 Task: Look for space in Denver, United States from 12th July, 2023 to 16th July, 2023 for 8 adults in price range Rs.10000 to Rs.16000. Place can be private room with 8 bedrooms having 8 beds and 8 bathrooms. Property type can be house, flat, guest house. Amenities needed are: wifi, TV, free parkinig on premises, gym, breakfast. Booking option can be shelf check-in. Required host language is English.
Action: Mouse moved to (518, 125)
Screenshot: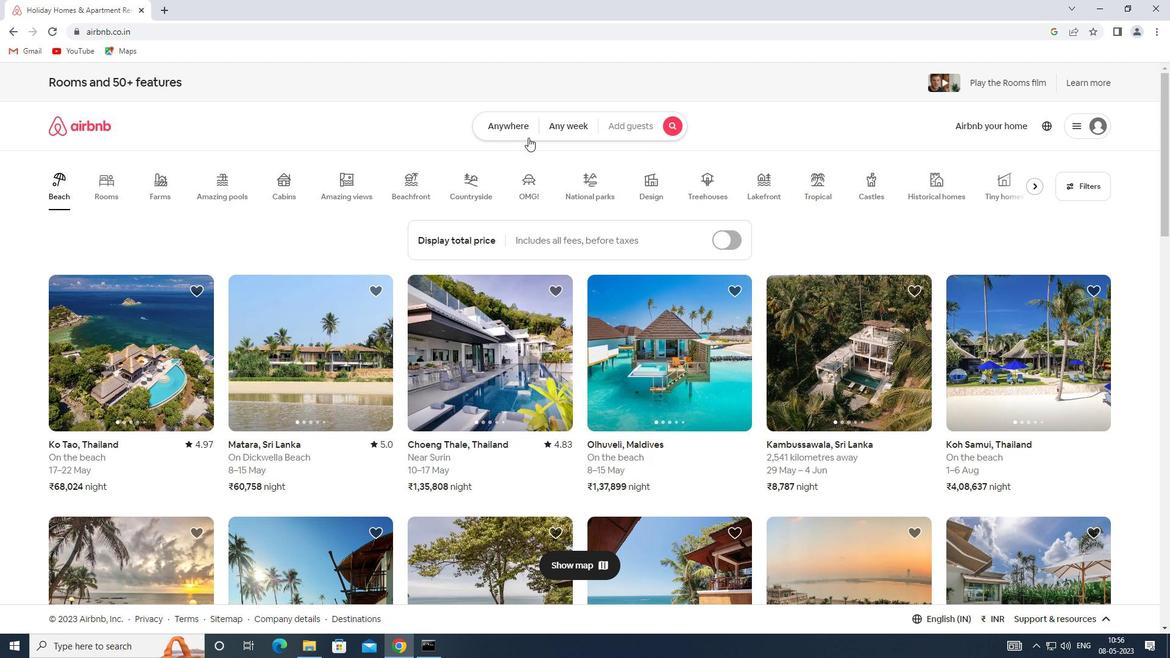 
Action: Mouse pressed left at (518, 125)
Screenshot: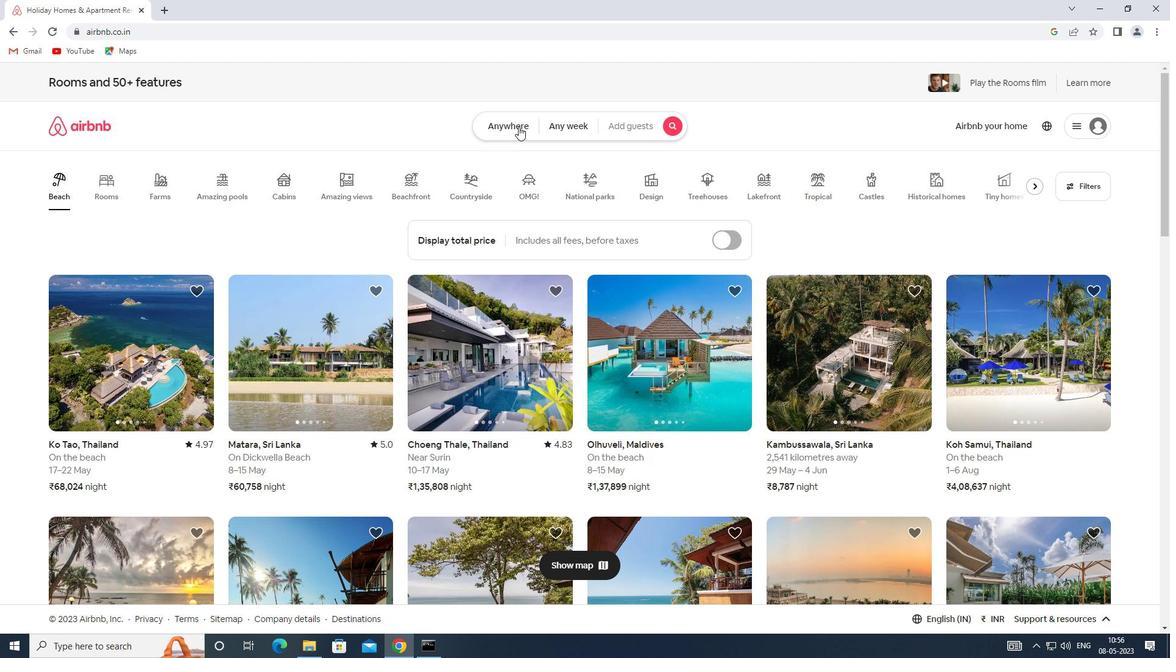 
Action: Mouse moved to (386, 170)
Screenshot: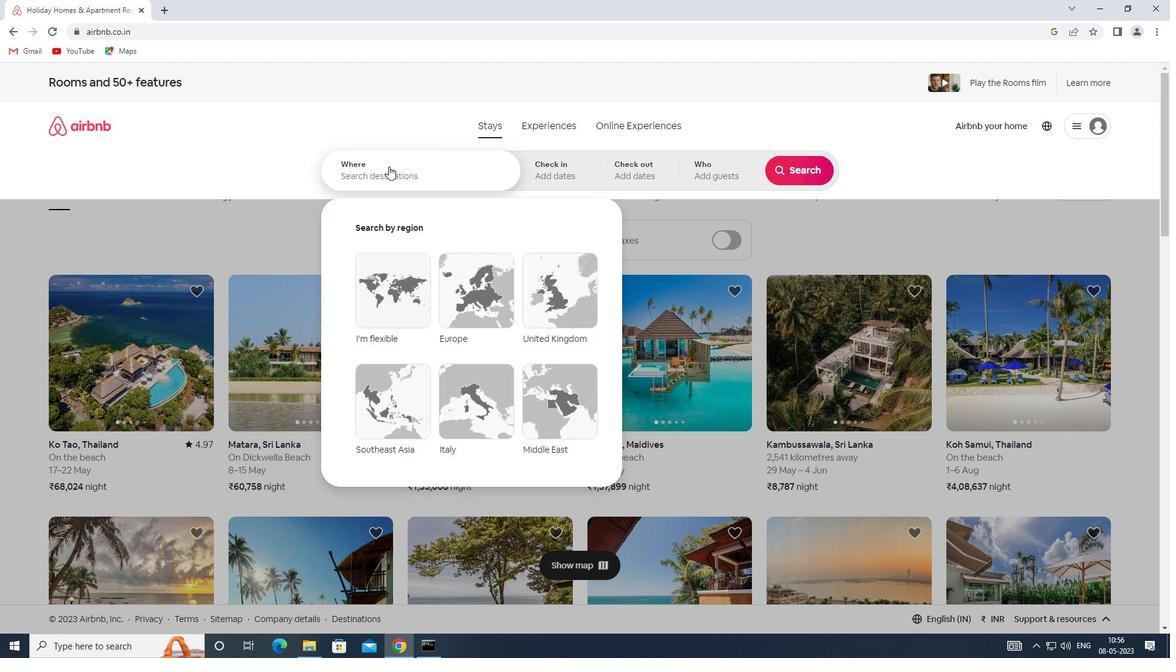 
Action: Mouse pressed left at (386, 170)
Screenshot: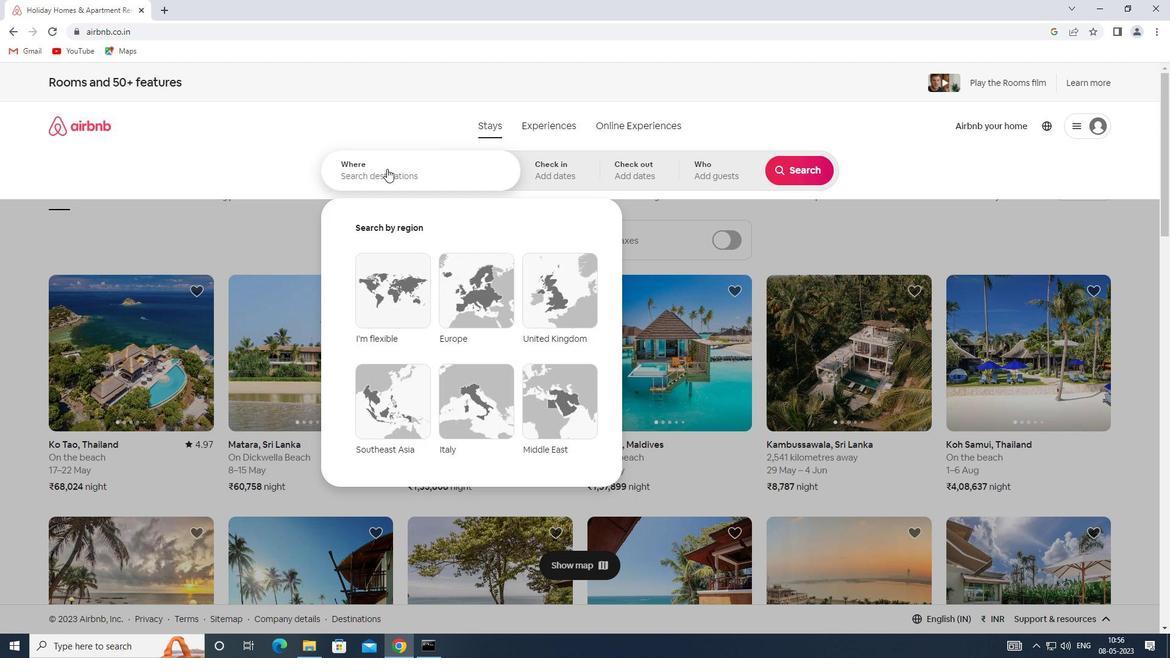 
Action: Key pressed <Key.shift><Key.shift><Key.shift>SPACE<Key.space>IN<Key.space><Key.shift><Key.shift><Key.shift><Key.shift><Key.shift><Key.shift><Key.shift><Key.shift><Key.shift><Key.shift><Key.shift><Key.shift><Key.shift><Key.shift><Key.shift><Key.shift><Key.shift><Key.shift><Key.shift>DENVER,<Key.shift>UNITED<Key.space><Key.shift>STATES
Screenshot: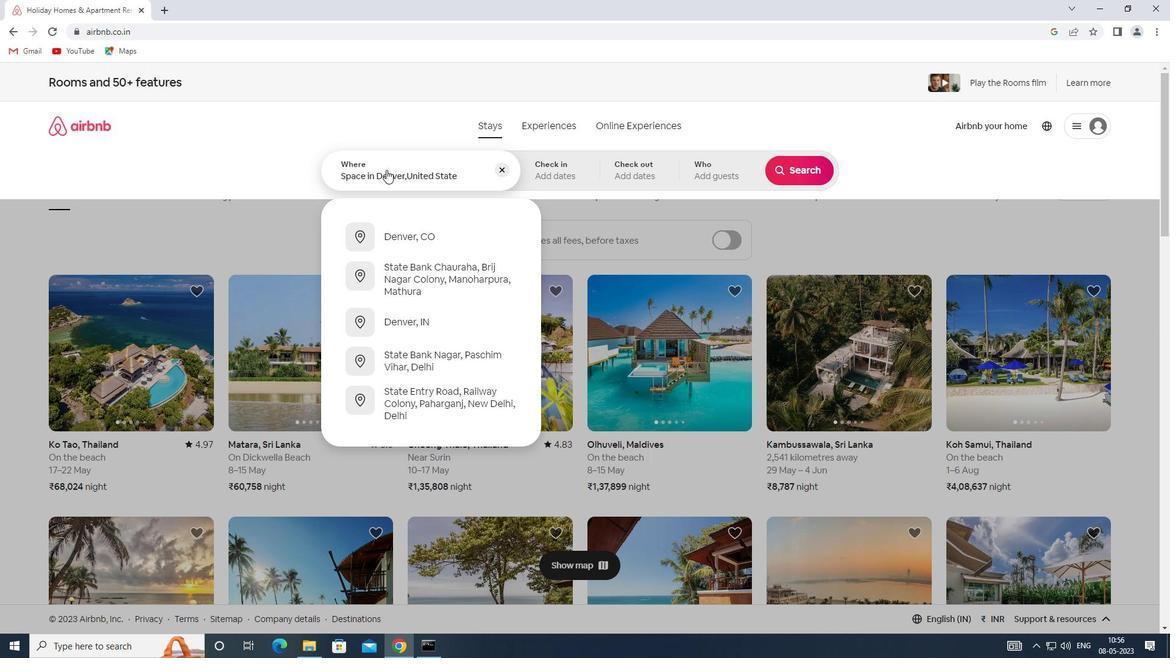 
Action: Mouse moved to (553, 154)
Screenshot: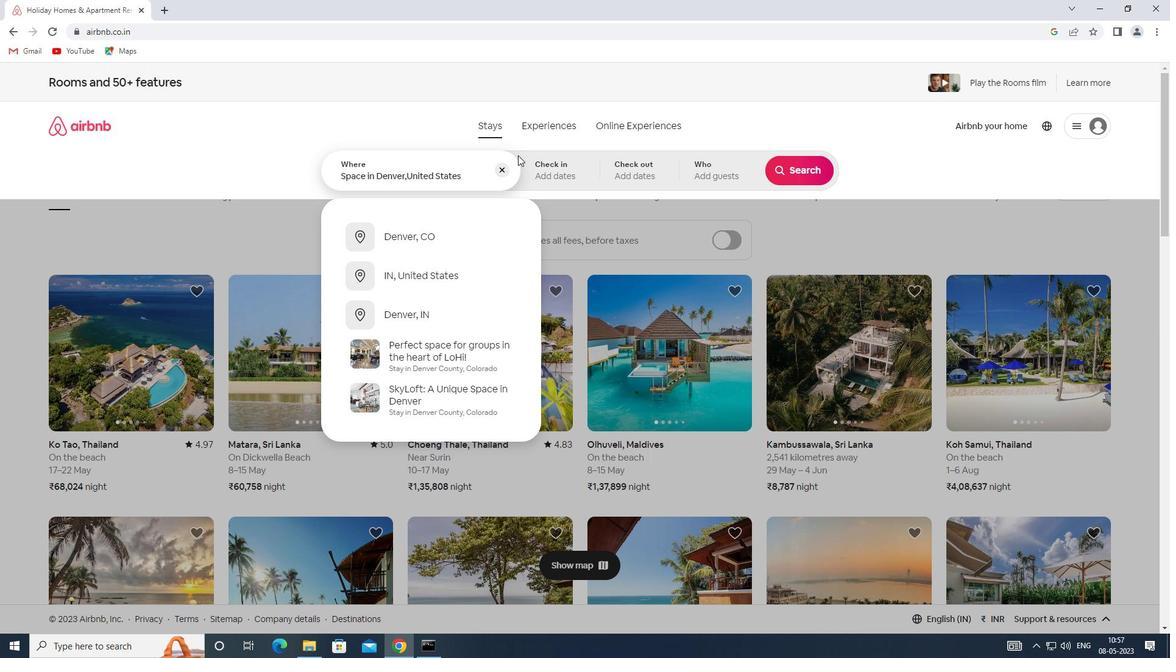 
Action: Mouse pressed left at (553, 154)
Screenshot: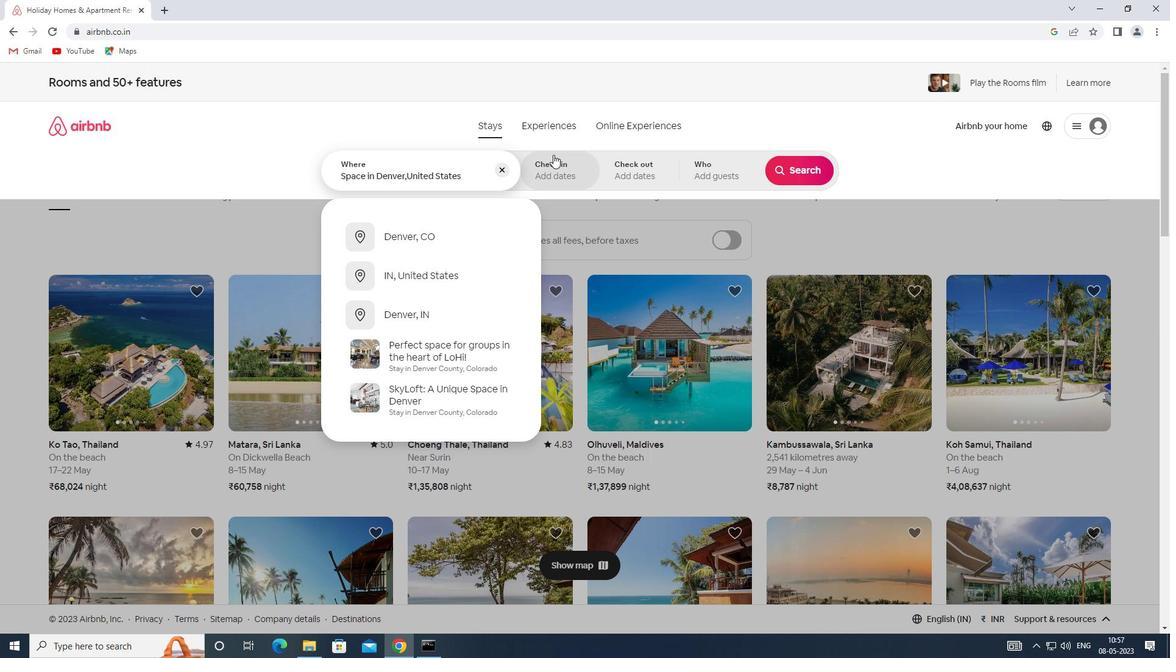 
Action: Mouse moved to (799, 270)
Screenshot: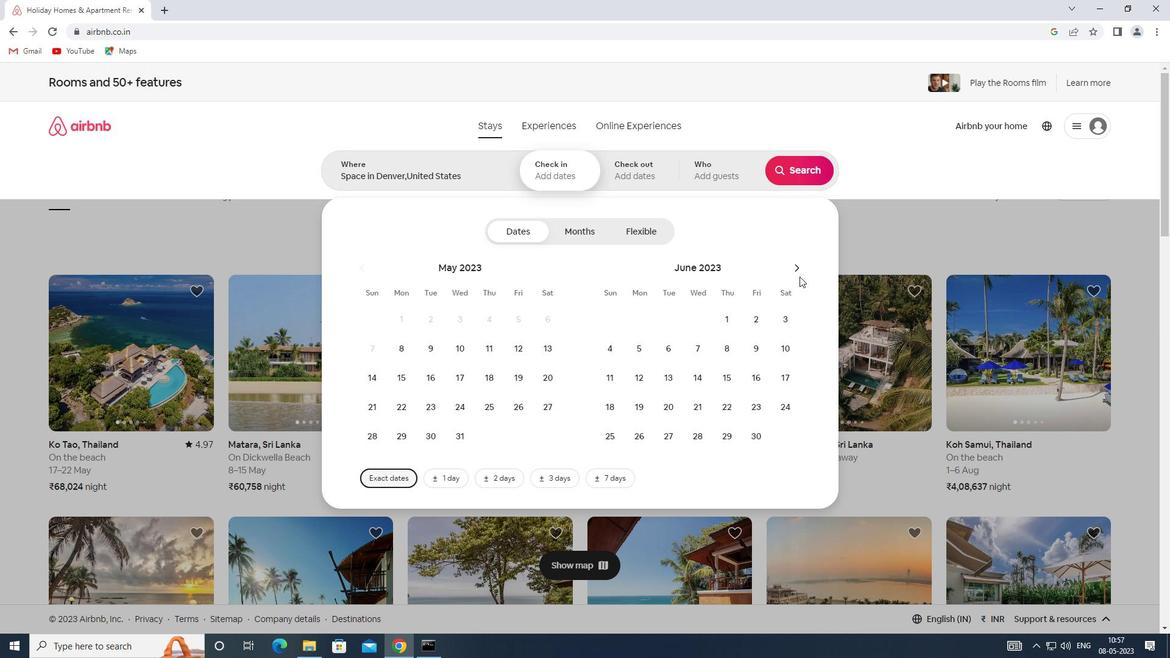 
Action: Mouse pressed left at (799, 270)
Screenshot: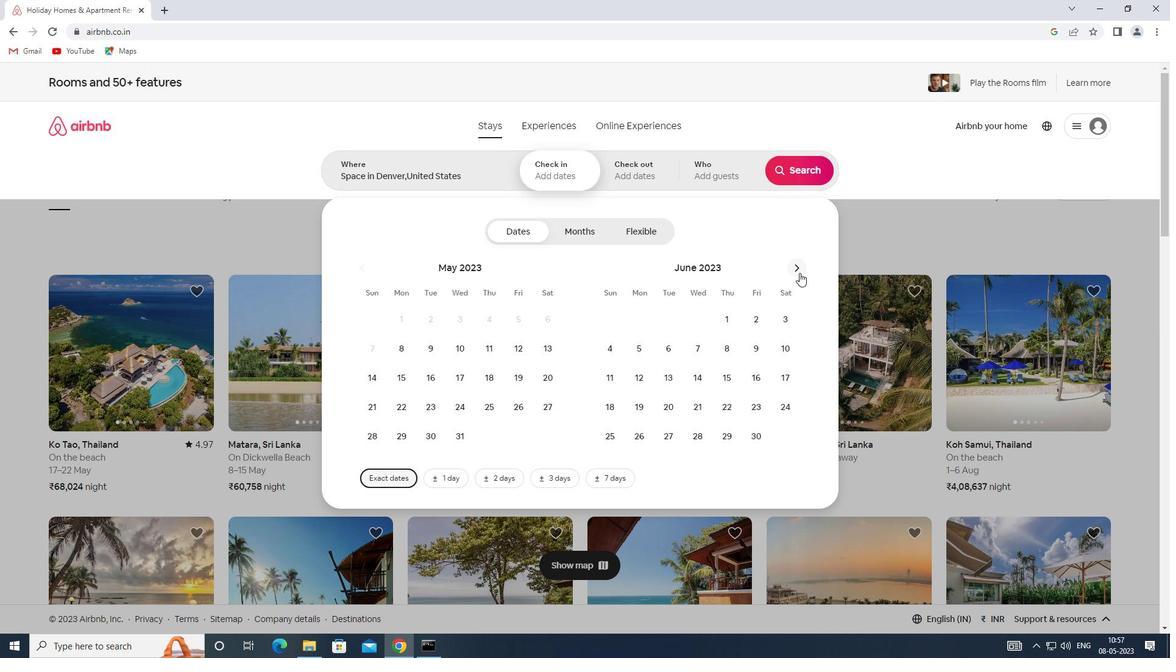 
Action: Mouse moved to (706, 385)
Screenshot: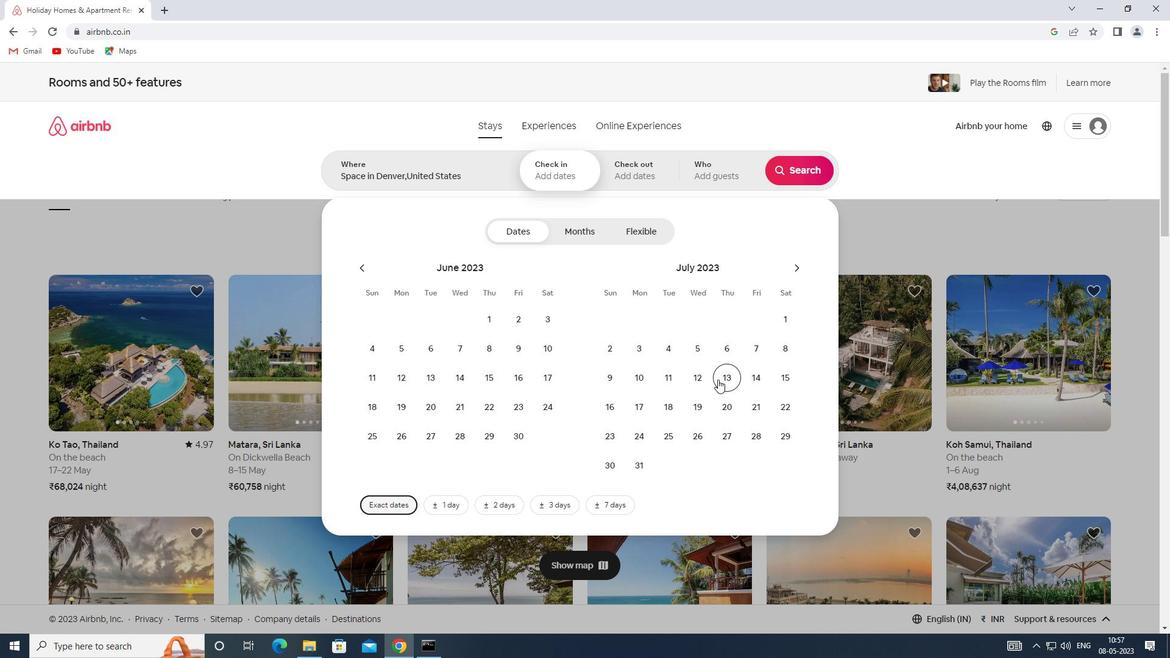 
Action: Mouse pressed left at (706, 385)
Screenshot: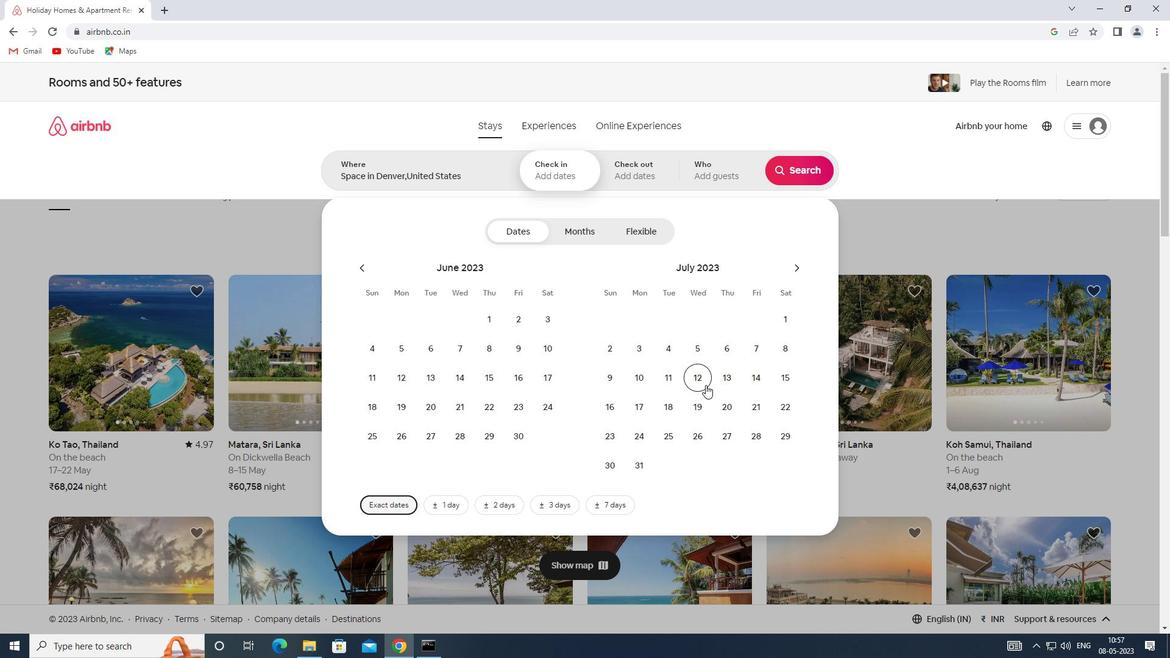 
Action: Mouse moved to (610, 407)
Screenshot: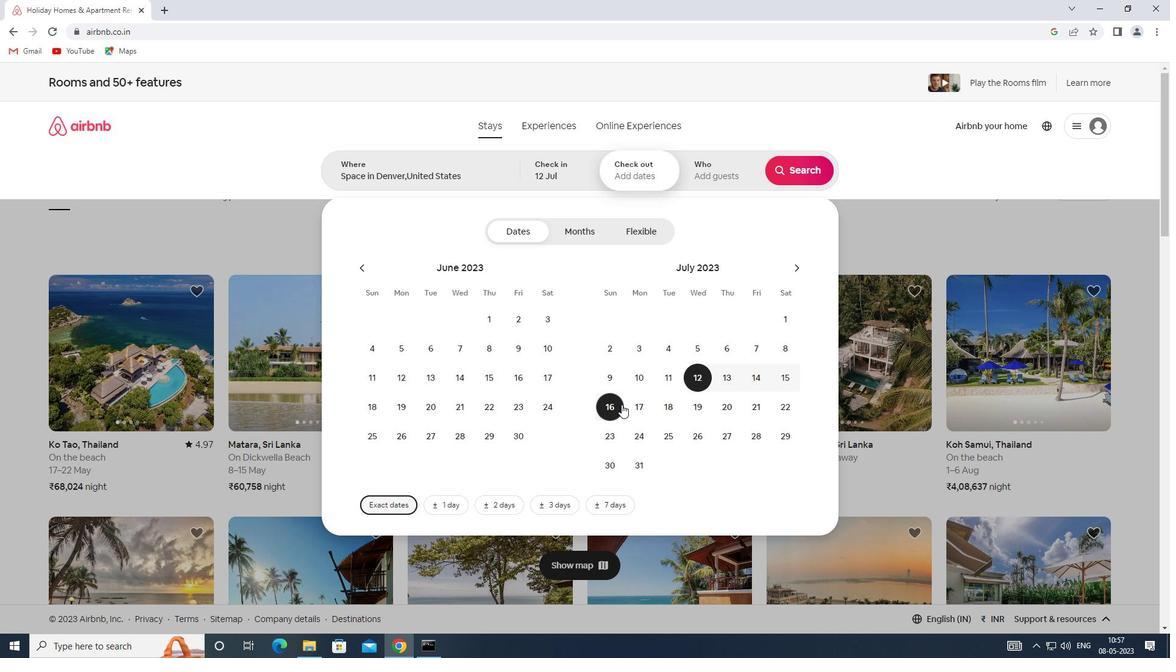 
Action: Mouse pressed left at (610, 407)
Screenshot: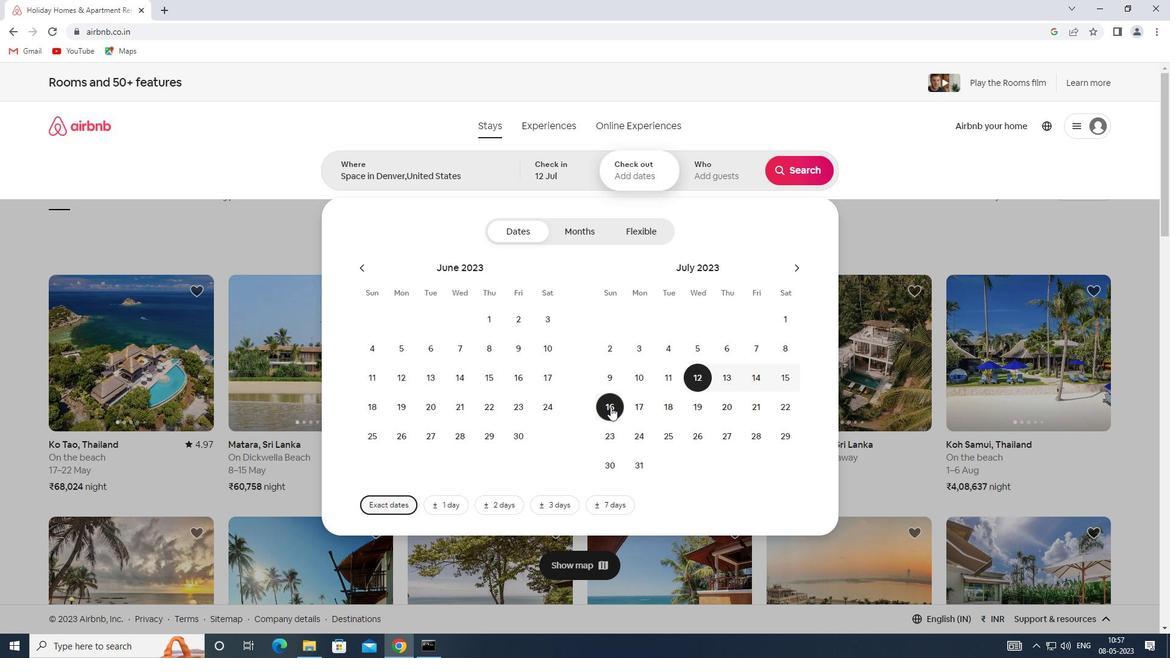 
Action: Mouse moved to (710, 176)
Screenshot: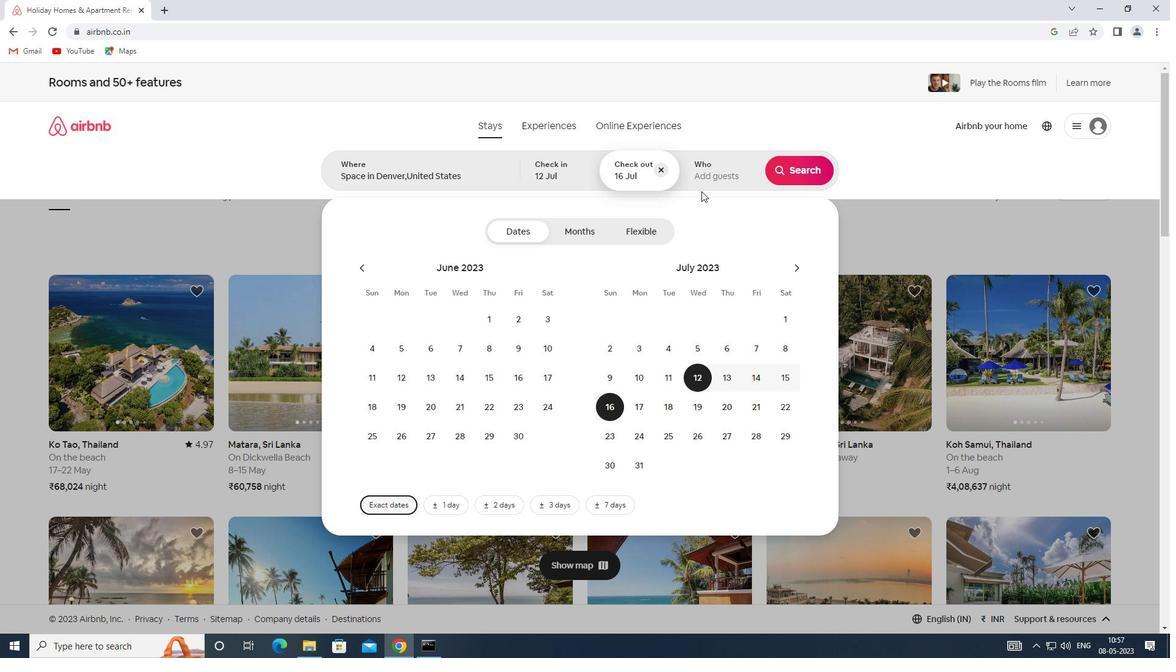 
Action: Mouse pressed left at (710, 176)
Screenshot: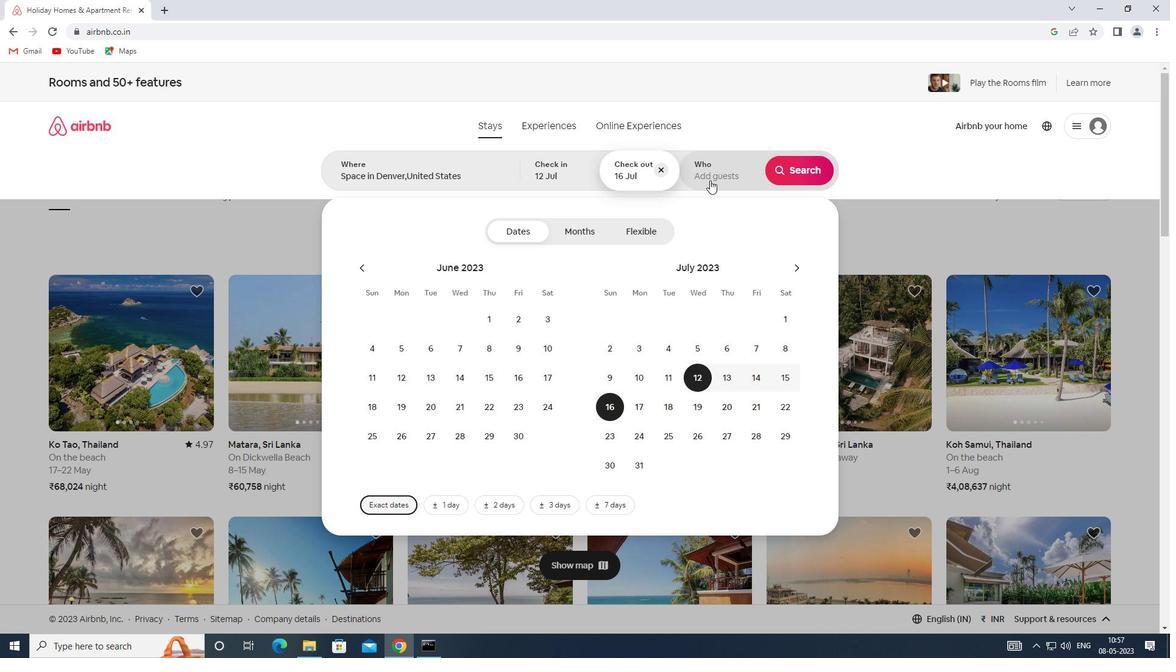 
Action: Mouse moved to (810, 238)
Screenshot: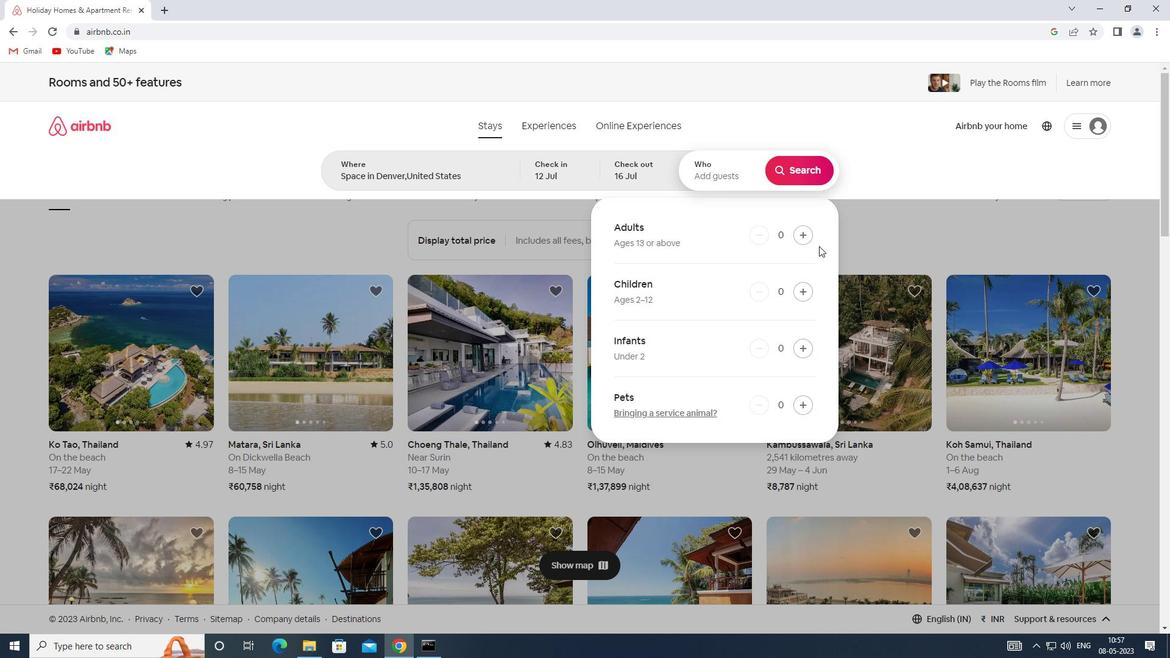 
Action: Mouse pressed left at (810, 238)
Screenshot: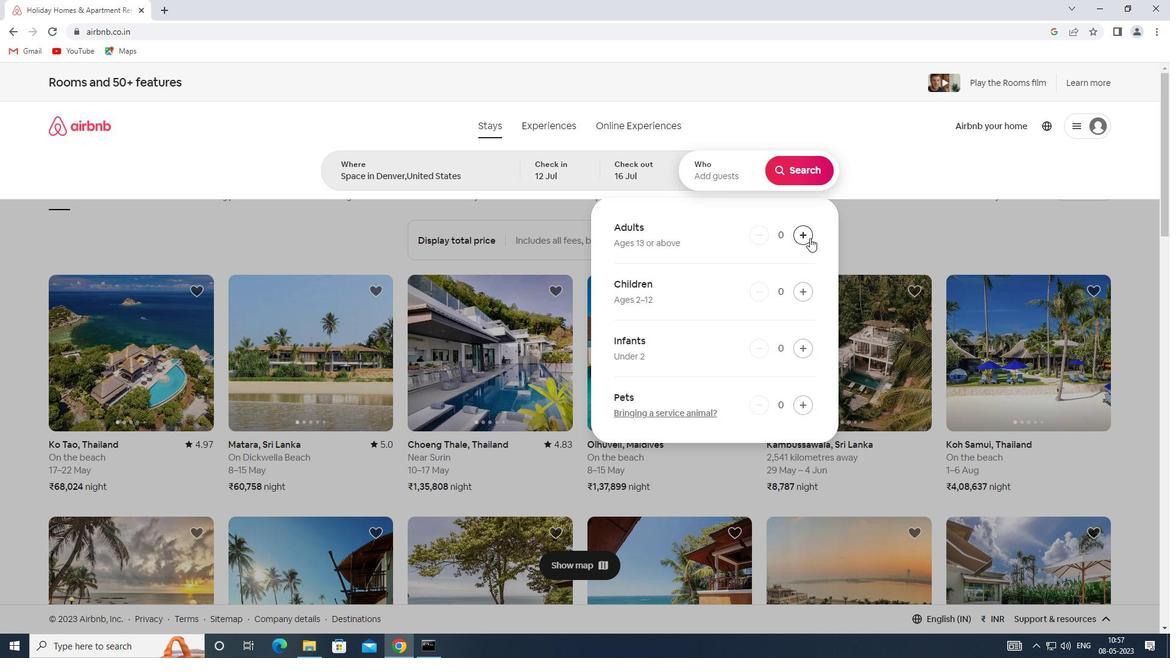 
Action: Mouse pressed left at (810, 238)
Screenshot: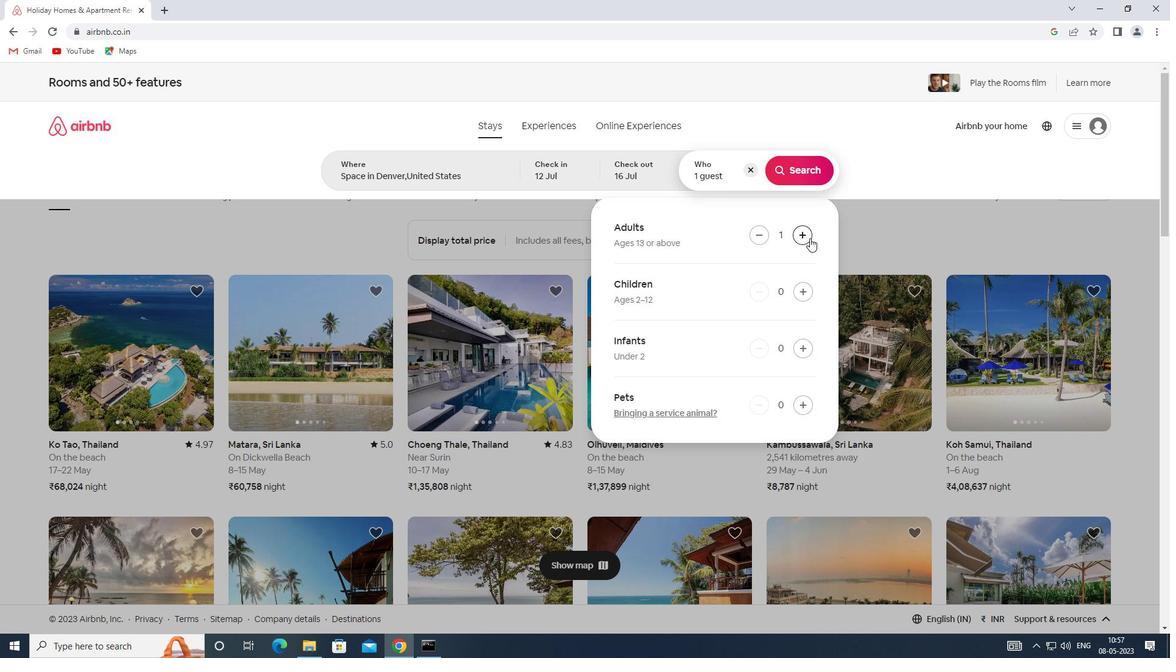 
Action: Mouse pressed left at (810, 238)
Screenshot: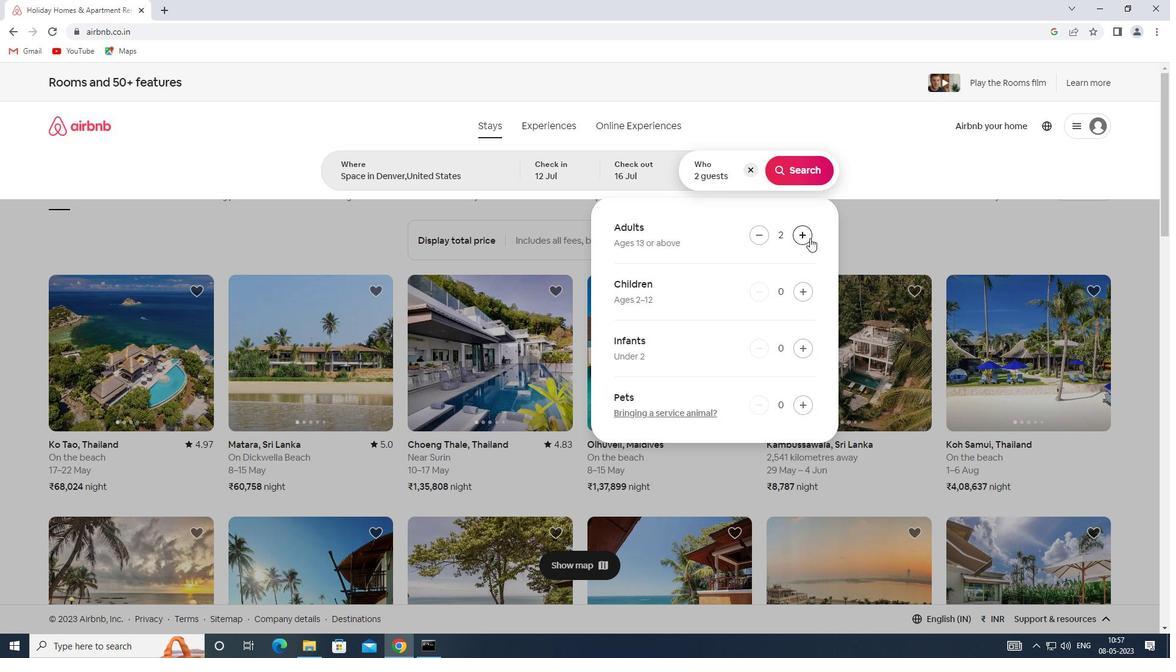 
Action: Mouse pressed left at (810, 238)
Screenshot: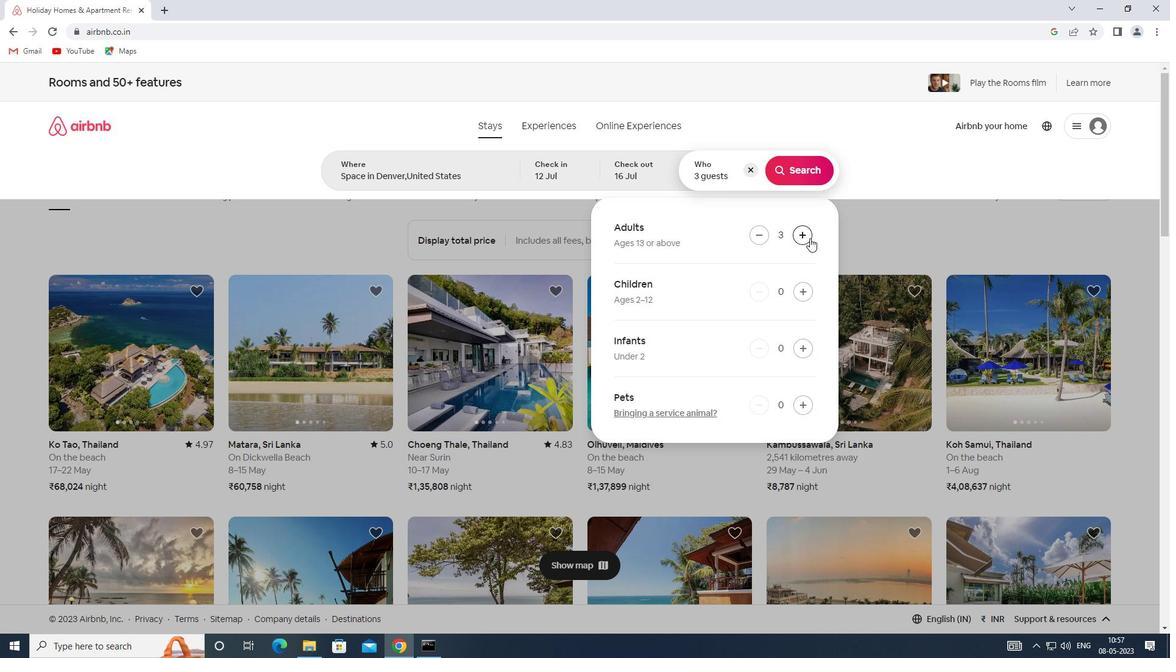 
Action: Mouse pressed left at (810, 238)
Screenshot: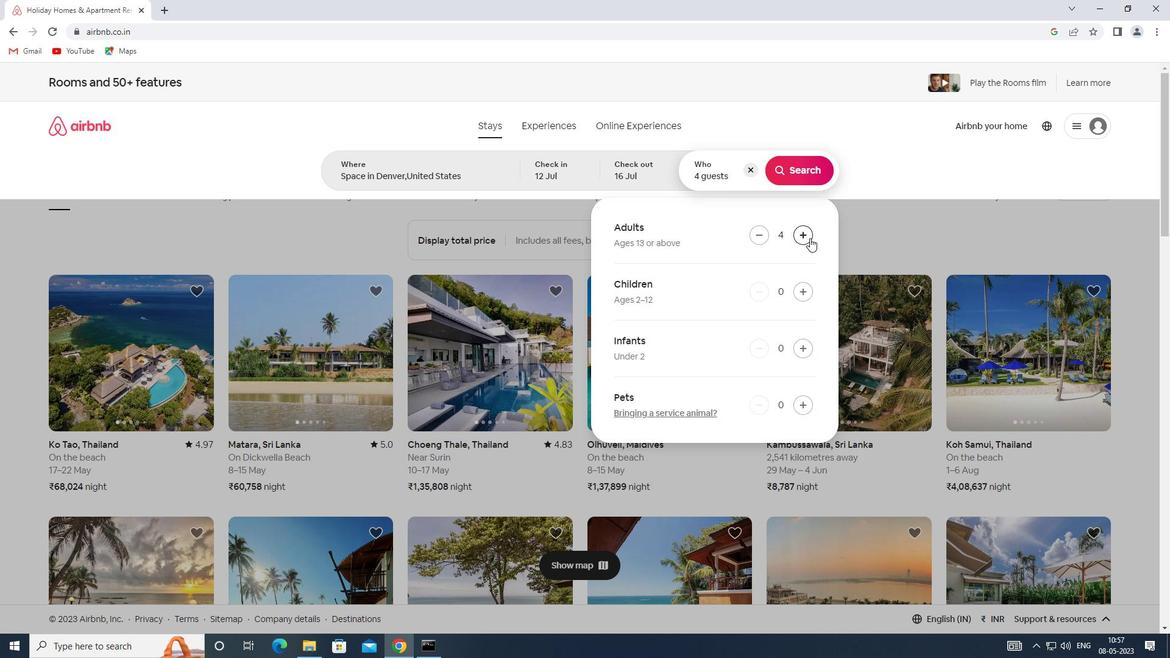 
Action: Mouse pressed left at (810, 238)
Screenshot: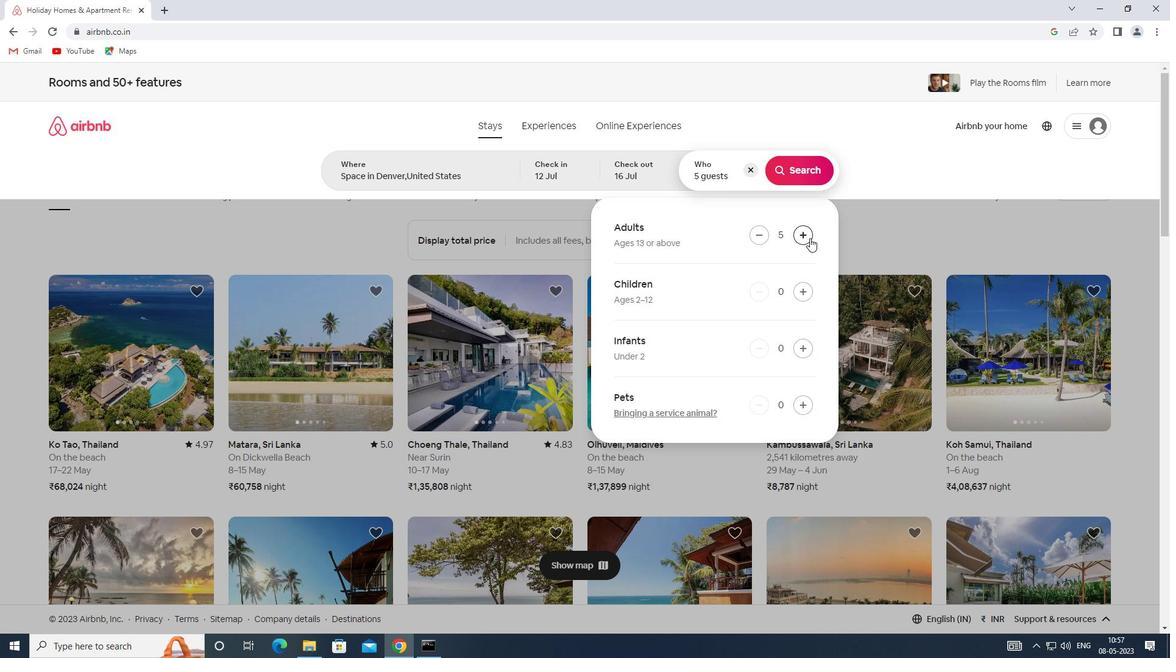 
Action: Mouse pressed left at (810, 238)
Screenshot: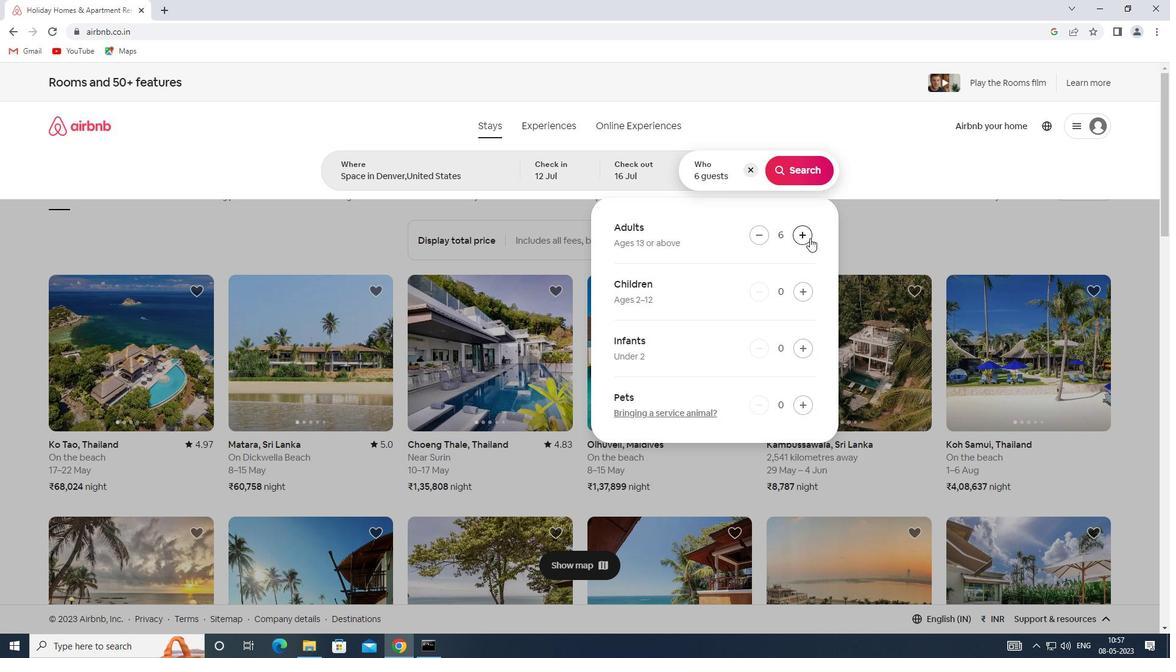 
Action: Mouse pressed left at (810, 238)
Screenshot: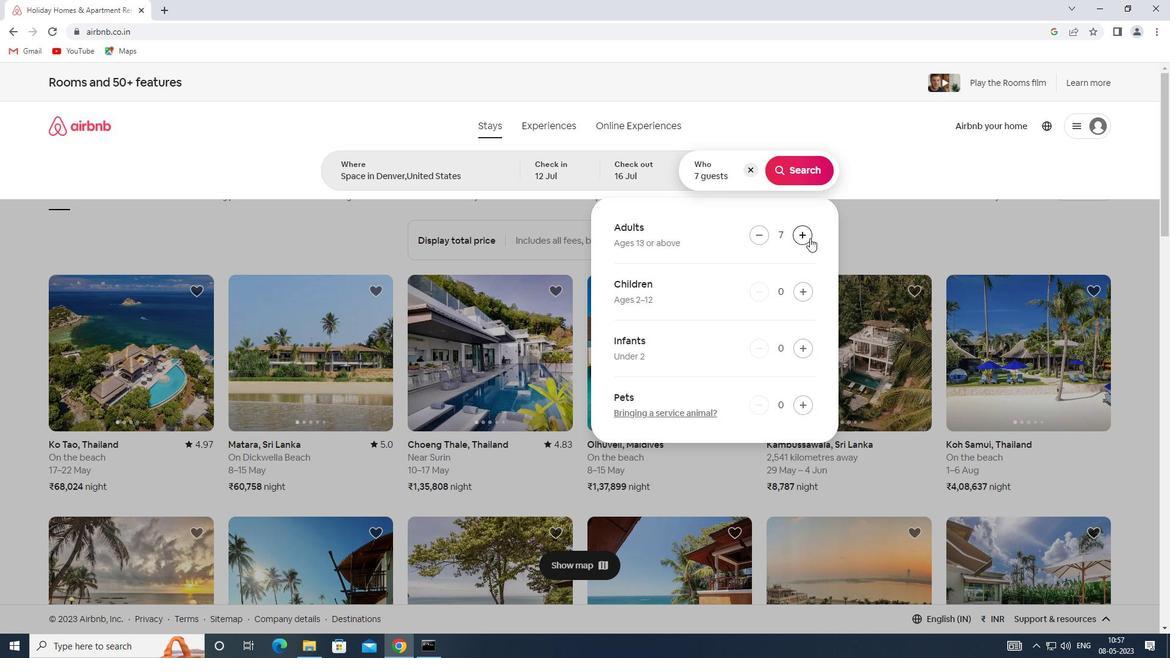 
Action: Mouse moved to (809, 170)
Screenshot: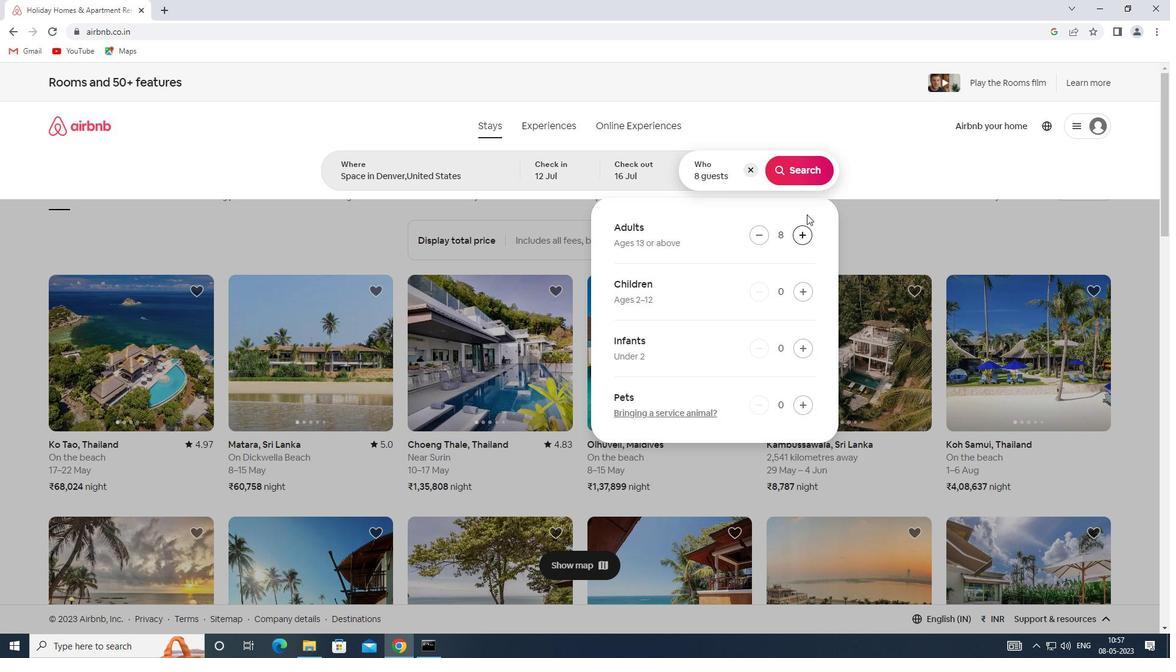 
Action: Mouse pressed left at (809, 170)
Screenshot: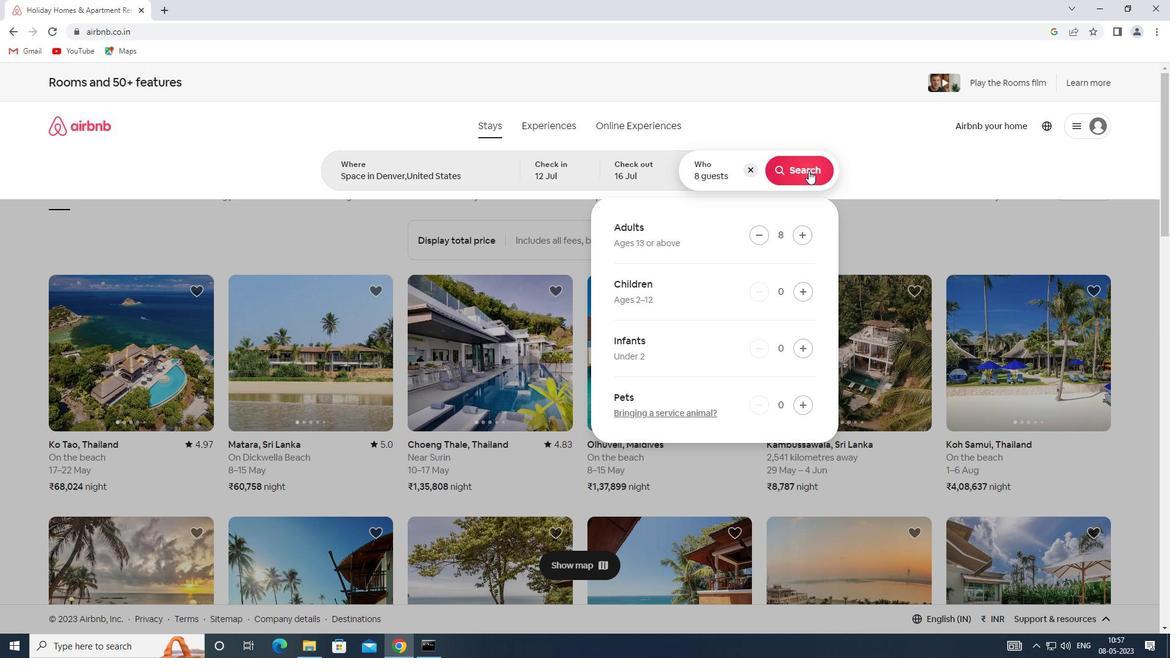 
Action: Mouse moved to (1113, 133)
Screenshot: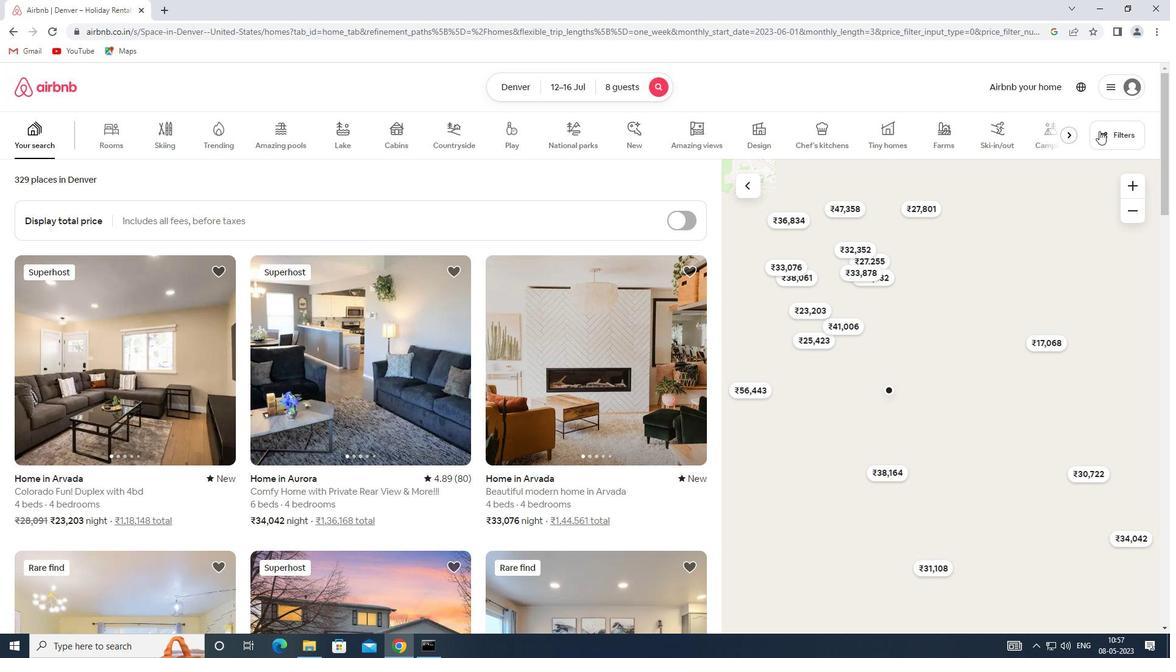 
Action: Mouse pressed left at (1113, 133)
Screenshot: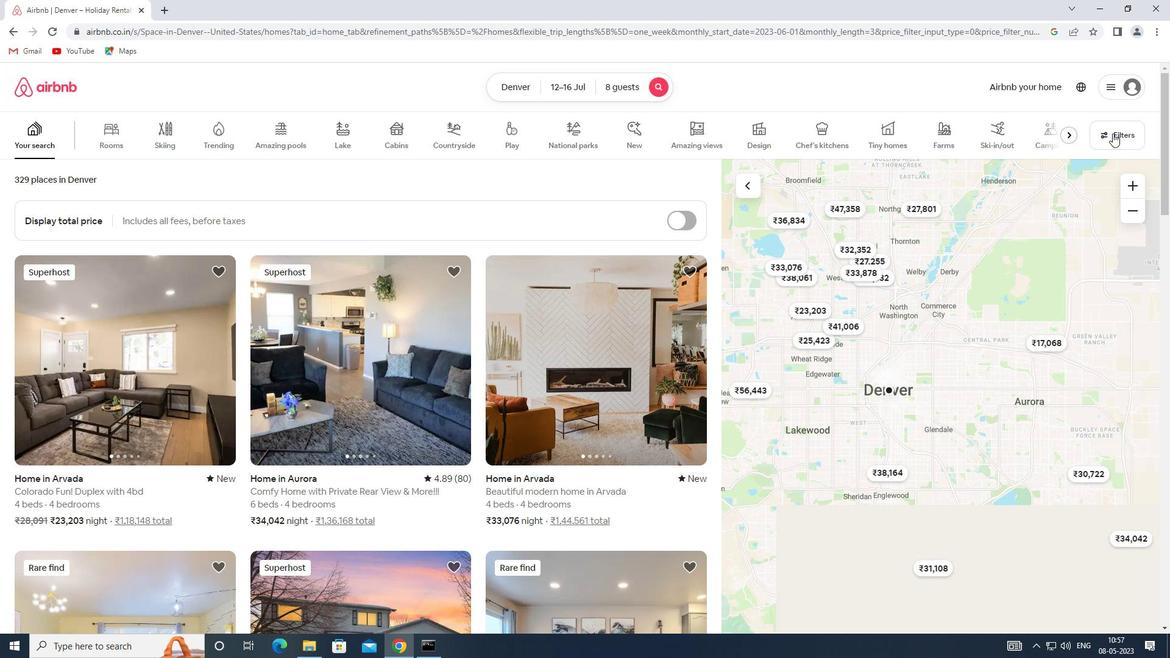 
Action: Mouse moved to (421, 435)
Screenshot: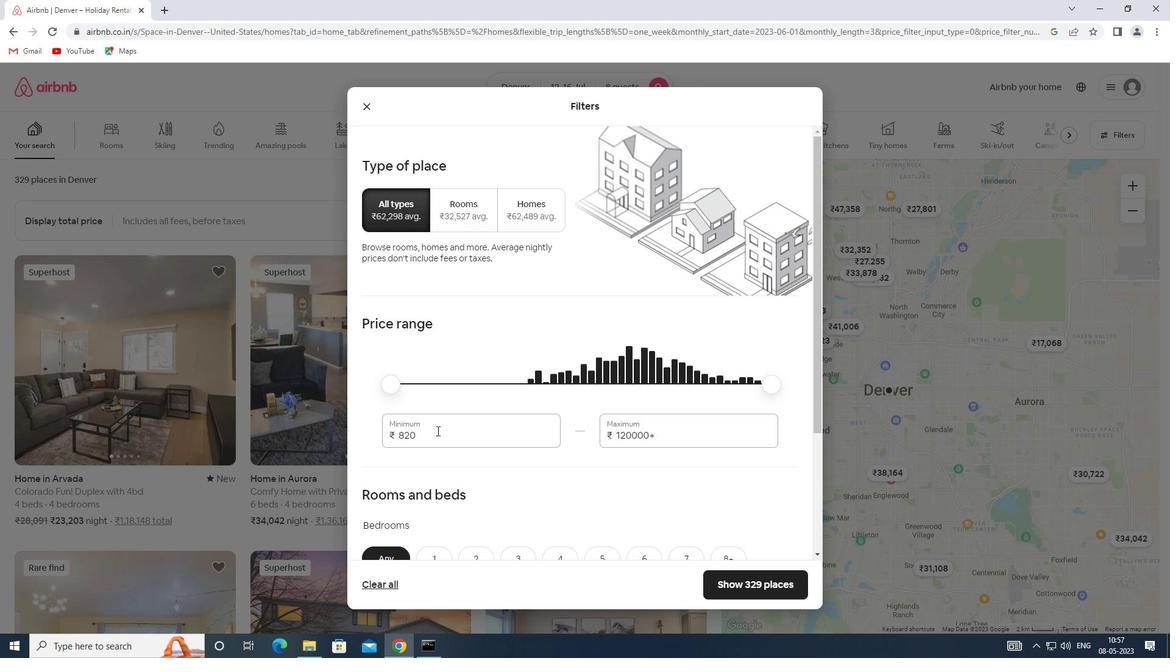 
Action: Mouse pressed left at (421, 435)
Screenshot: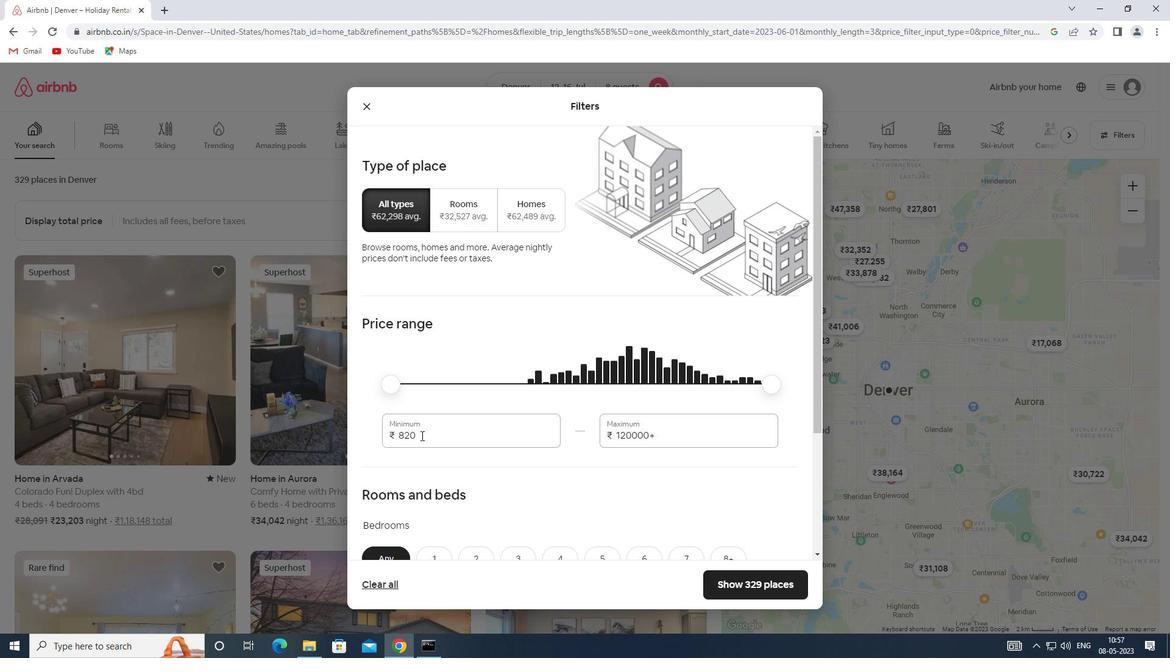 
Action: Mouse moved to (379, 438)
Screenshot: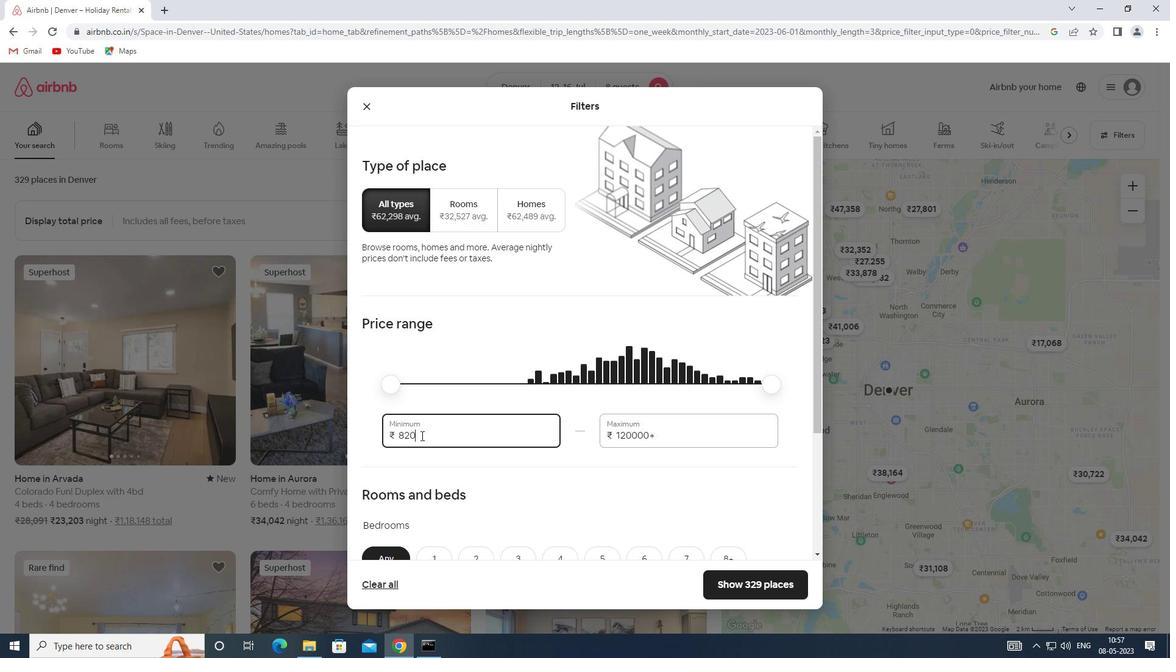 
Action: Key pressed 10000
Screenshot: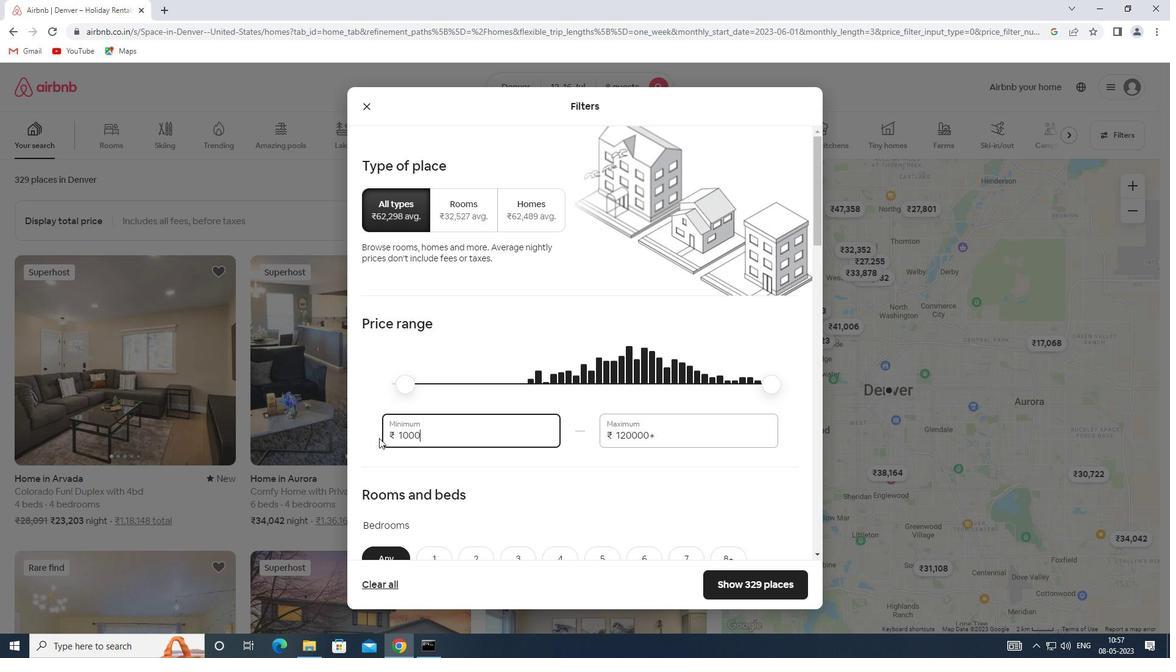 
Action: Mouse moved to (667, 437)
Screenshot: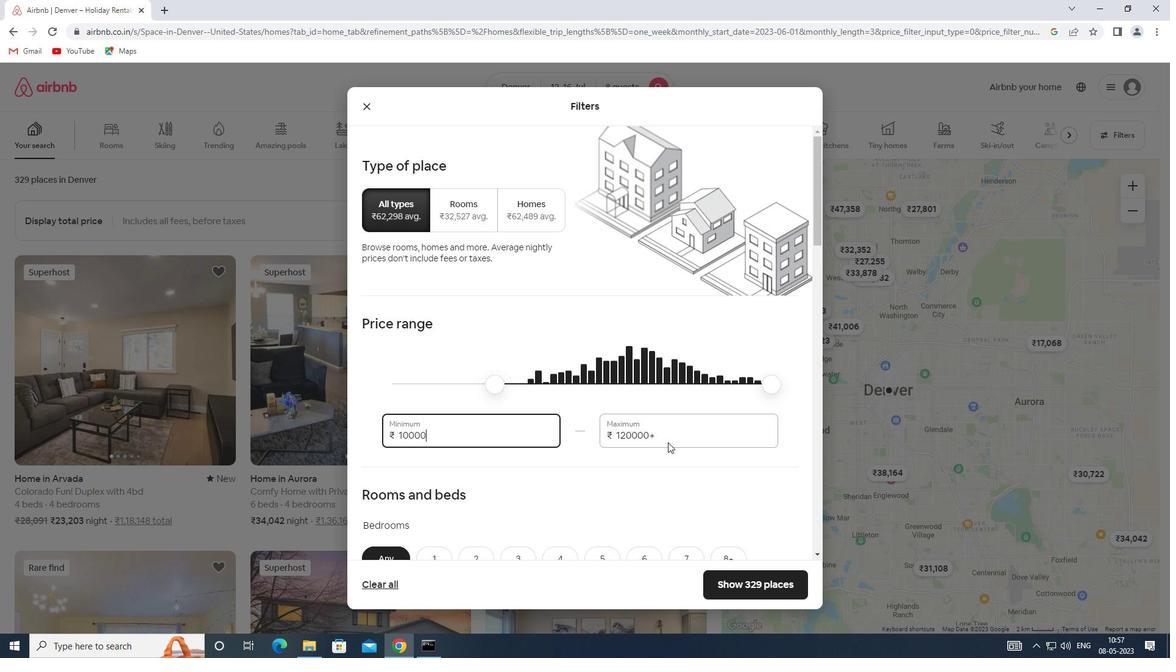 
Action: Mouse pressed left at (667, 437)
Screenshot: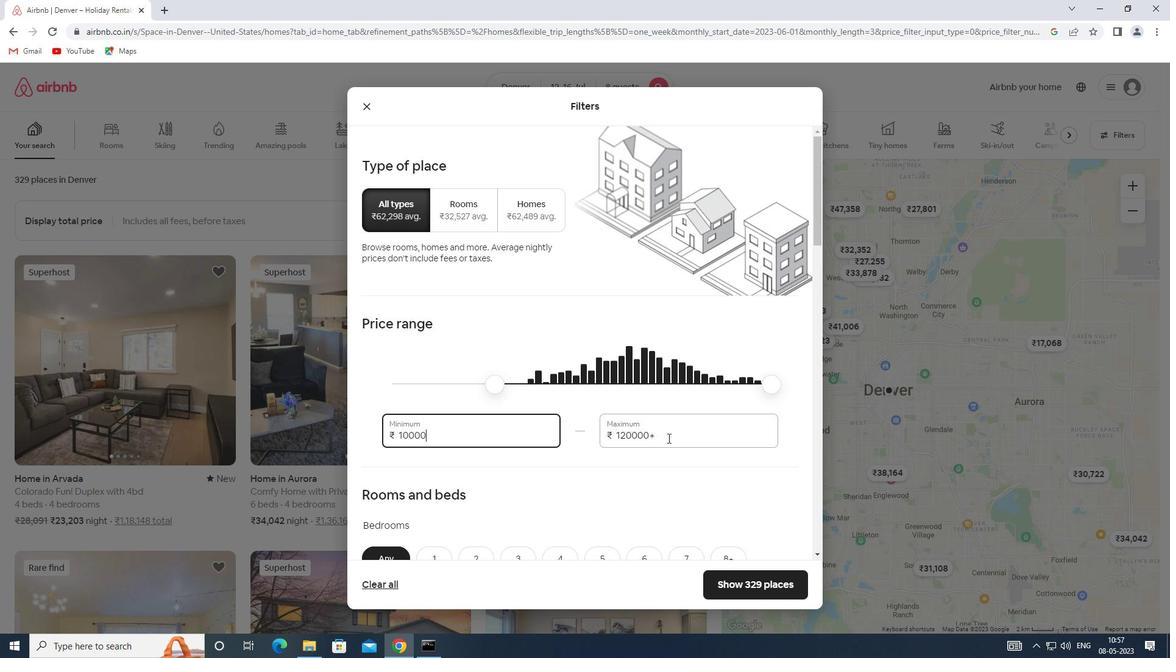 
Action: Mouse moved to (593, 436)
Screenshot: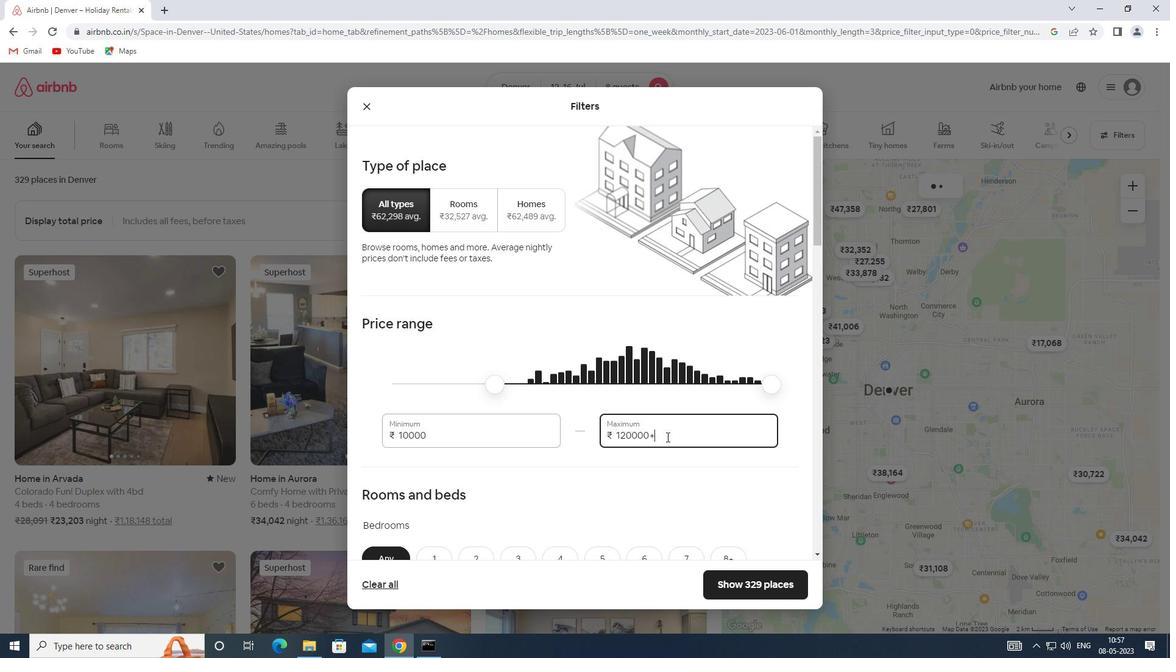 
Action: Key pressed 16090<Key.backspace><Key.backspace>00
Screenshot: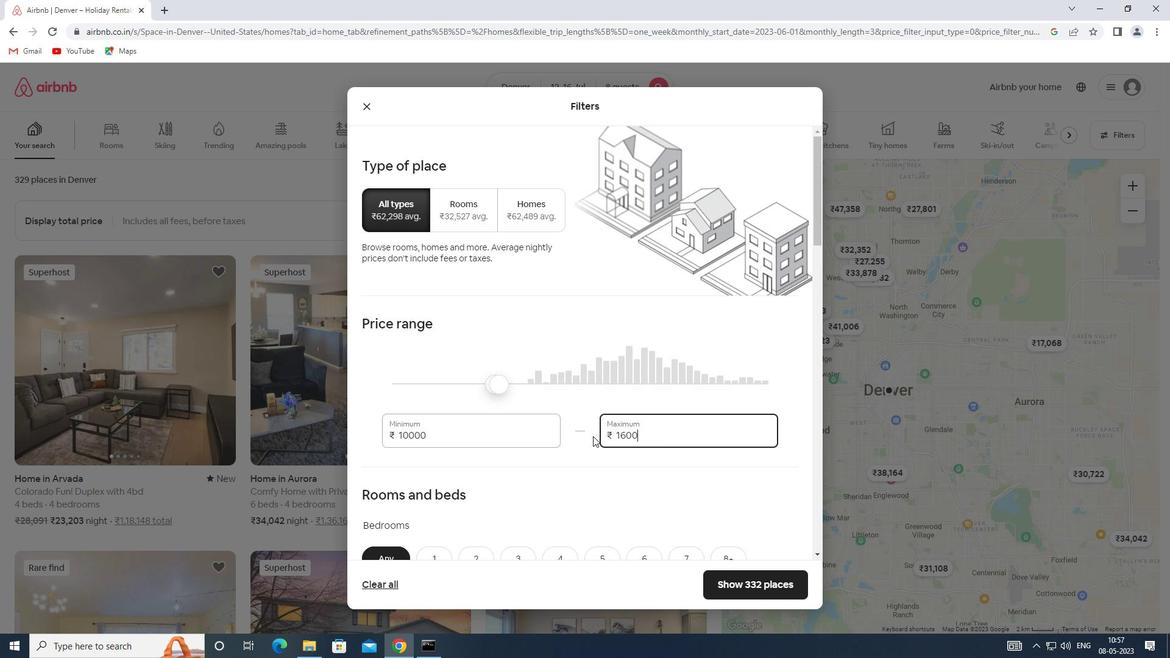 
Action: Mouse scrolled (593, 435) with delta (0, 0)
Screenshot: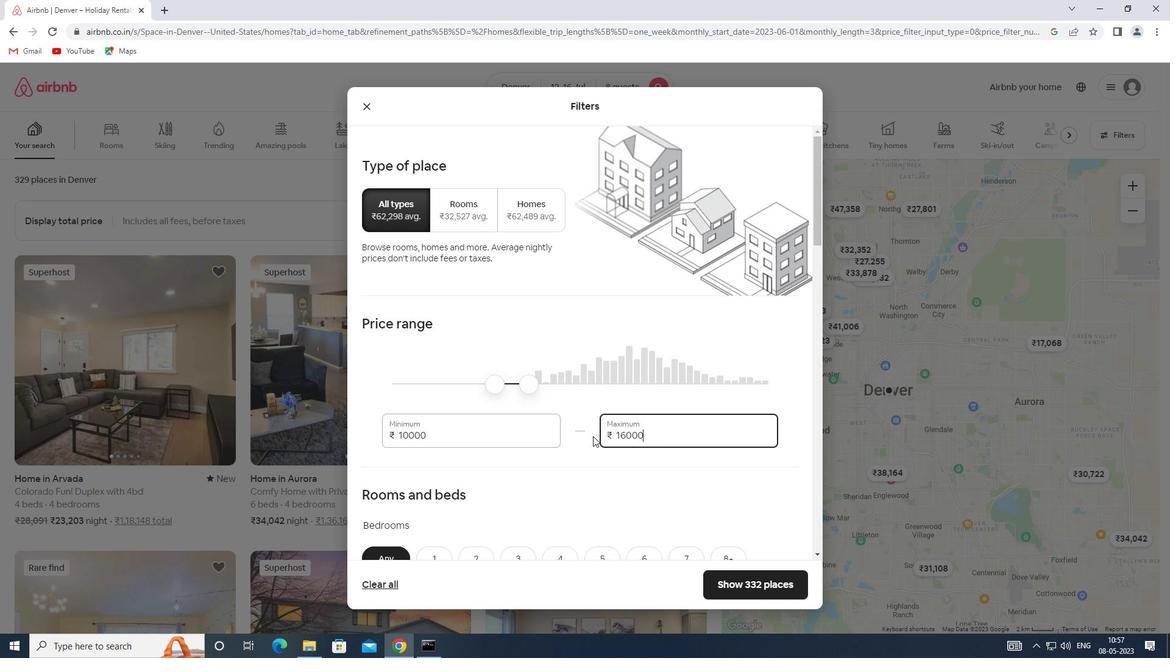
Action: Mouse scrolled (593, 435) with delta (0, 0)
Screenshot: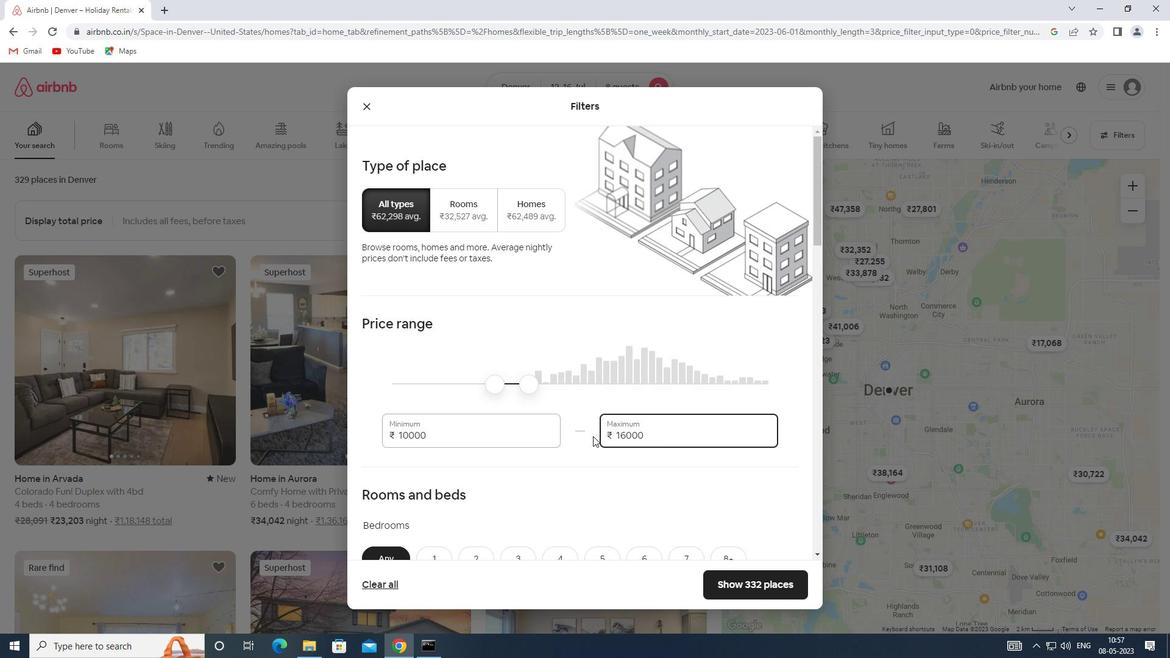 
Action: Mouse moved to (590, 436)
Screenshot: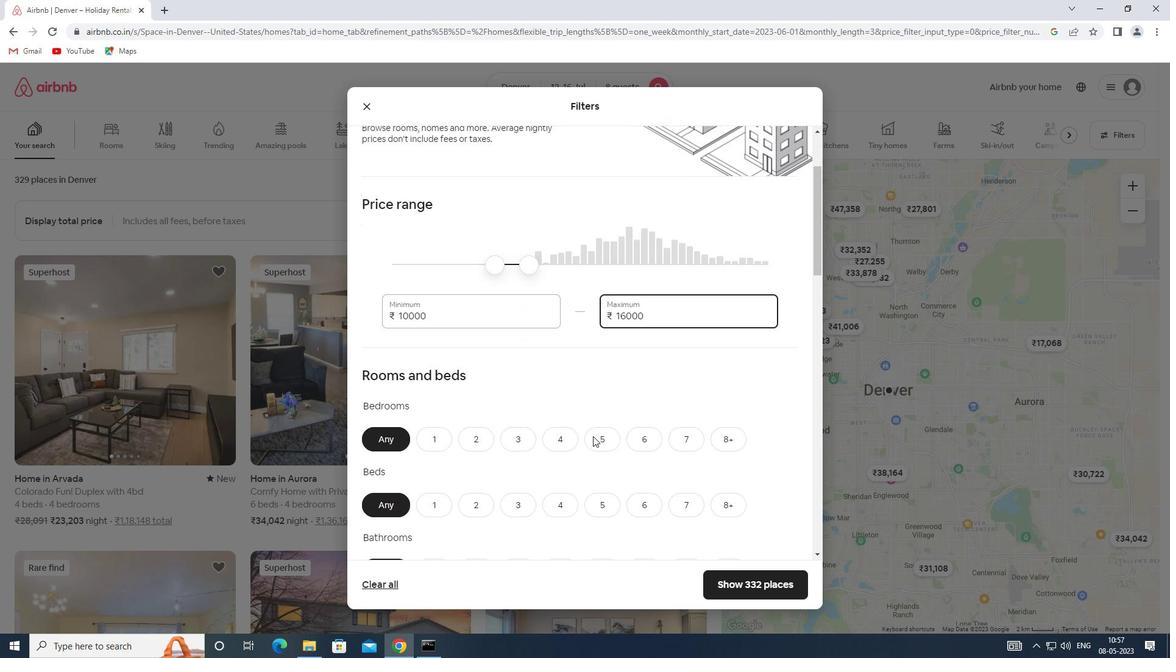 
Action: Mouse scrolled (590, 435) with delta (0, 0)
Screenshot: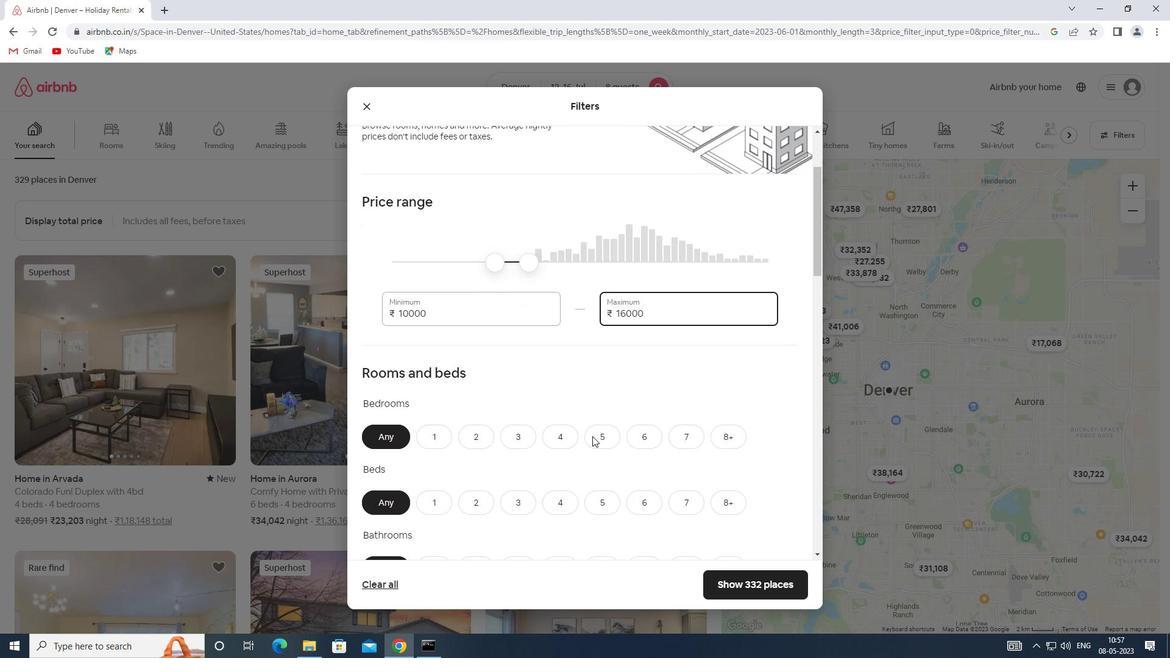 
Action: Mouse scrolled (590, 435) with delta (0, 0)
Screenshot: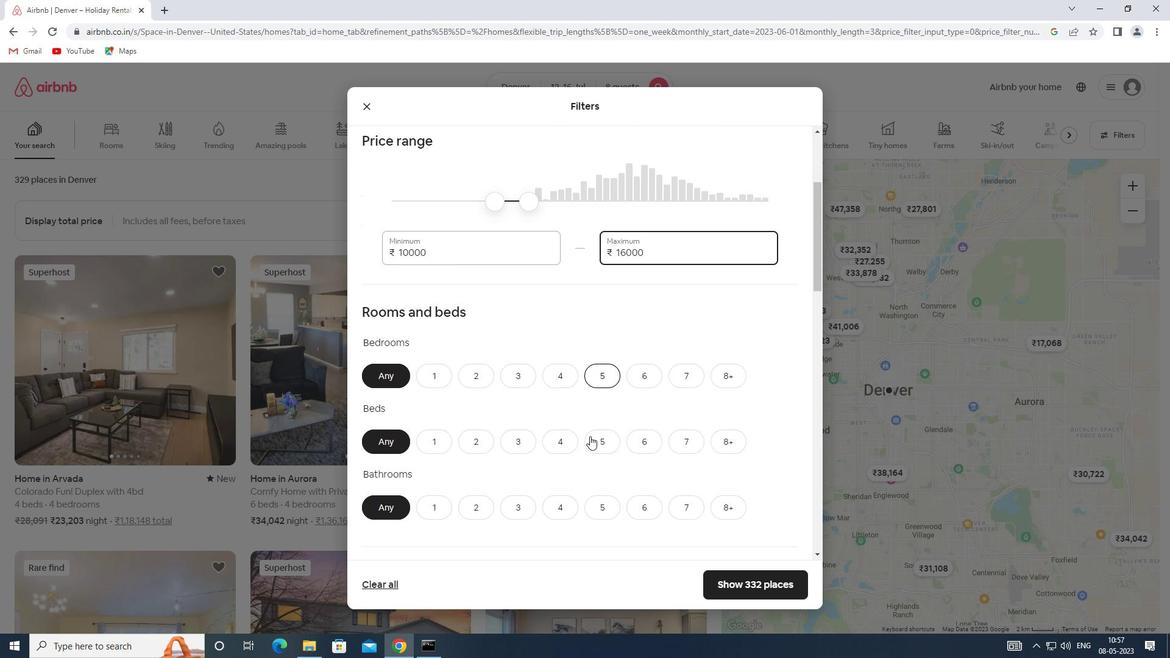 
Action: Mouse moved to (724, 314)
Screenshot: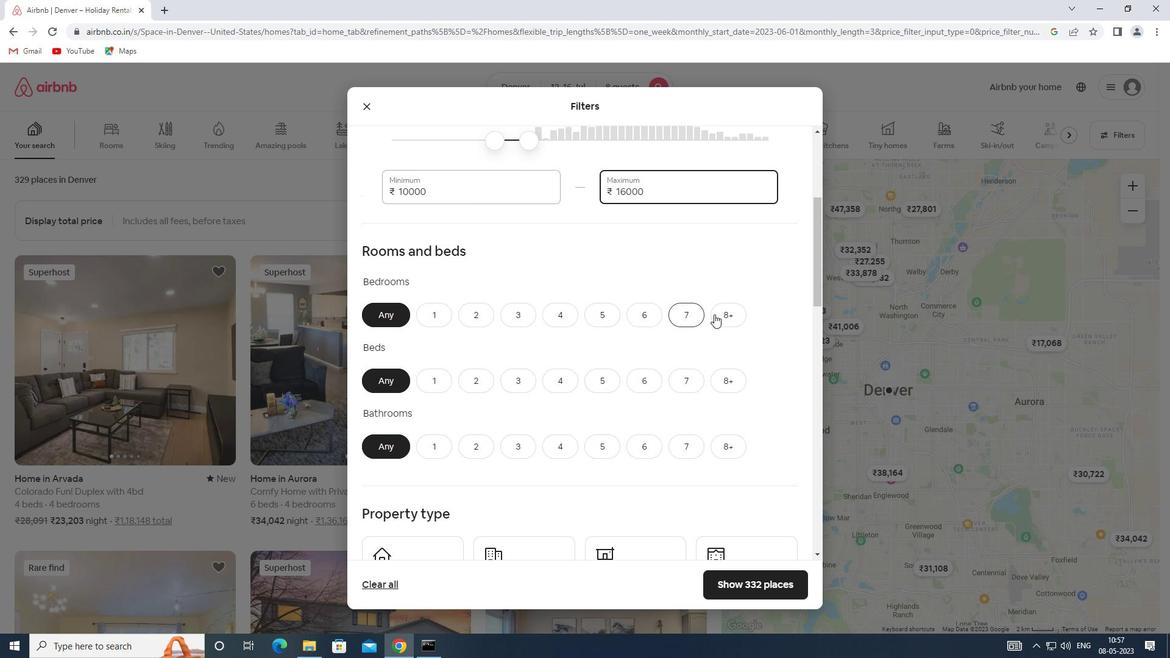 
Action: Mouse pressed left at (724, 314)
Screenshot: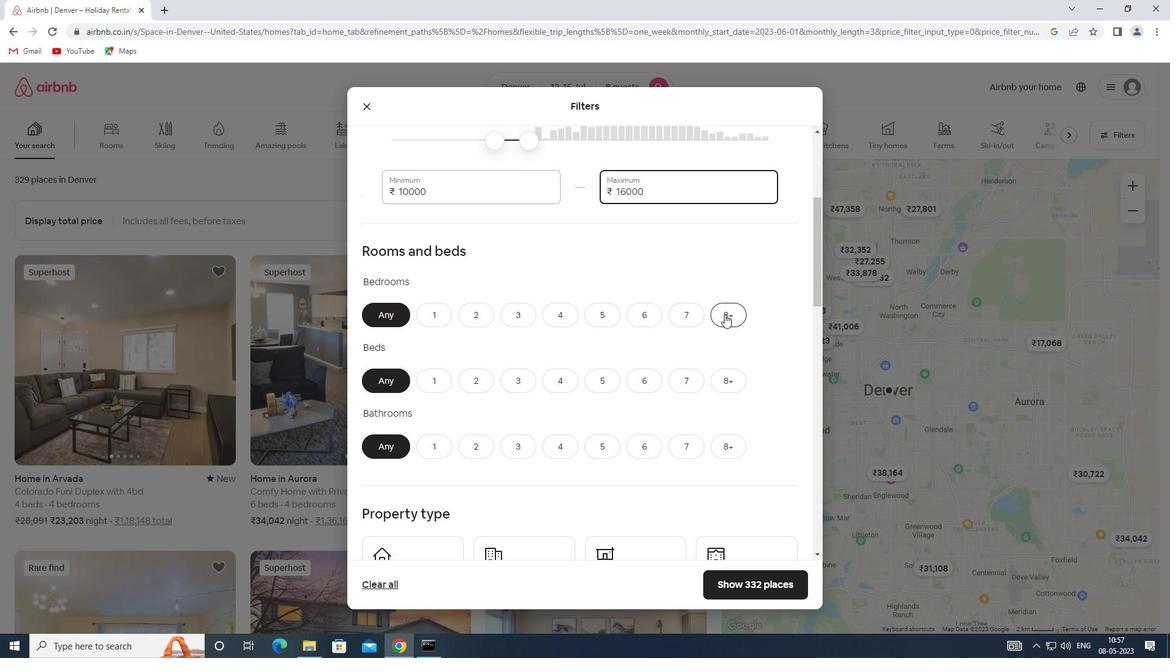 
Action: Mouse moved to (724, 376)
Screenshot: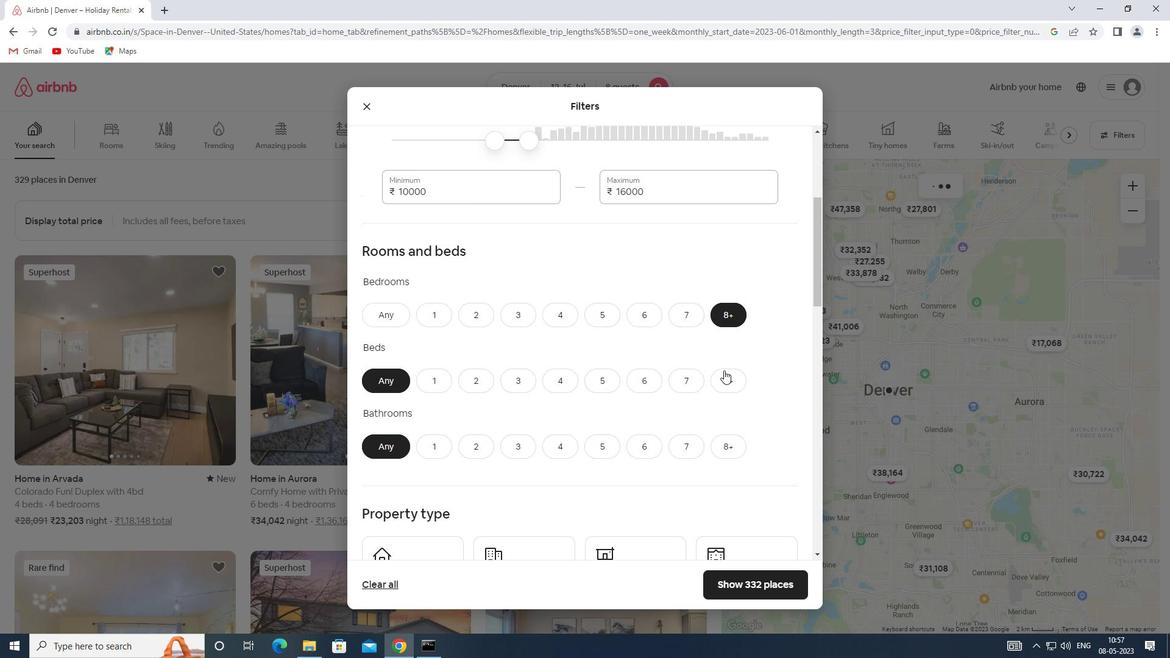 
Action: Mouse pressed left at (724, 376)
Screenshot: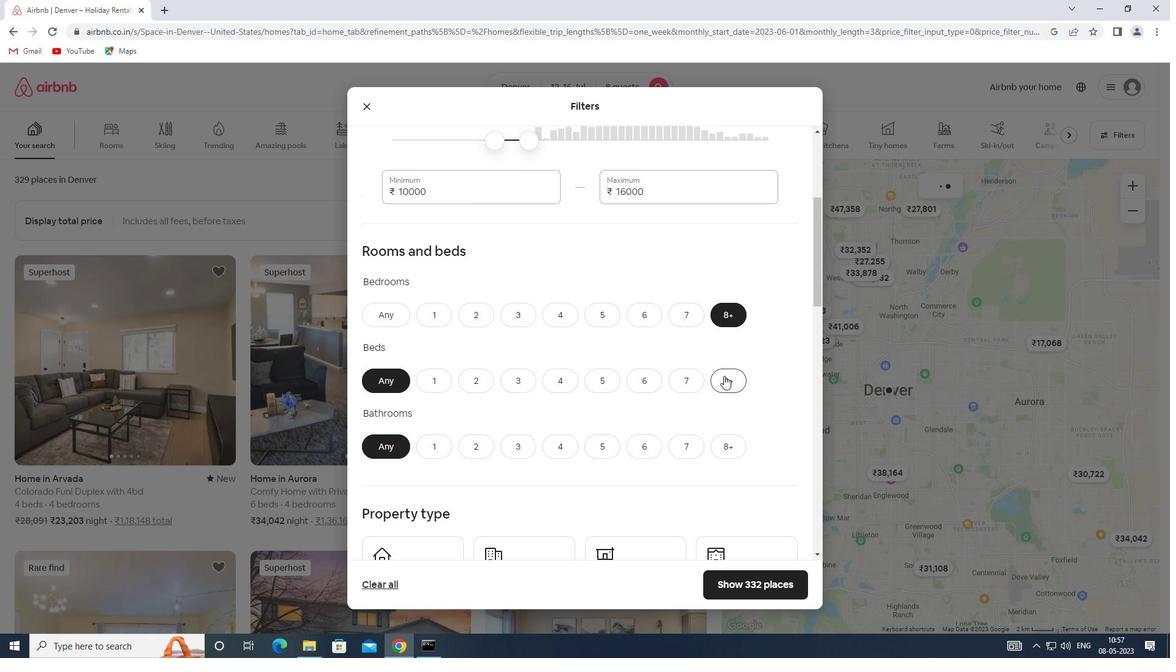 
Action: Mouse moved to (728, 446)
Screenshot: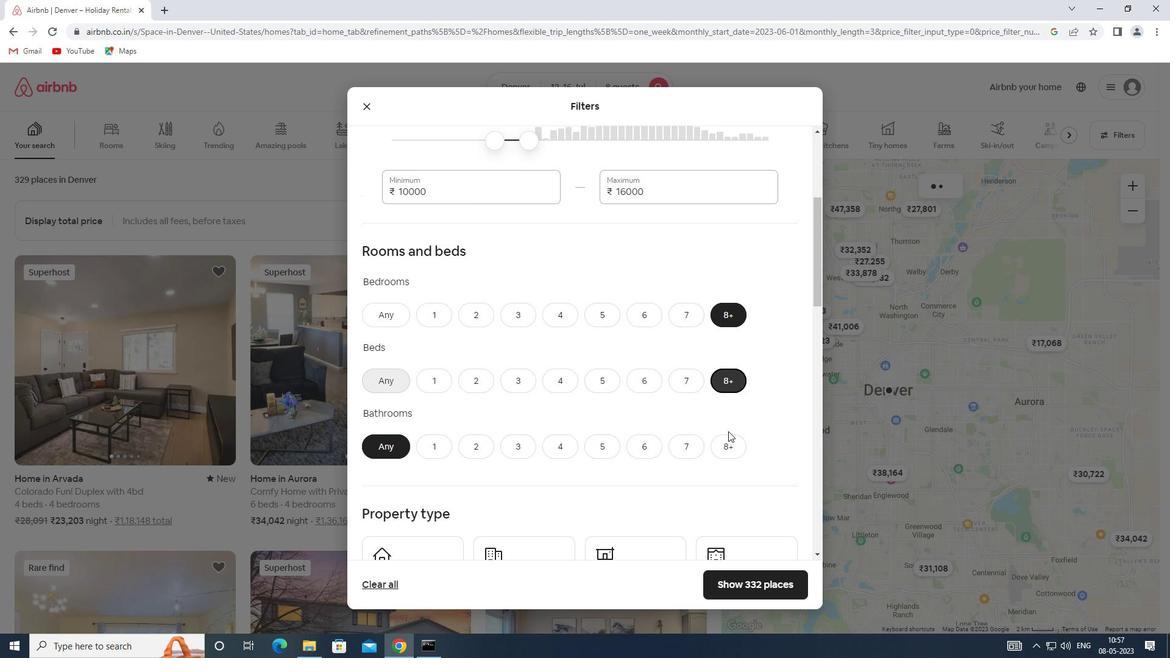 
Action: Mouse pressed left at (728, 446)
Screenshot: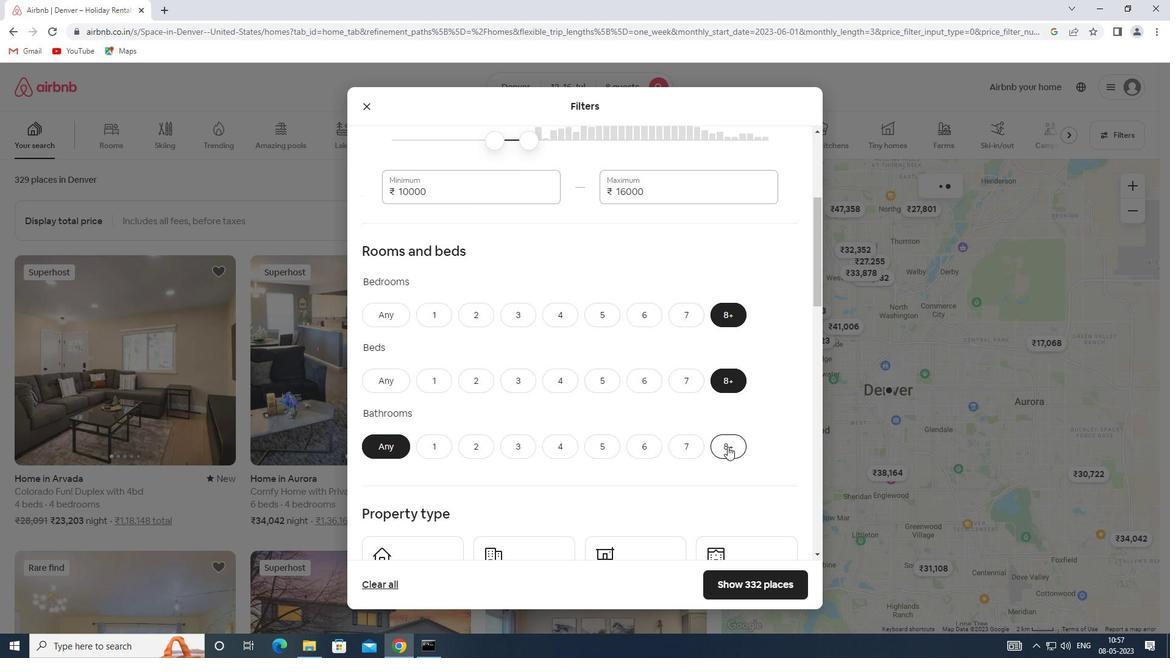 
Action: Mouse moved to (617, 401)
Screenshot: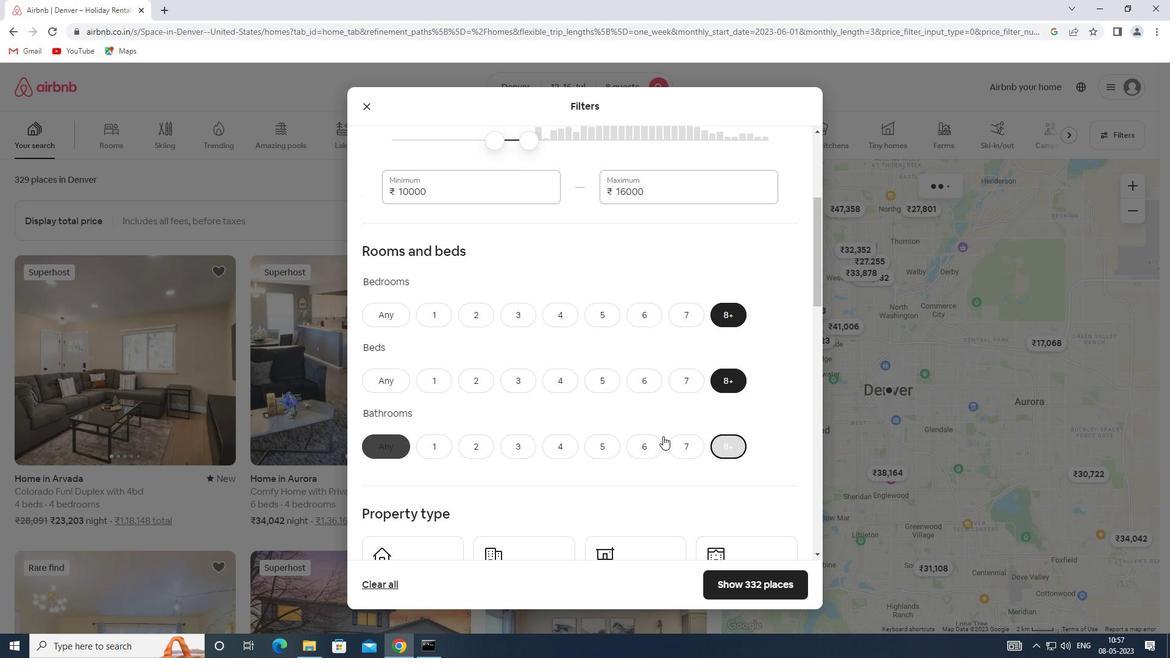 
Action: Mouse scrolled (617, 401) with delta (0, 0)
Screenshot: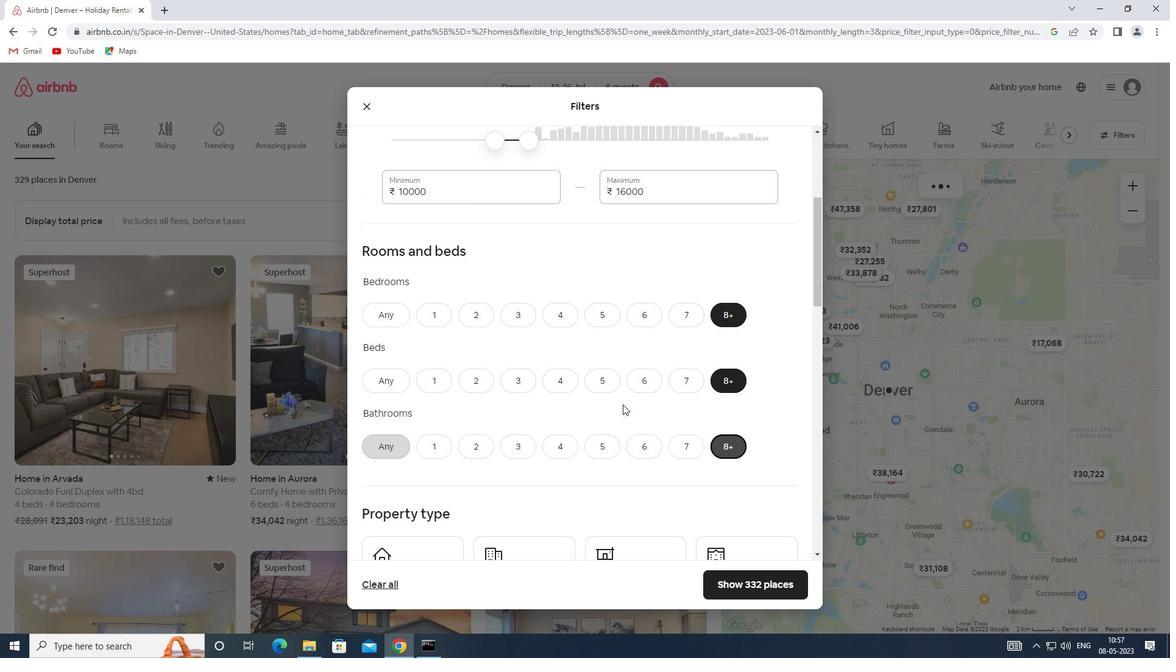 
Action: Mouse scrolled (617, 401) with delta (0, 0)
Screenshot: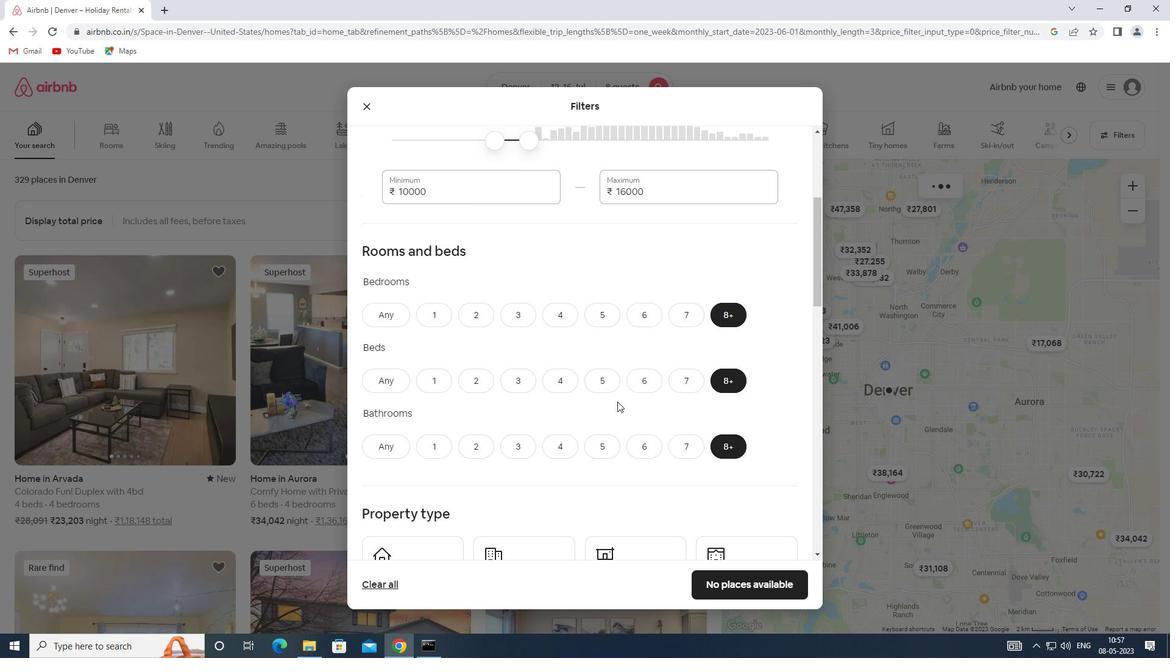 
Action: Mouse scrolled (617, 401) with delta (0, 0)
Screenshot: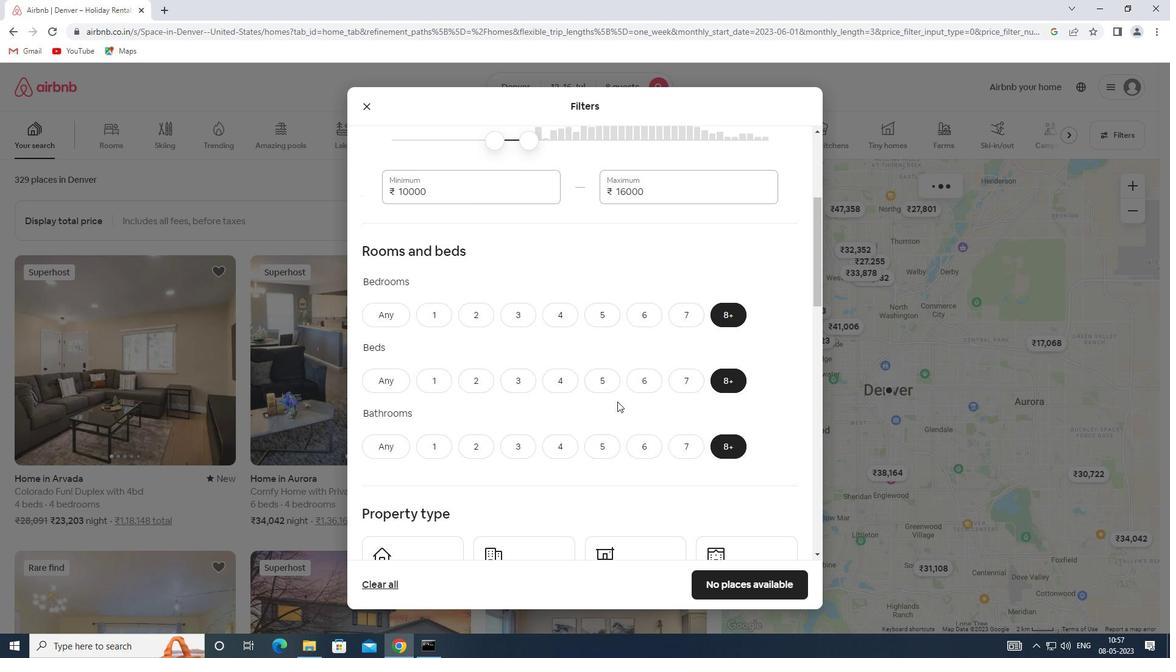 
Action: Mouse moved to (616, 399)
Screenshot: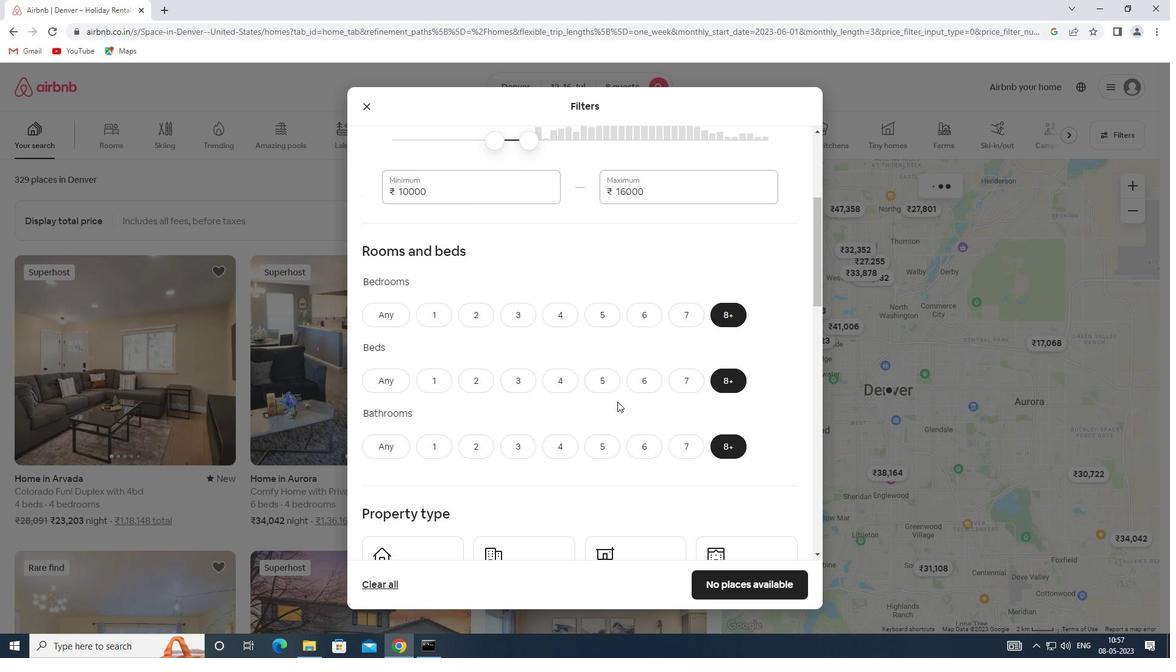 
Action: Mouse scrolled (616, 399) with delta (0, 0)
Screenshot: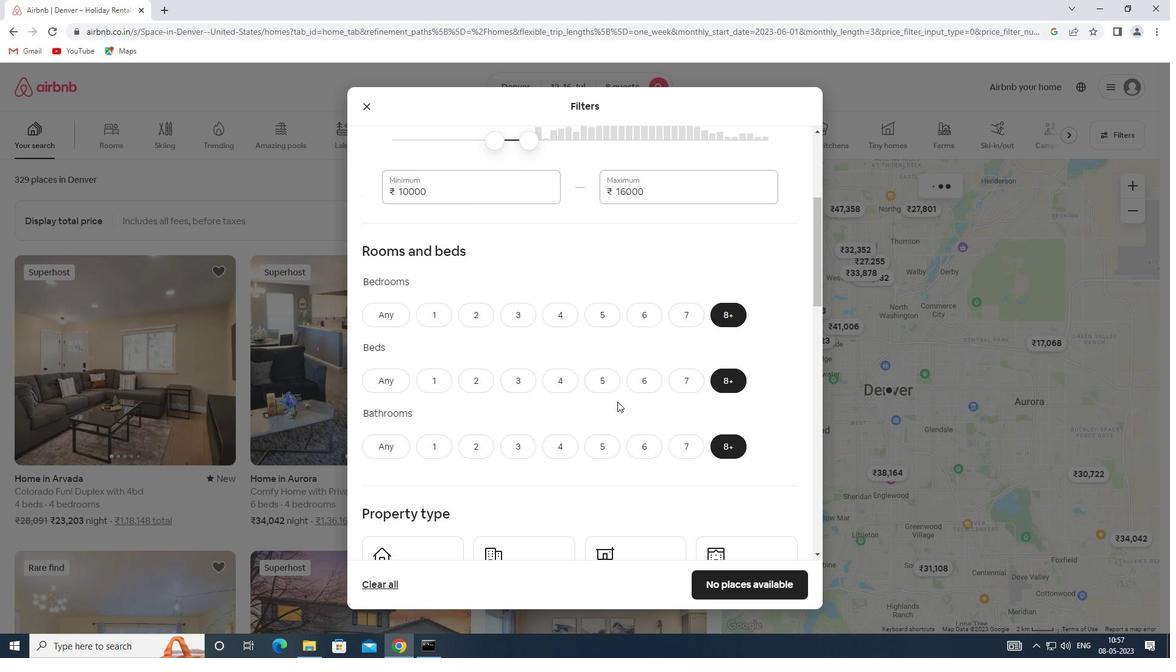 
Action: Mouse moved to (405, 334)
Screenshot: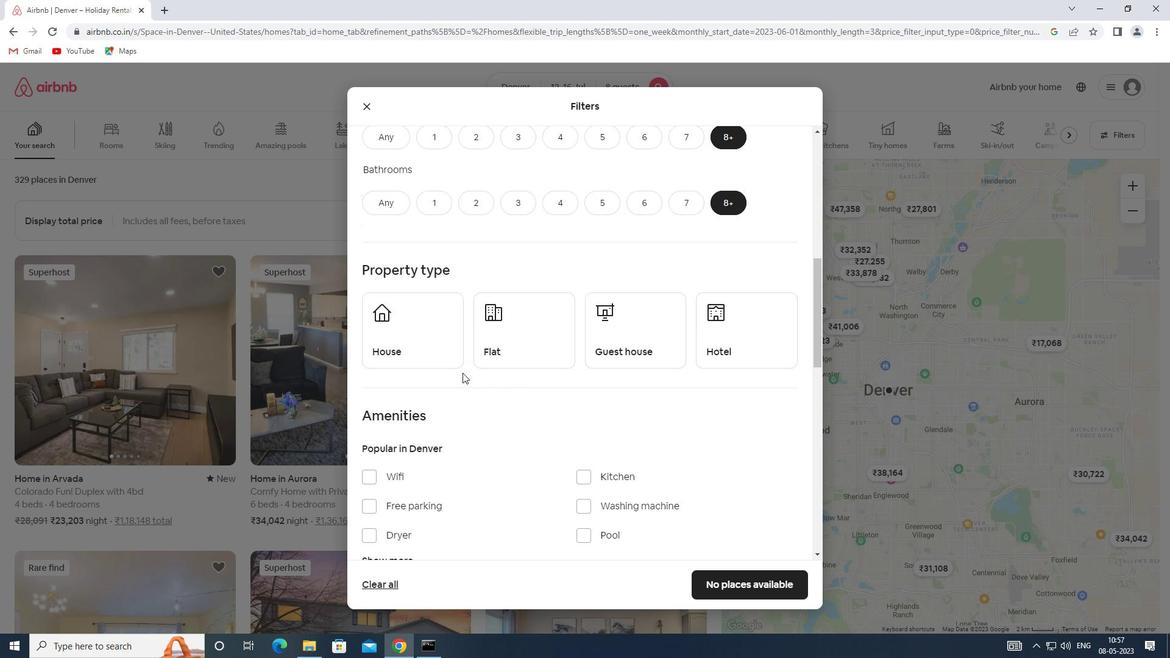 
Action: Mouse pressed left at (405, 334)
Screenshot: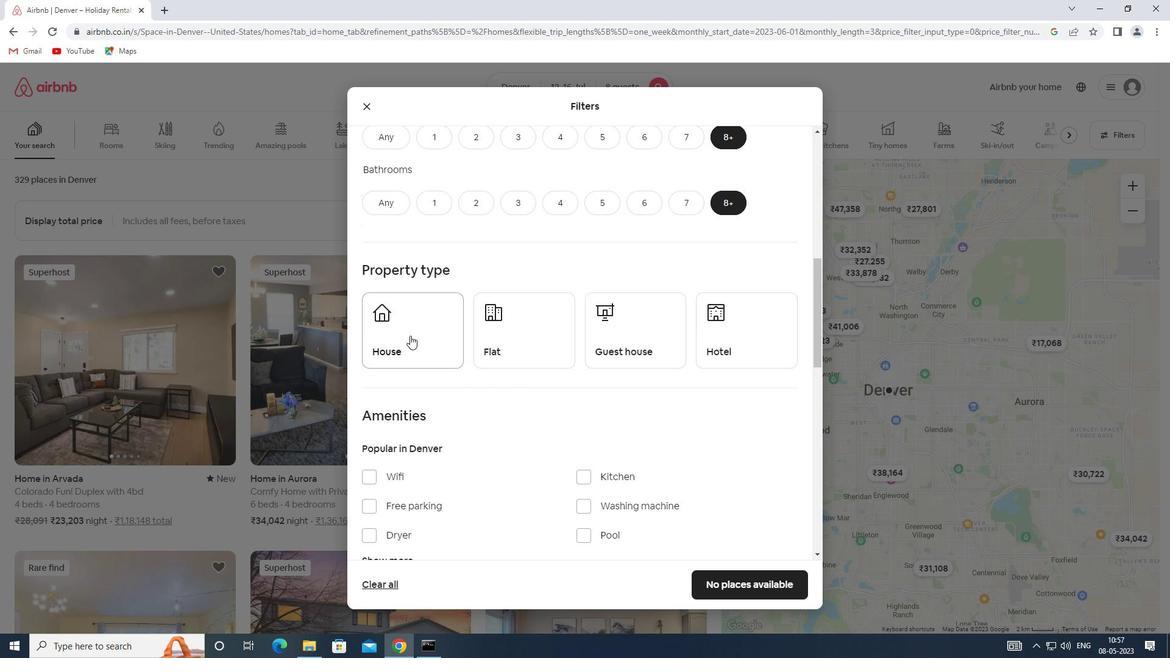 
Action: Mouse moved to (515, 343)
Screenshot: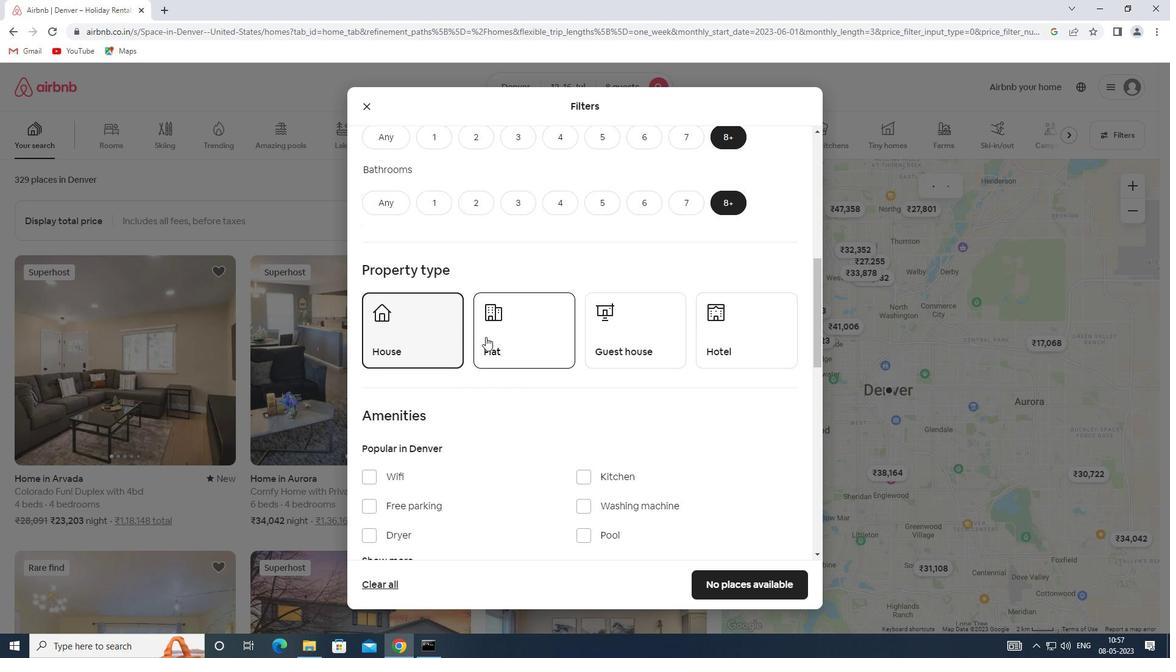 
Action: Mouse pressed left at (515, 343)
Screenshot: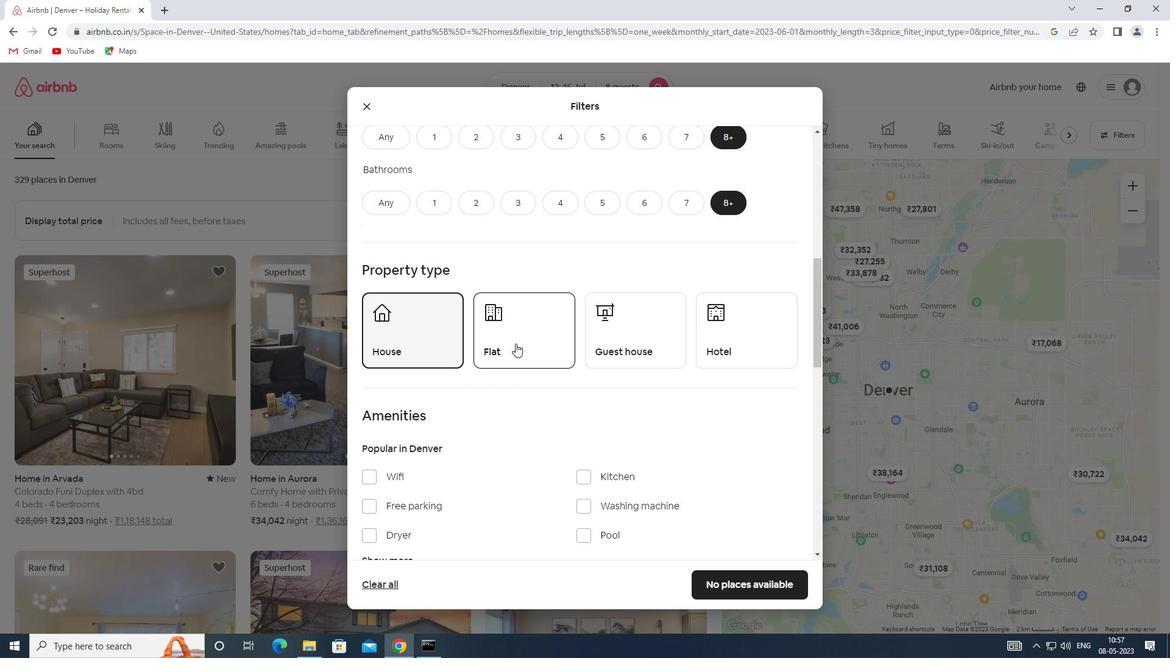 
Action: Mouse moved to (607, 347)
Screenshot: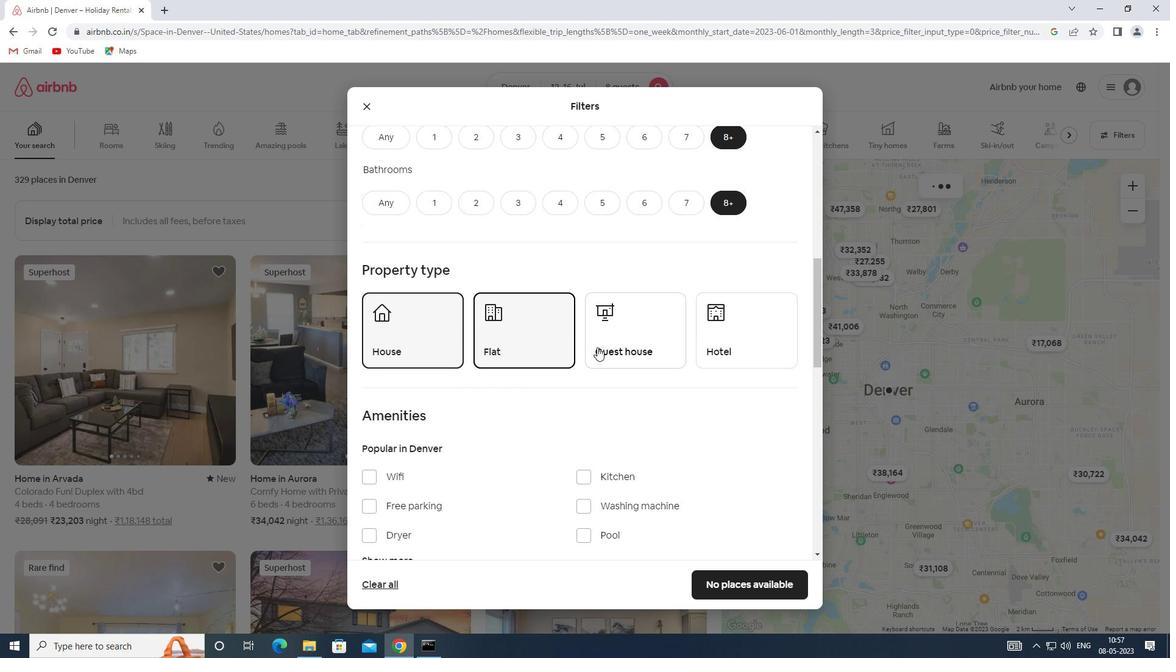 
Action: Mouse pressed left at (607, 347)
Screenshot: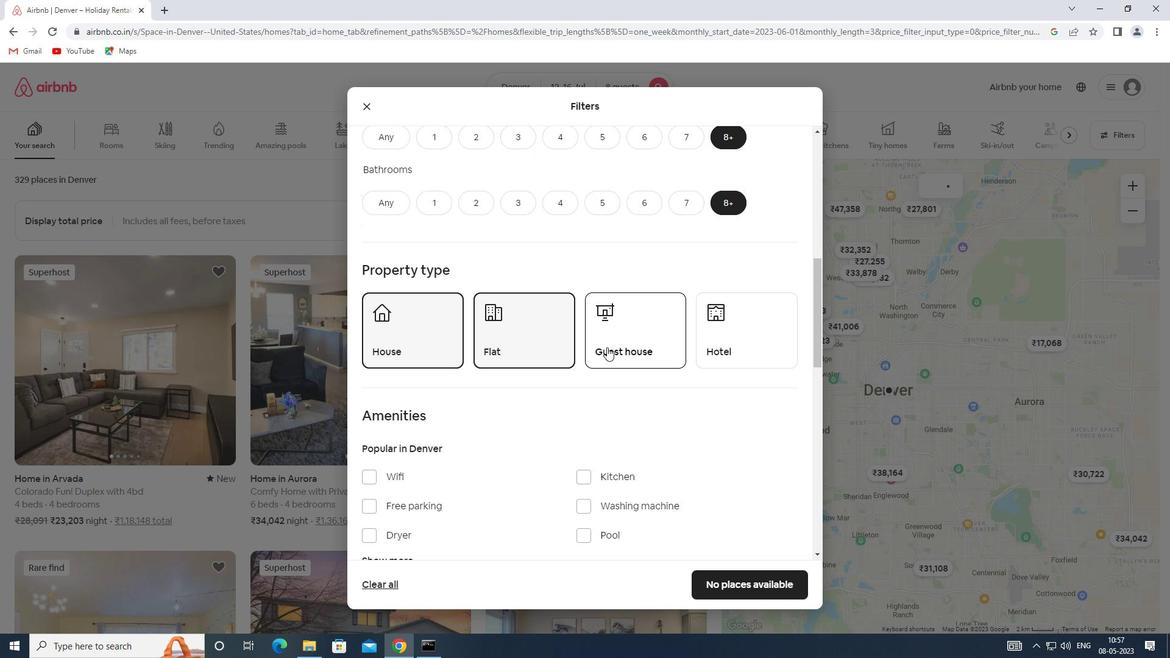 
Action: Mouse moved to (599, 346)
Screenshot: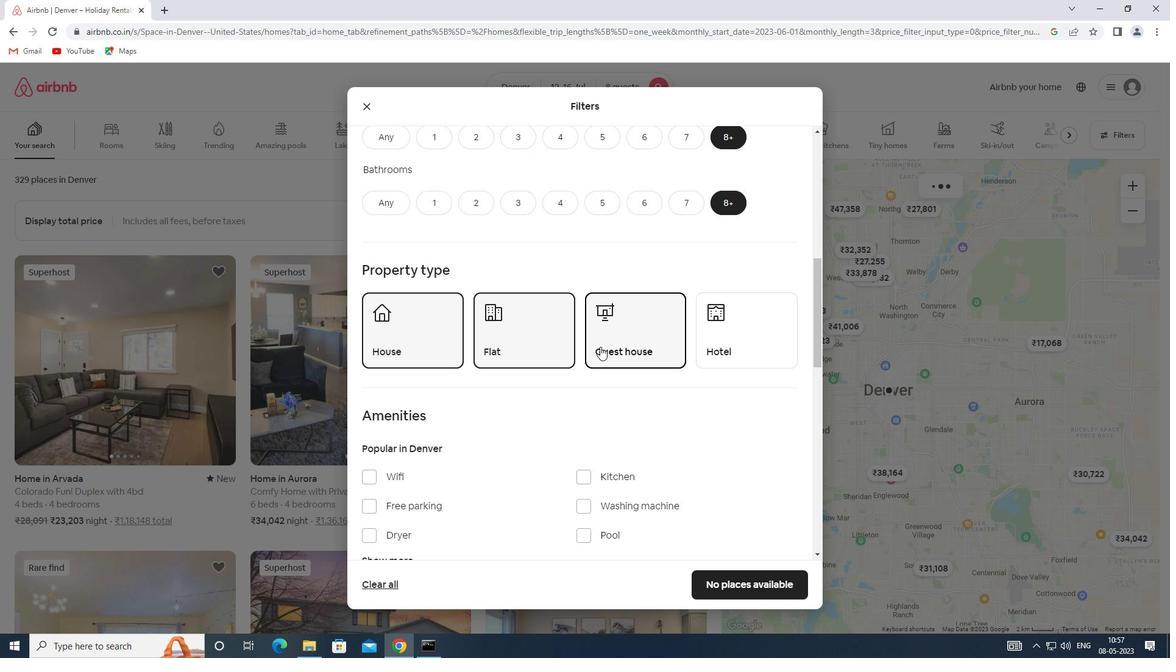 
Action: Mouse scrolled (599, 345) with delta (0, 0)
Screenshot: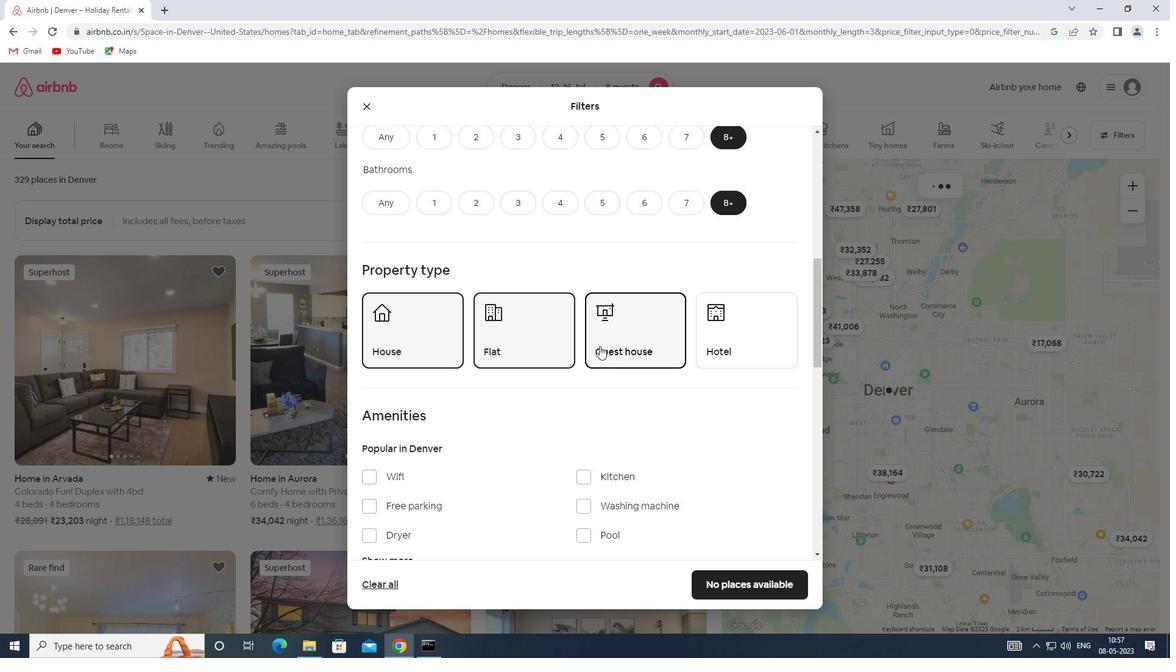 
Action: Mouse moved to (595, 347)
Screenshot: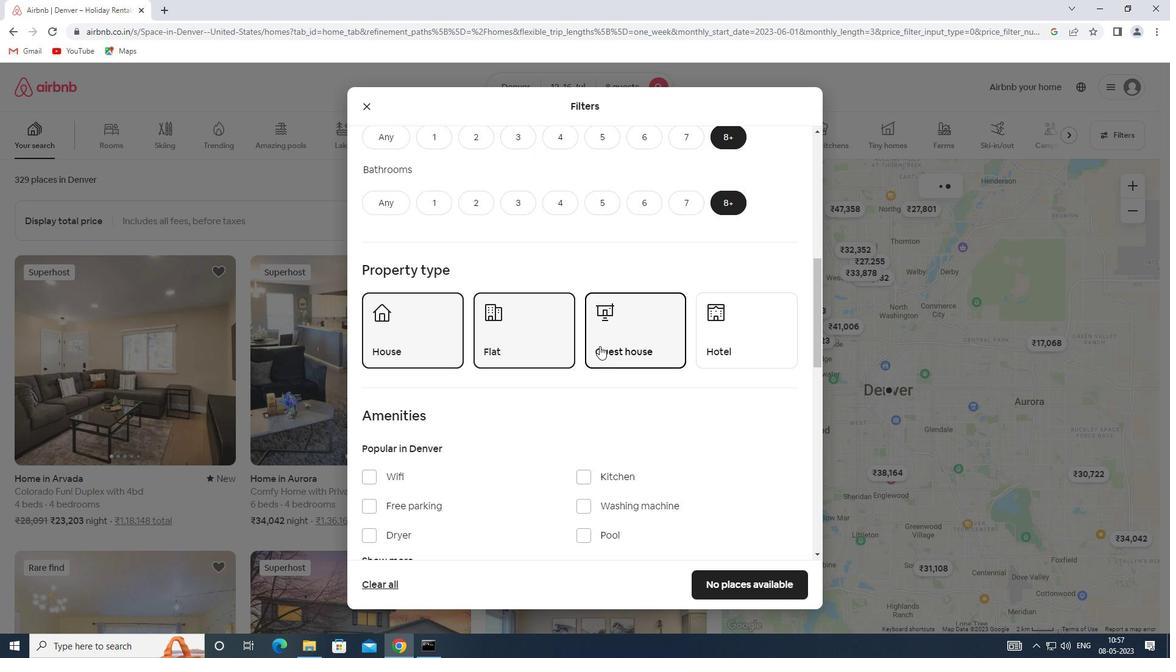 
Action: Mouse scrolled (595, 346) with delta (0, 0)
Screenshot: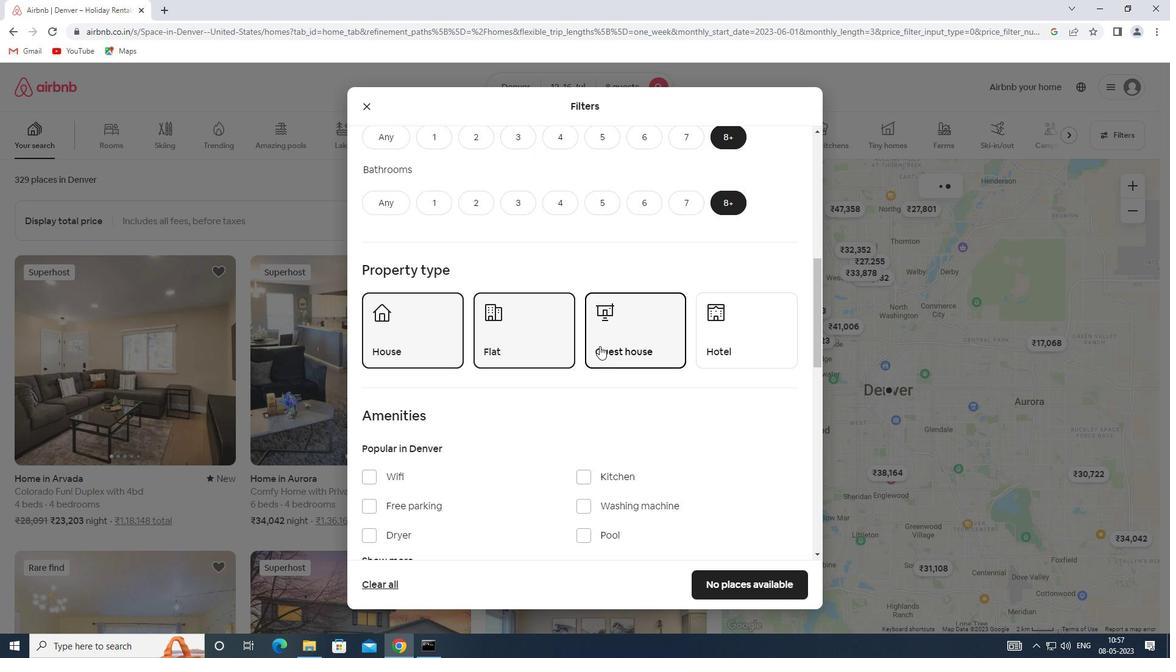 
Action: Mouse moved to (595, 347)
Screenshot: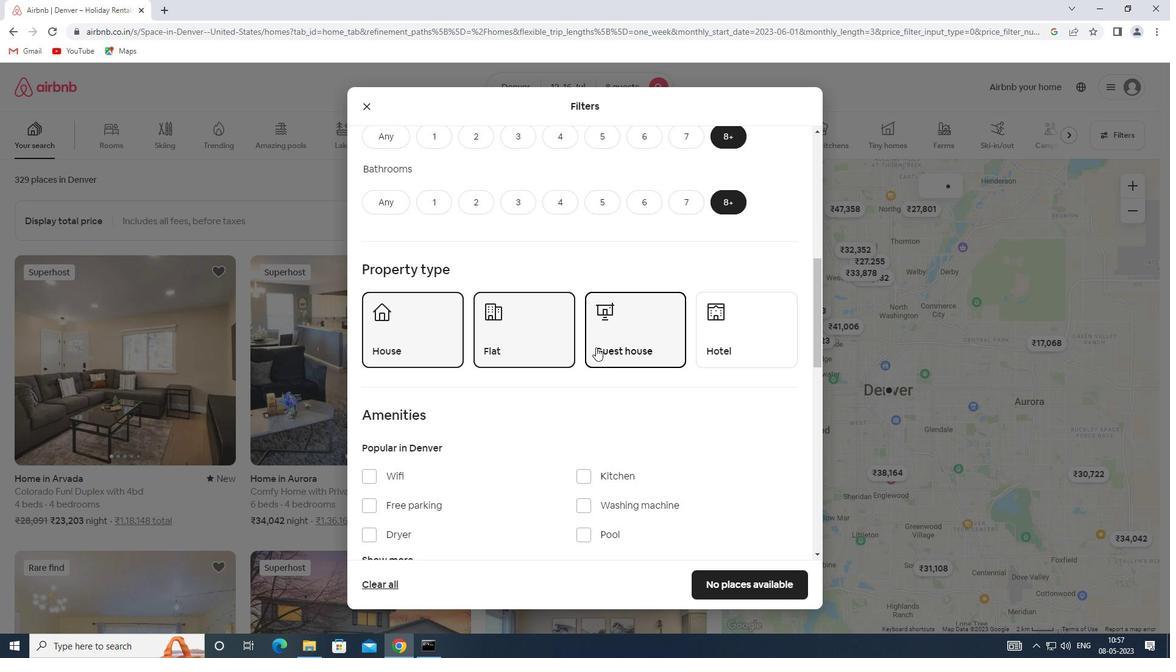 
Action: Mouse scrolled (595, 346) with delta (0, 0)
Screenshot: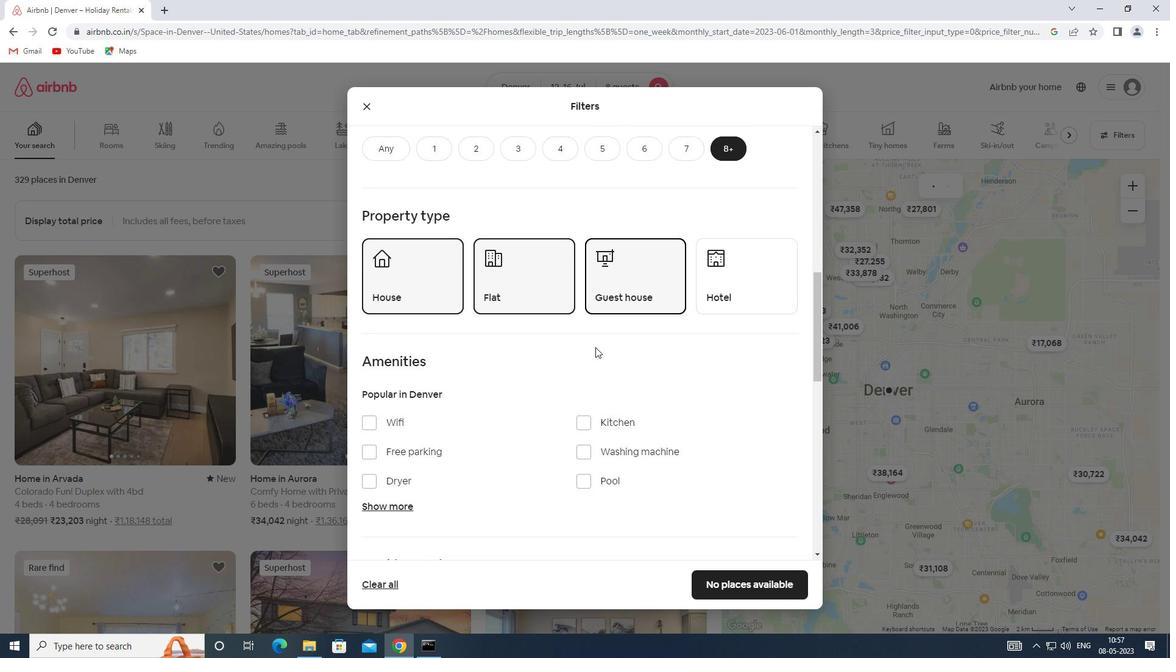 
Action: Mouse moved to (377, 294)
Screenshot: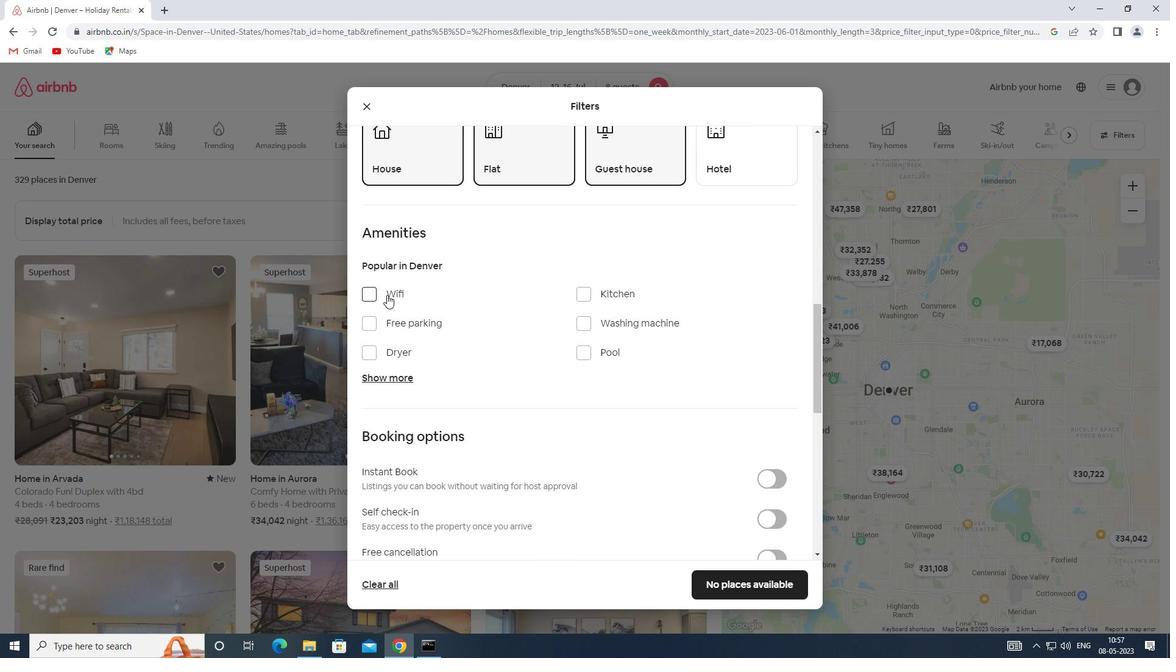 
Action: Mouse pressed left at (377, 294)
Screenshot: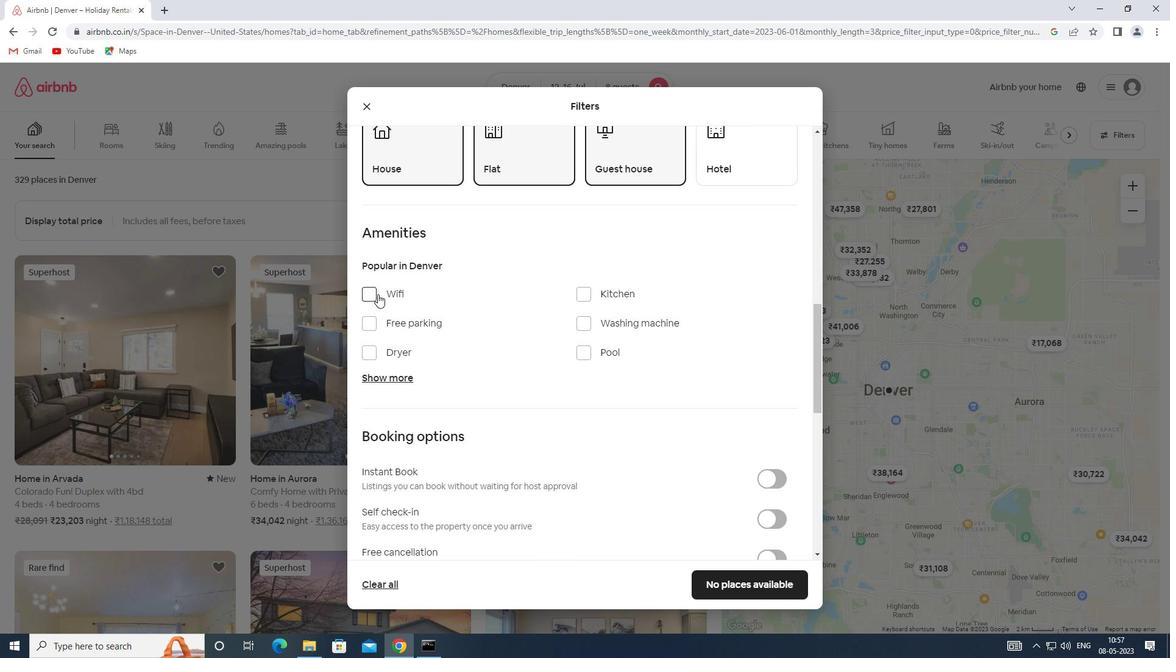 
Action: Mouse moved to (393, 375)
Screenshot: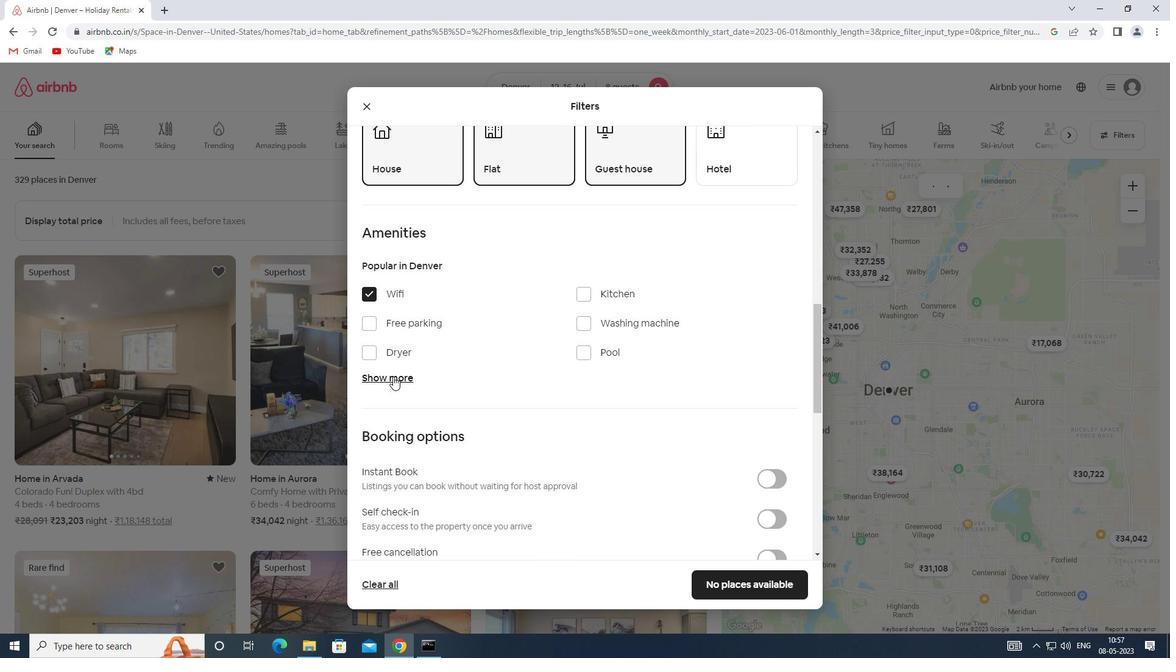 
Action: Mouse pressed left at (393, 375)
Screenshot: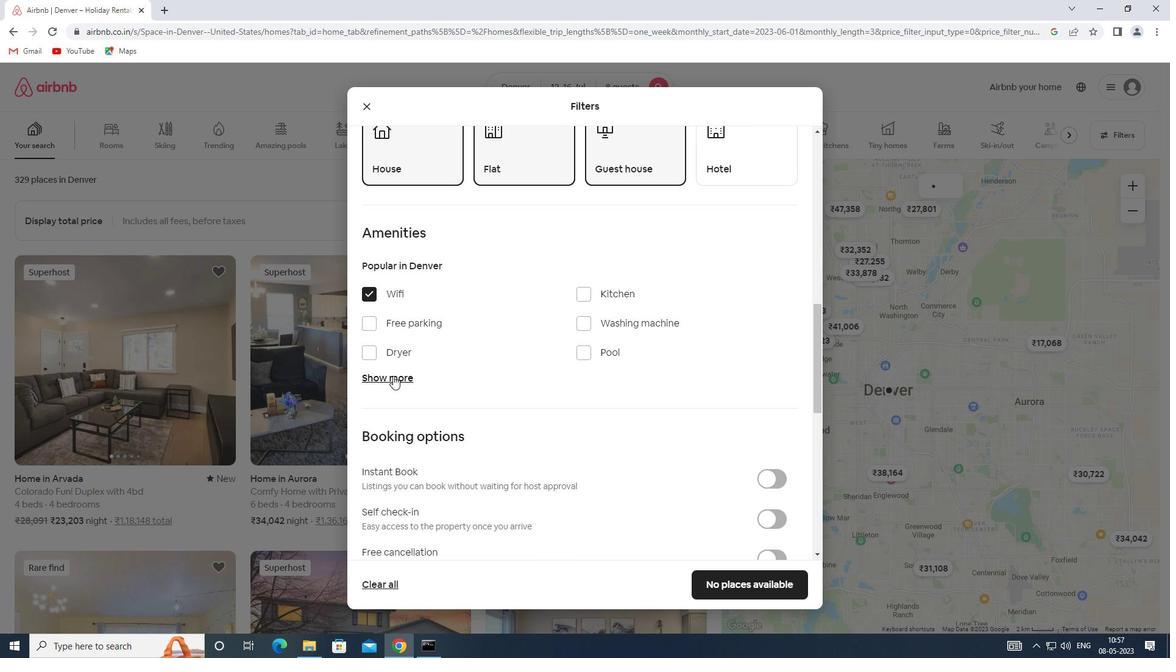 
Action: Mouse moved to (474, 379)
Screenshot: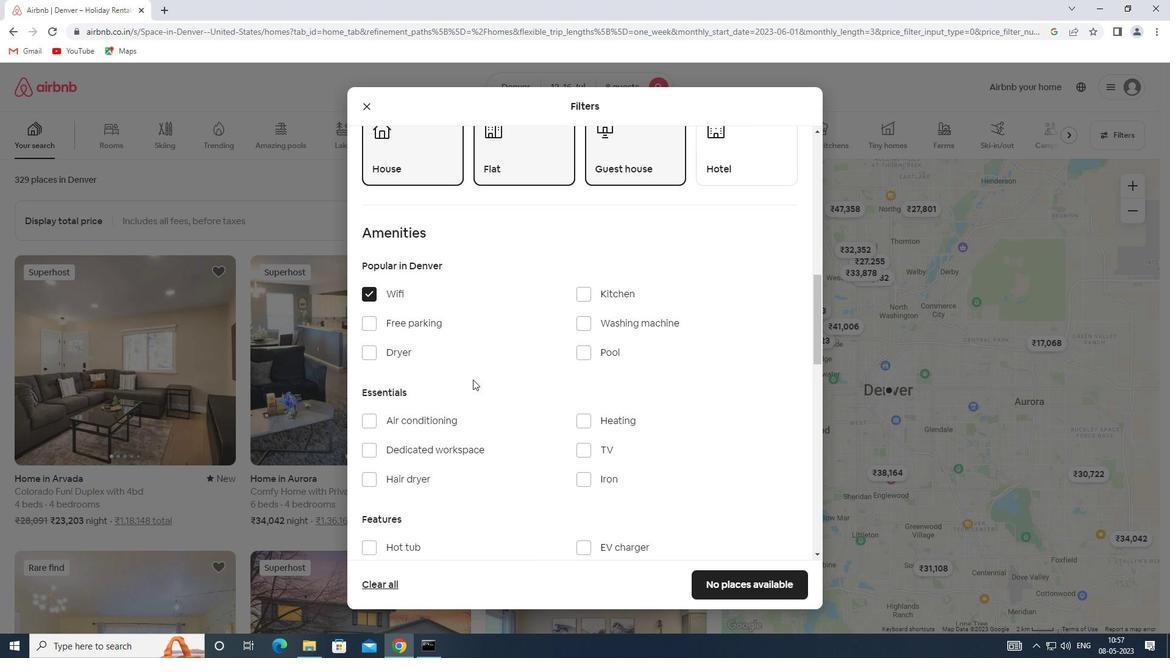 
Action: Mouse scrolled (474, 378) with delta (0, 0)
Screenshot: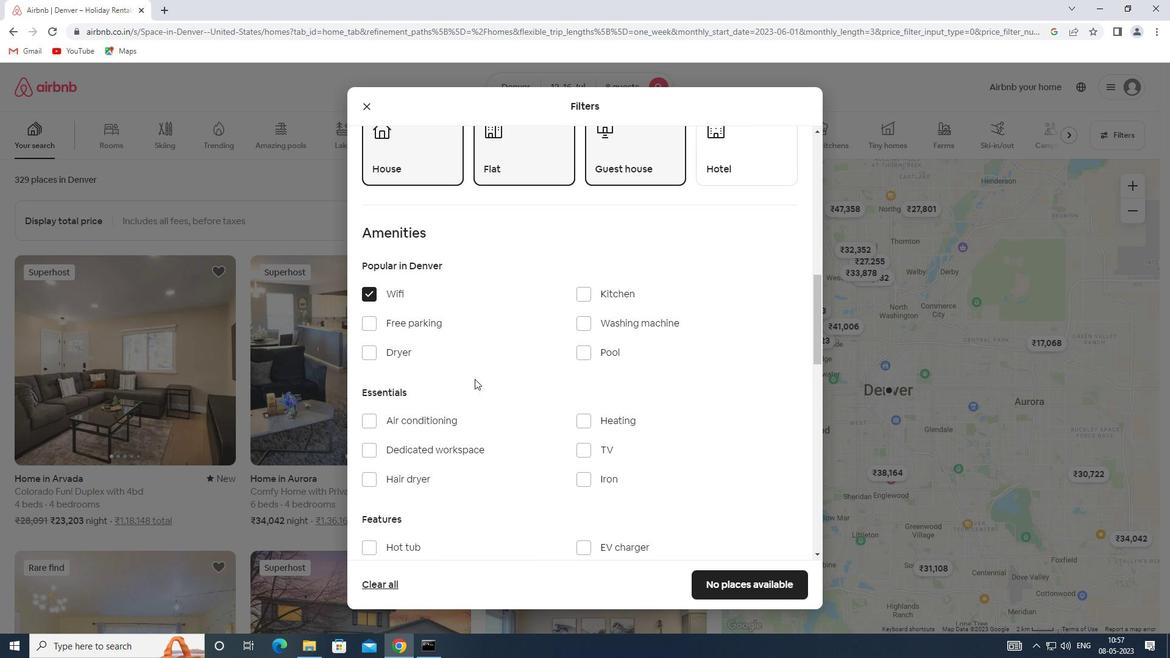 
Action: Mouse scrolled (474, 378) with delta (0, 0)
Screenshot: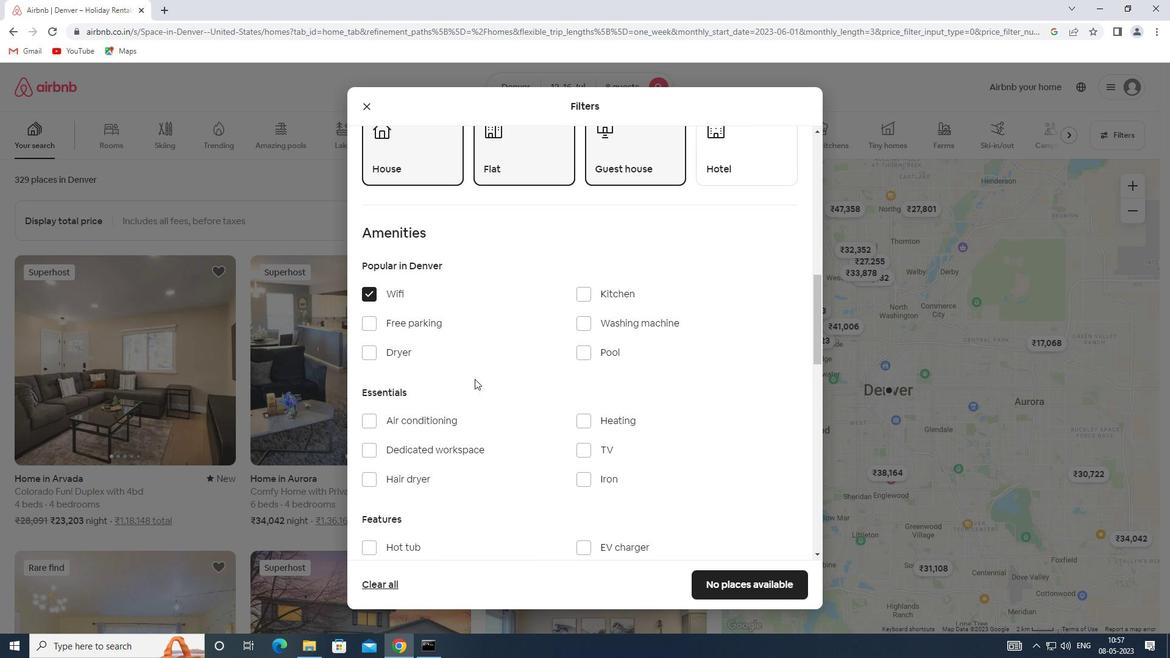 
Action: Mouse scrolled (474, 378) with delta (0, 0)
Screenshot: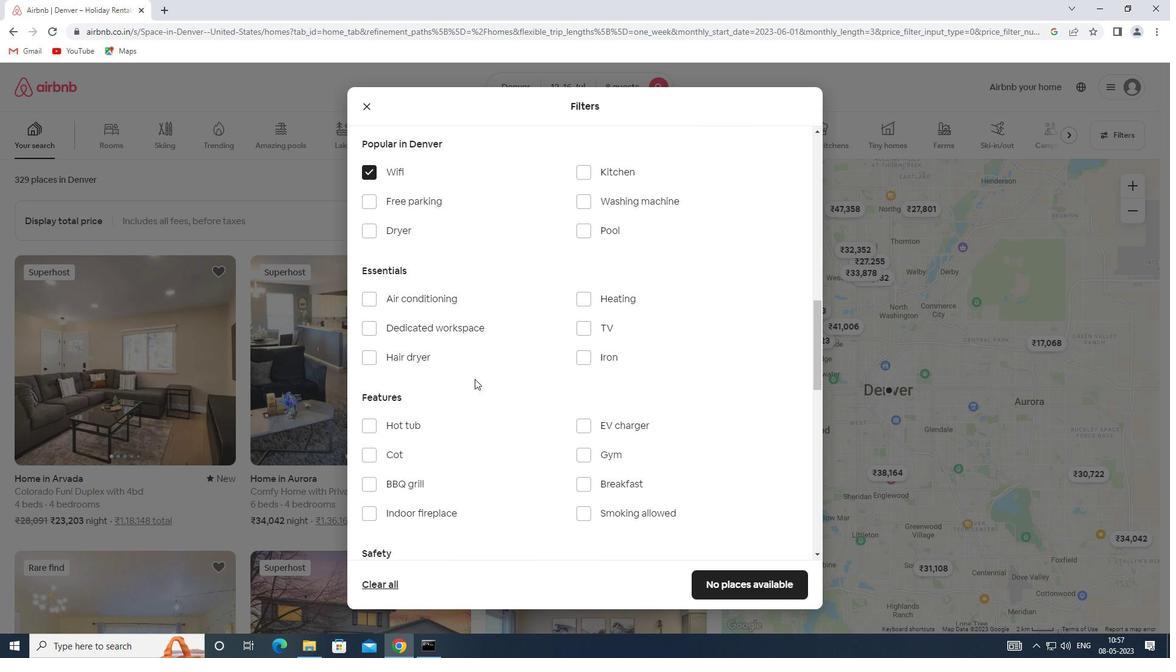 
Action: Mouse moved to (581, 268)
Screenshot: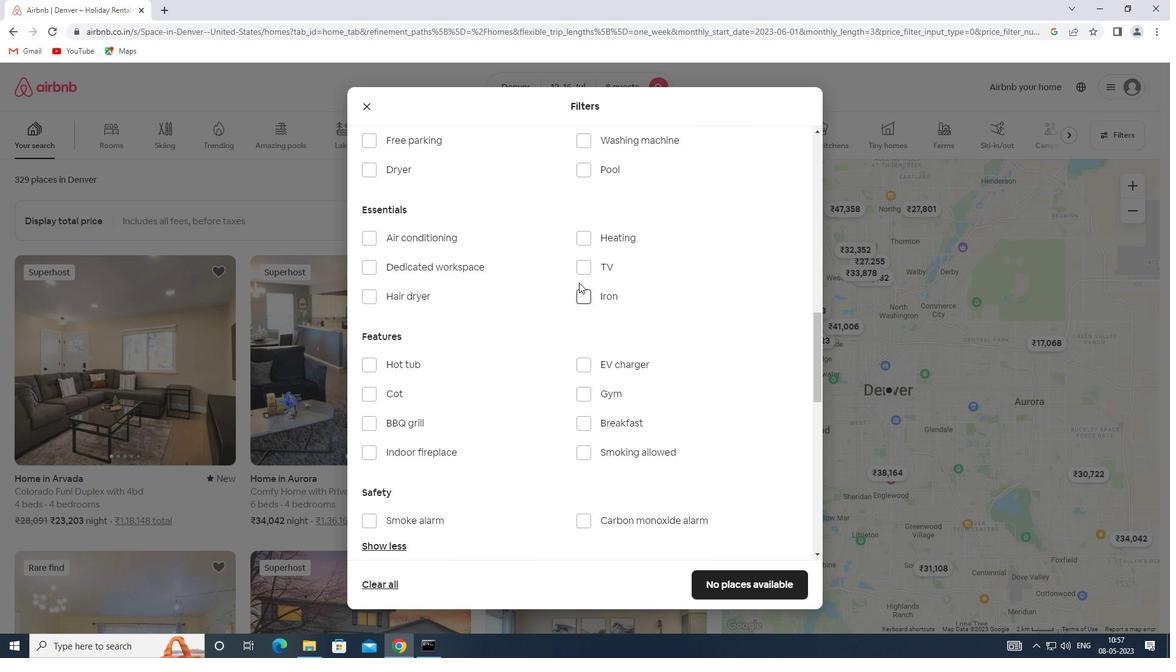 
Action: Mouse pressed left at (581, 268)
Screenshot: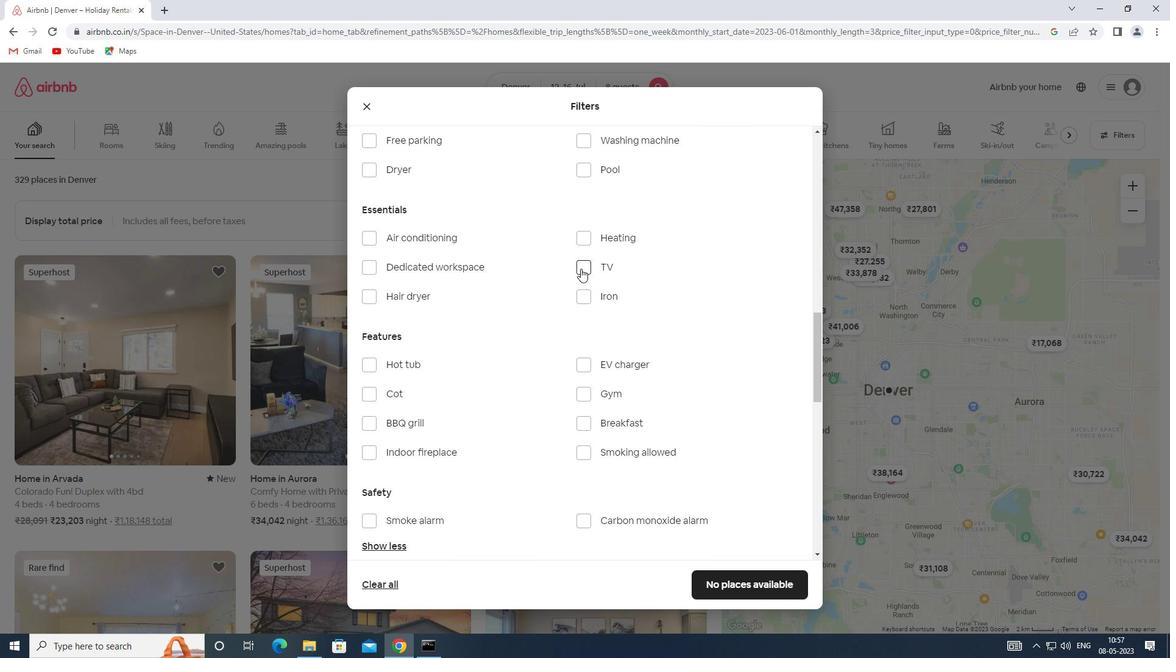 
Action: Mouse moved to (512, 319)
Screenshot: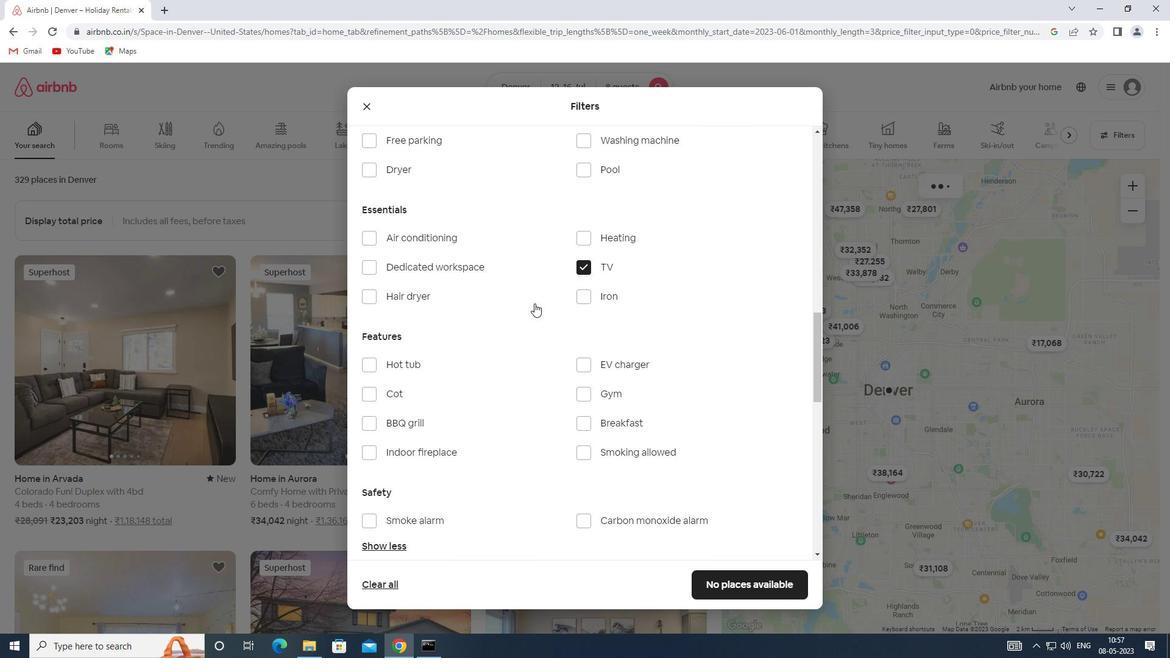 
Action: Mouse scrolled (512, 320) with delta (0, 0)
Screenshot: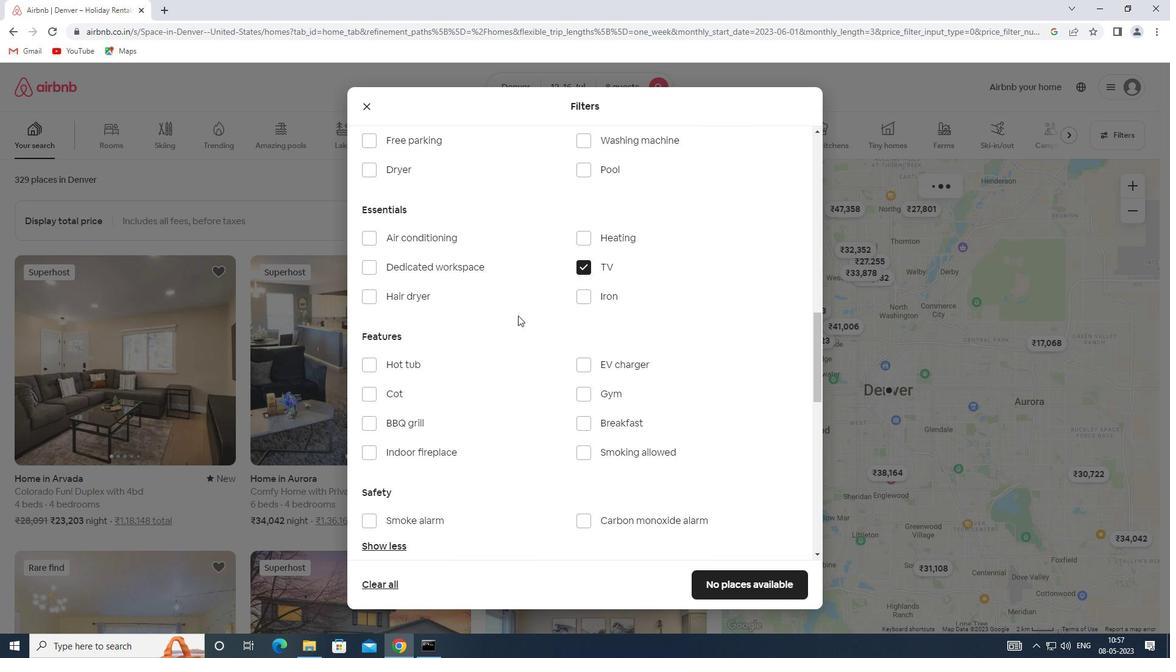 
Action: Mouse moved to (371, 206)
Screenshot: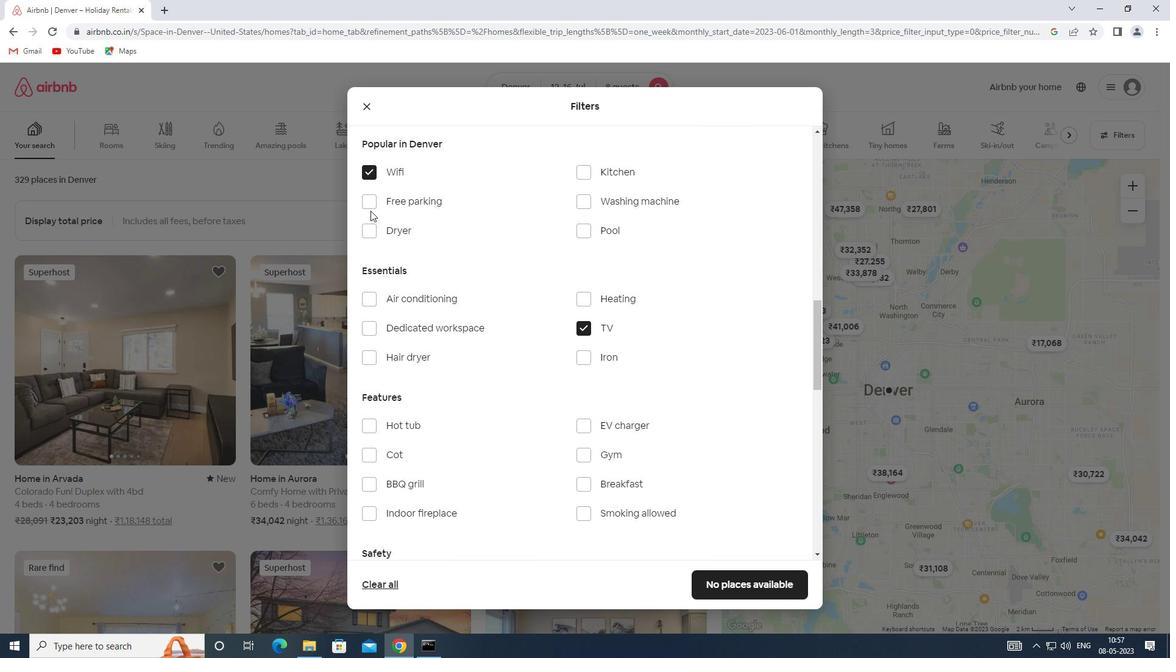
Action: Mouse pressed left at (371, 206)
Screenshot: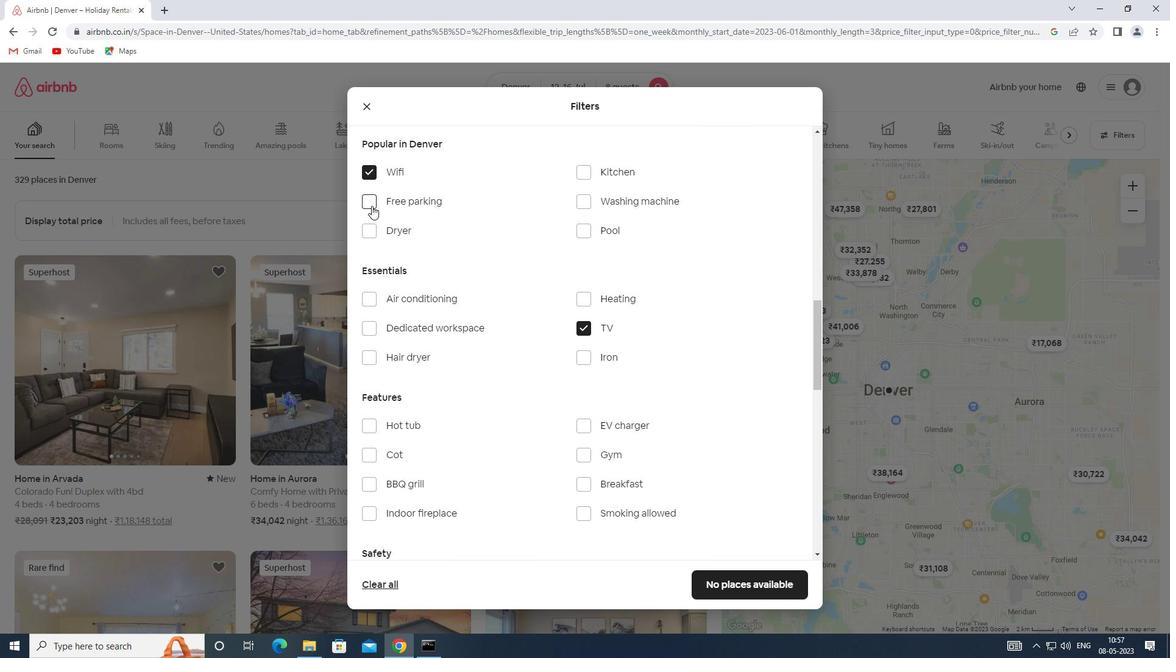
Action: Mouse moved to (581, 454)
Screenshot: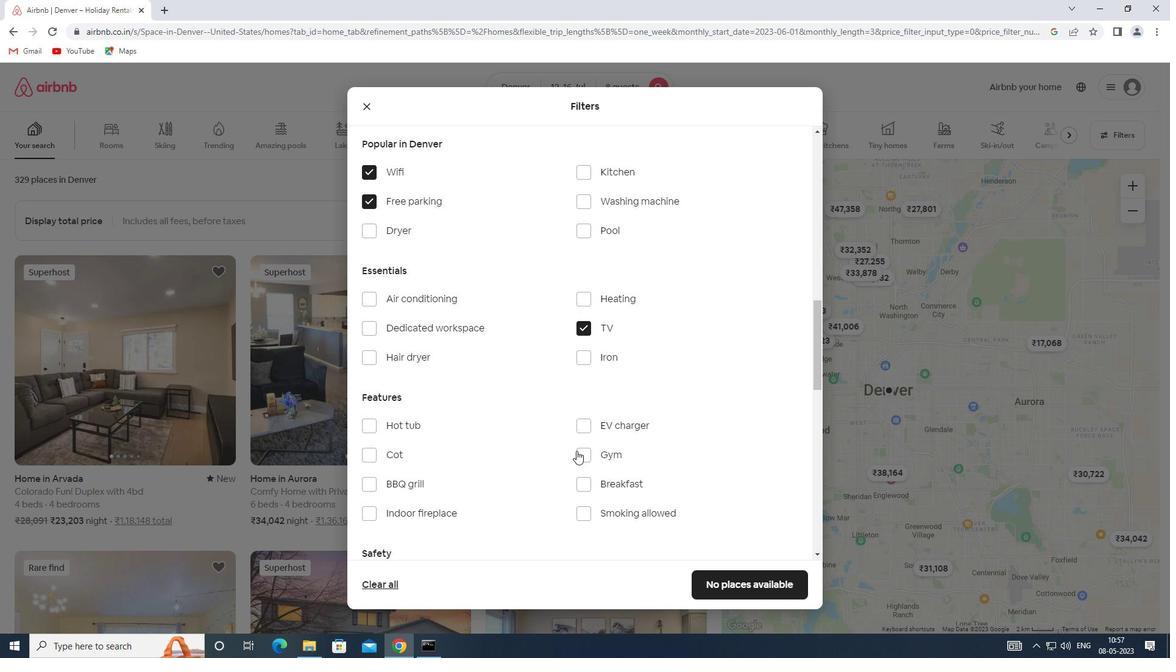 
Action: Mouse pressed left at (581, 454)
Screenshot: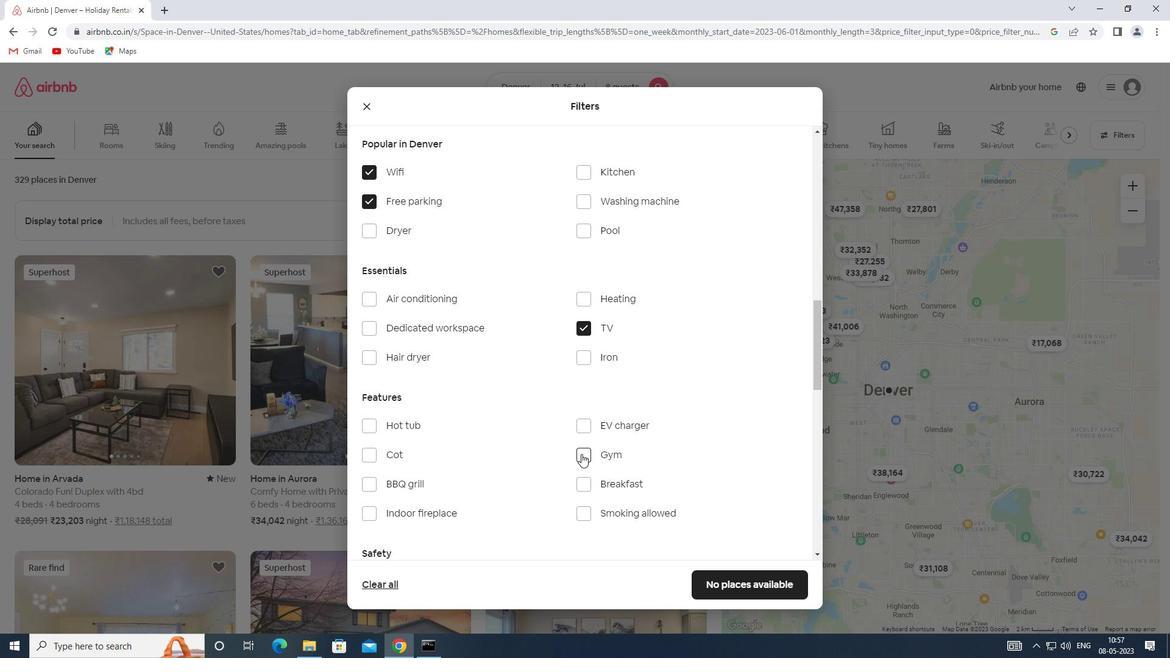 
Action: Mouse moved to (584, 484)
Screenshot: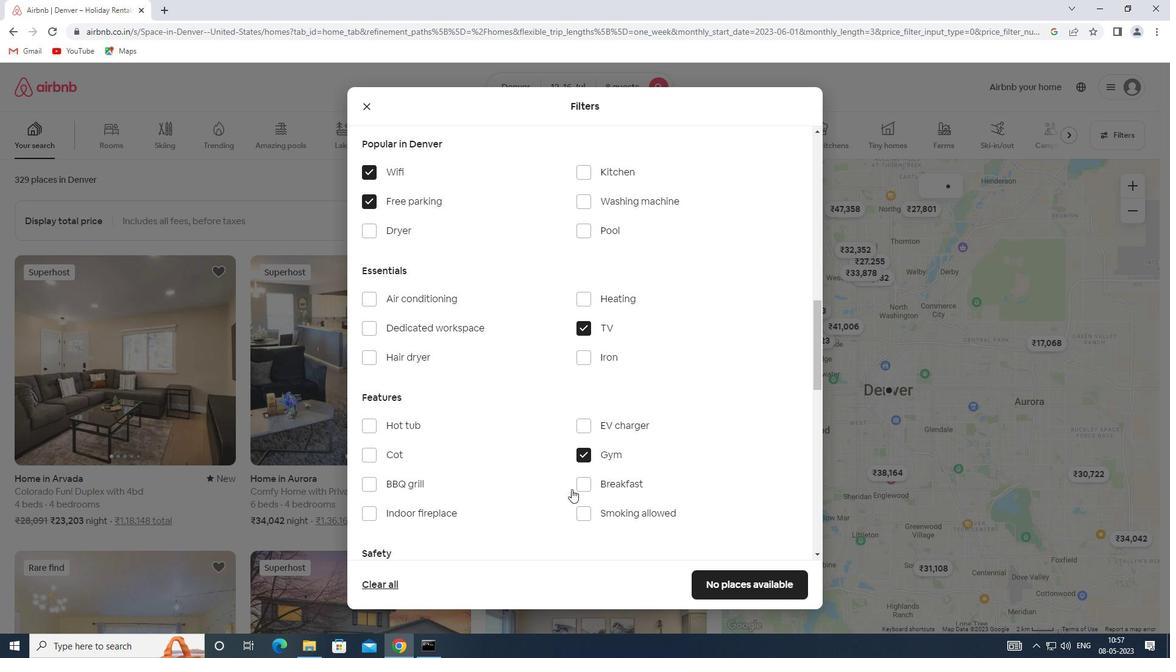 
Action: Mouse pressed left at (584, 484)
Screenshot: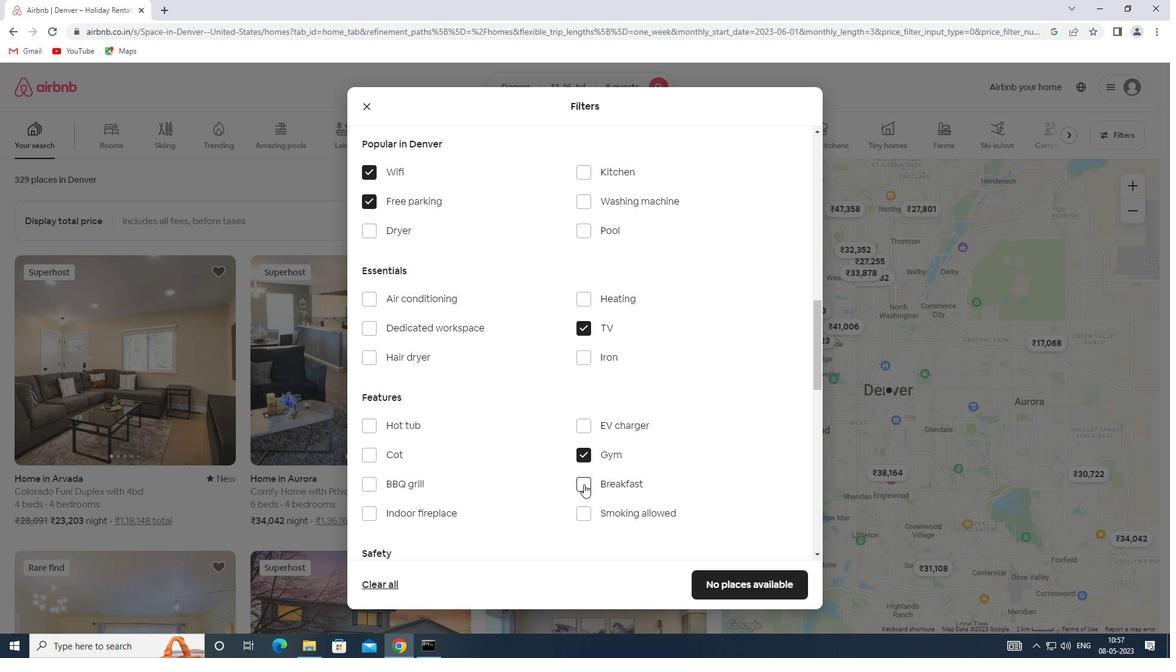 
Action: Mouse moved to (572, 473)
Screenshot: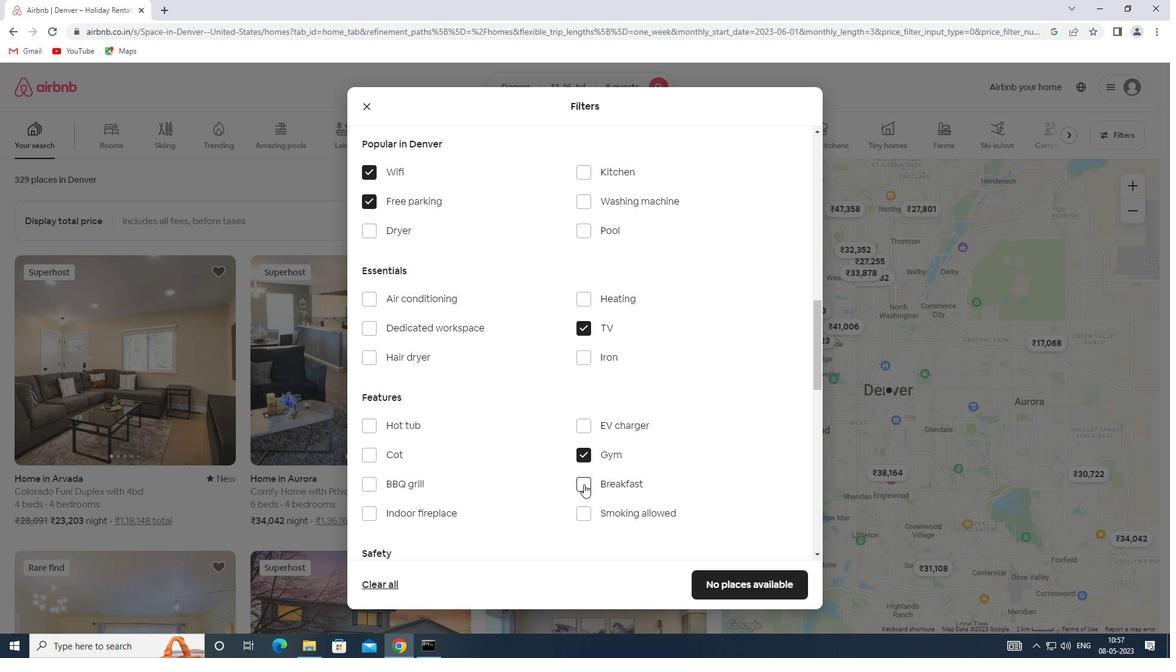 
Action: Mouse scrolled (572, 473) with delta (0, 0)
Screenshot: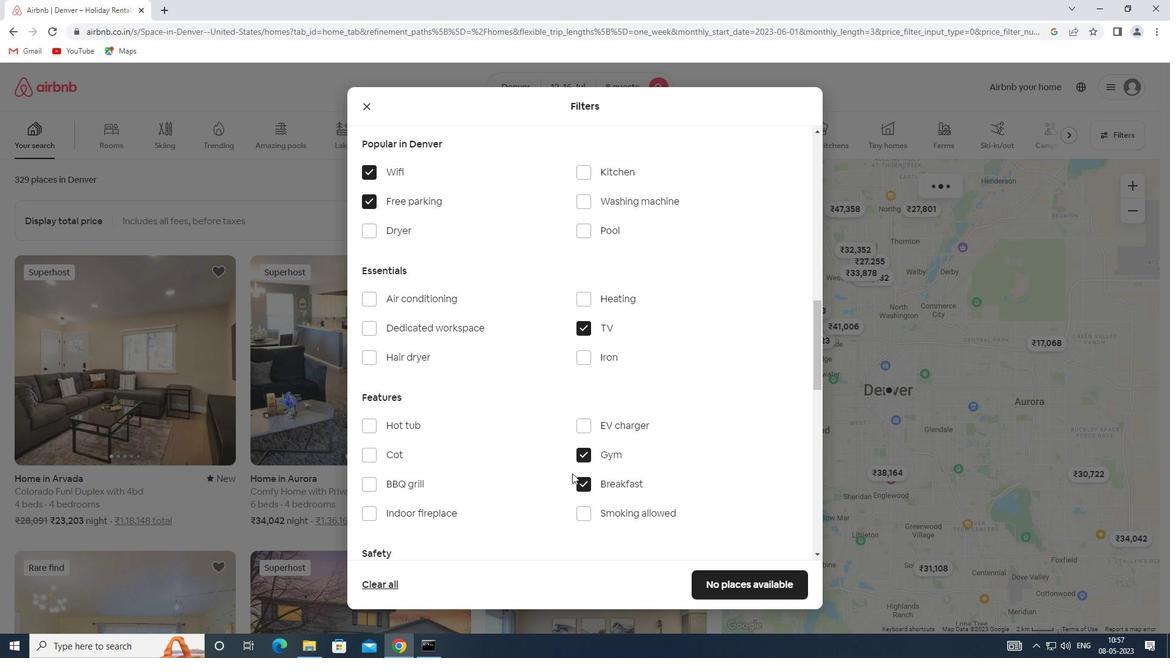 
Action: Mouse scrolled (572, 473) with delta (0, 0)
Screenshot: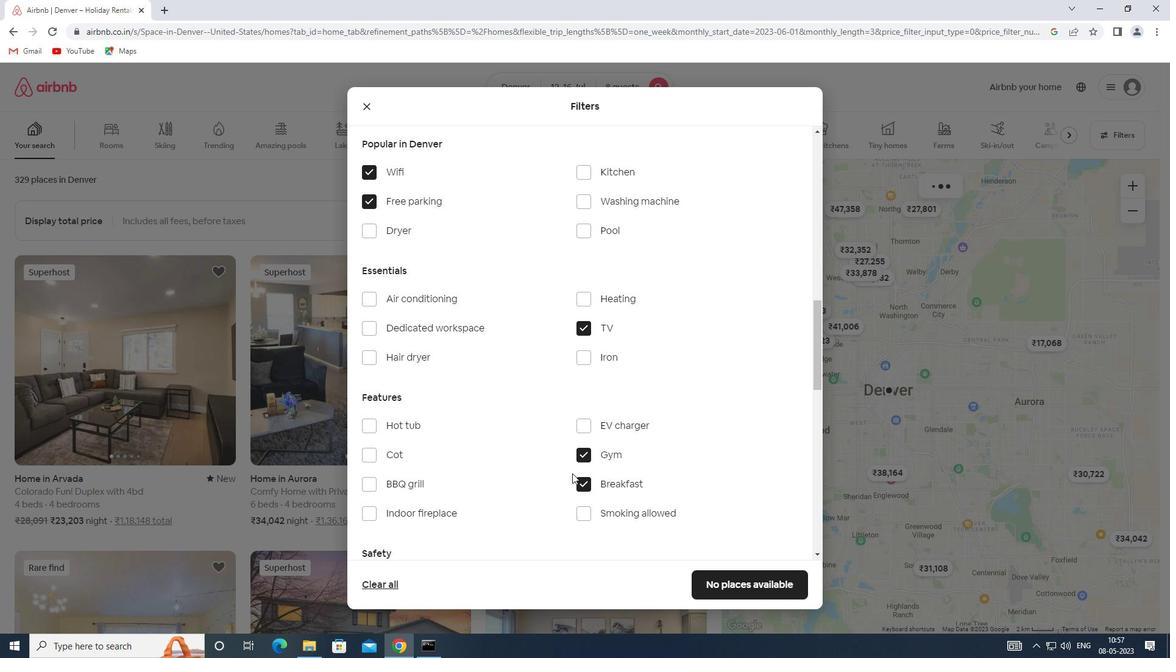 
Action: Mouse scrolled (572, 473) with delta (0, 0)
Screenshot: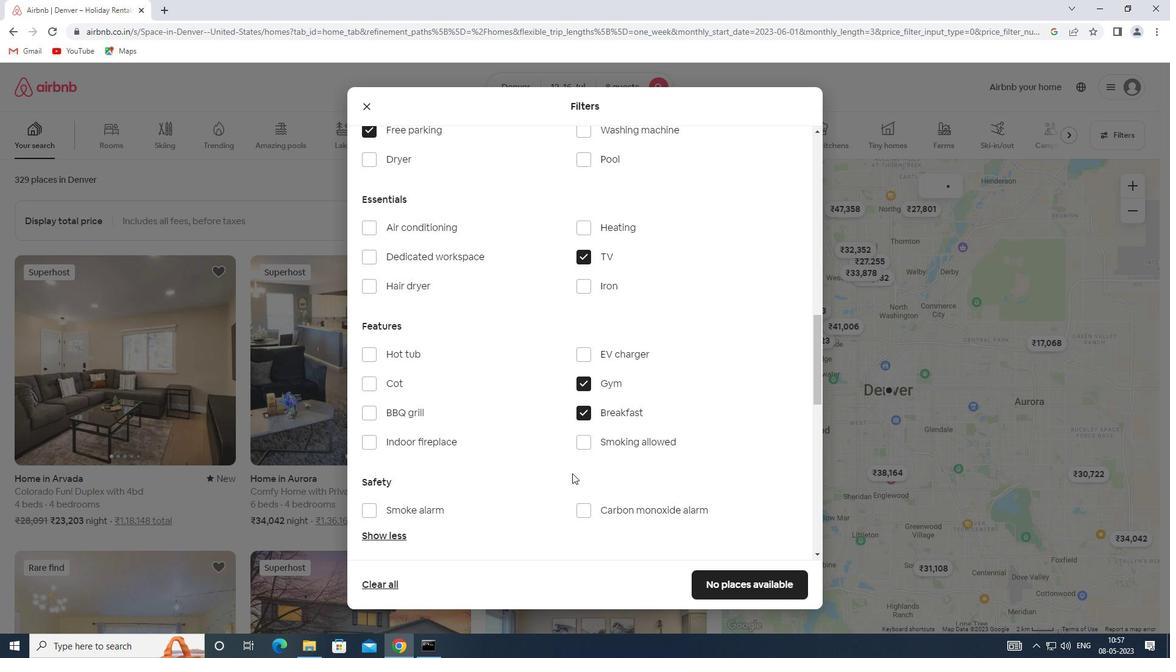 
Action: Mouse scrolled (572, 473) with delta (0, 0)
Screenshot: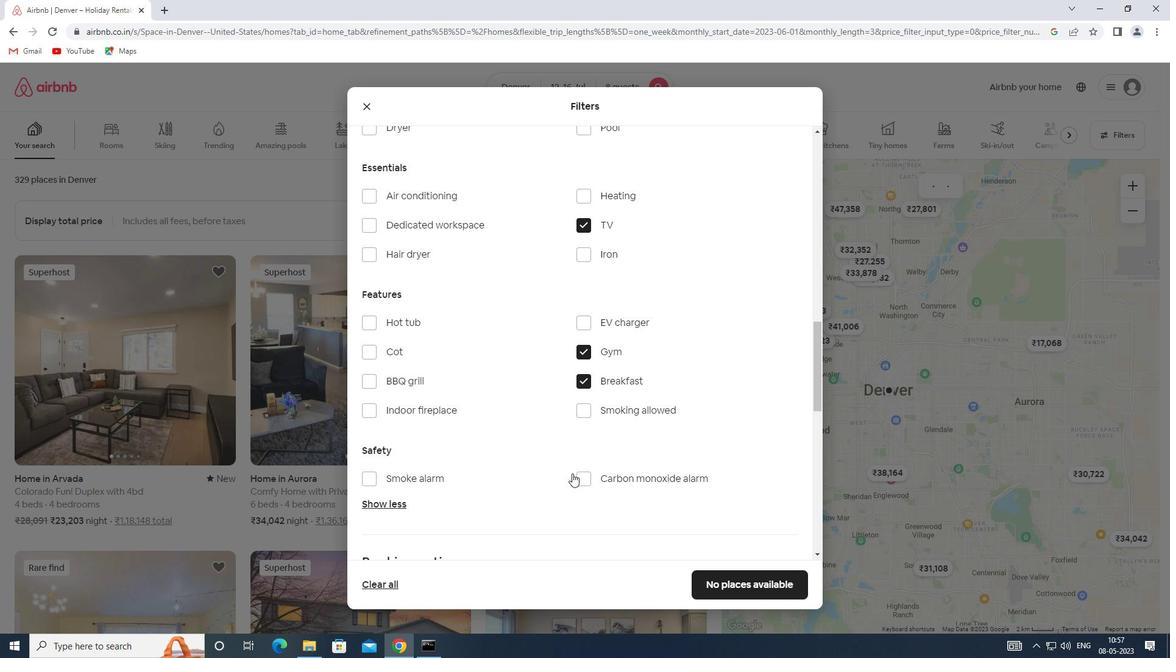 
Action: Mouse scrolled (572, 473) with delta (0, 0)
Screenshot: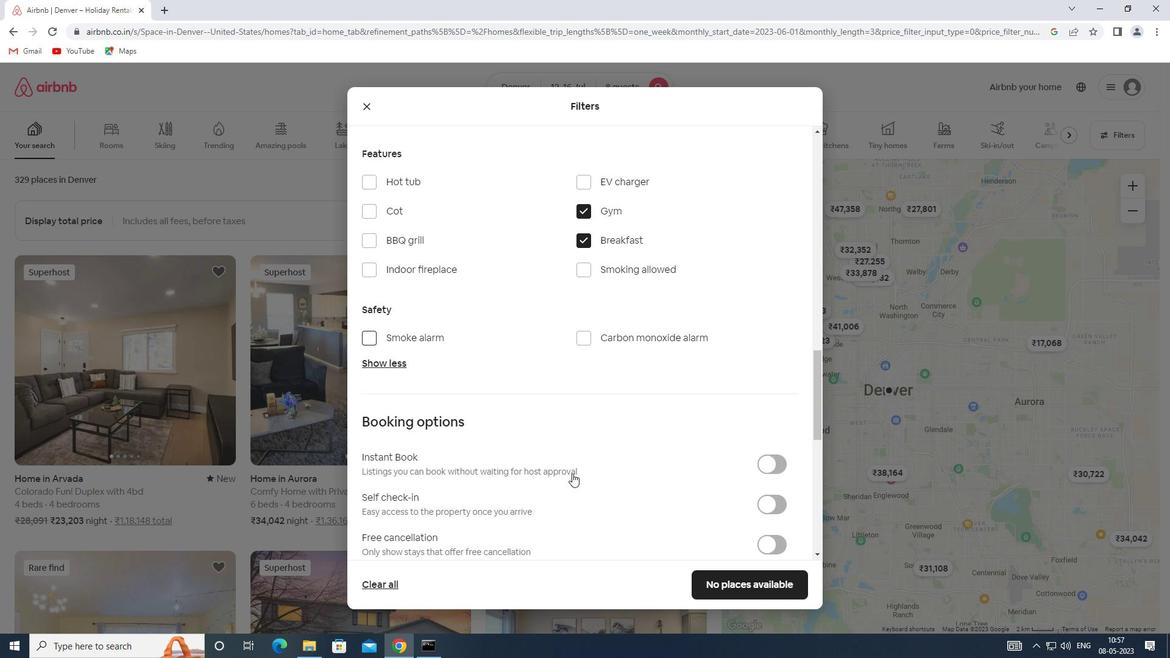 
Action: Mouse moved to (572, 473)
Screenshot: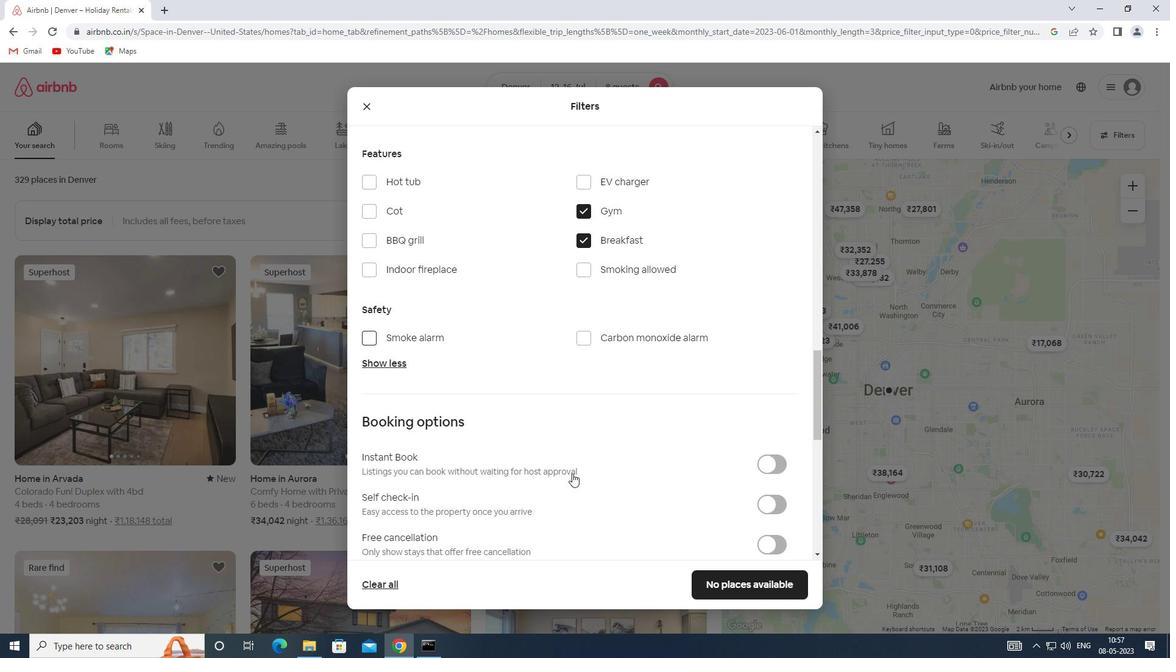 
Action: Mouse scrolled (572, 473) with delta (0, 0)
Screenshot: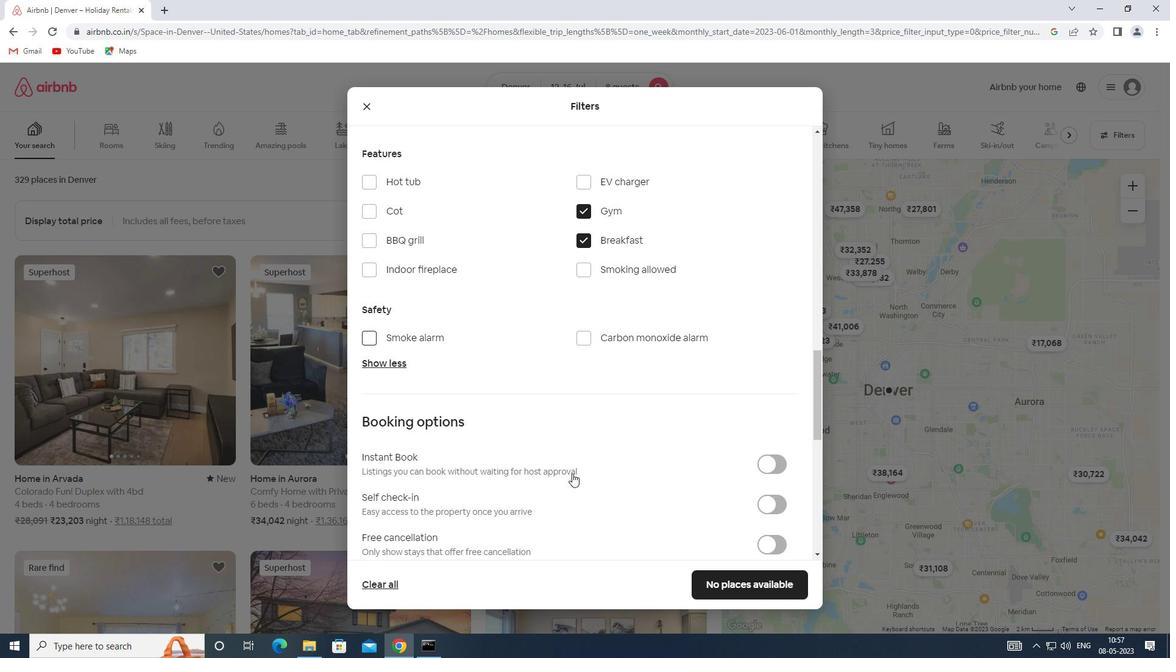 
Action: Mouse moved to (763, 386)
Screenshot: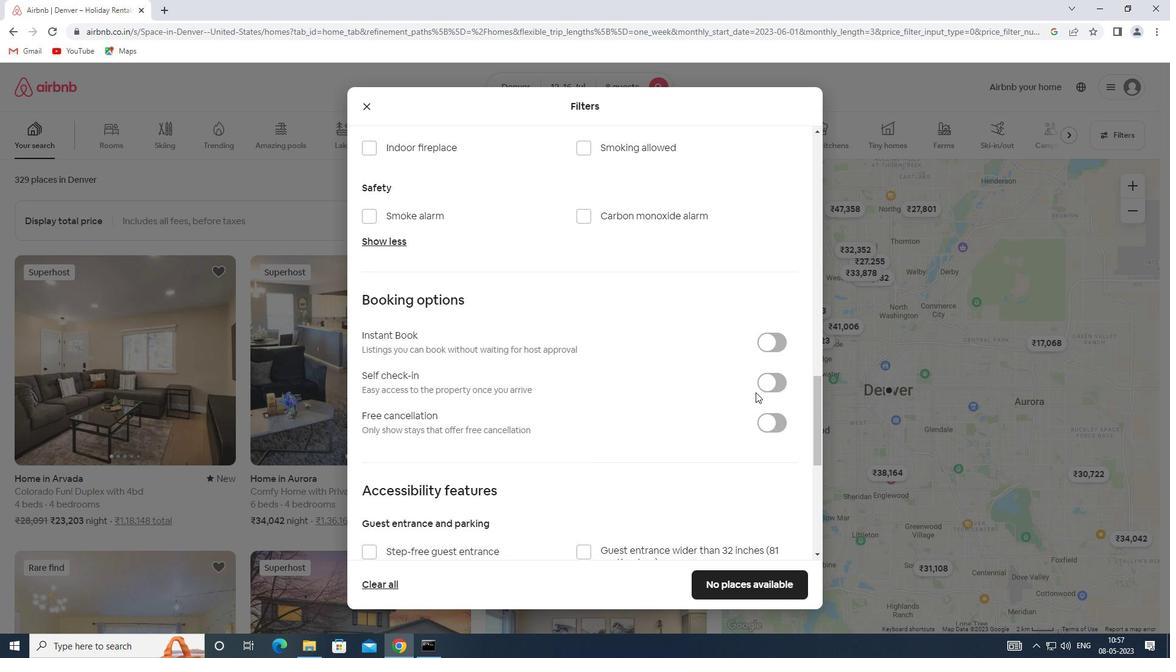 
Action: Mouse pressed left at (763, 386)
Screenshot: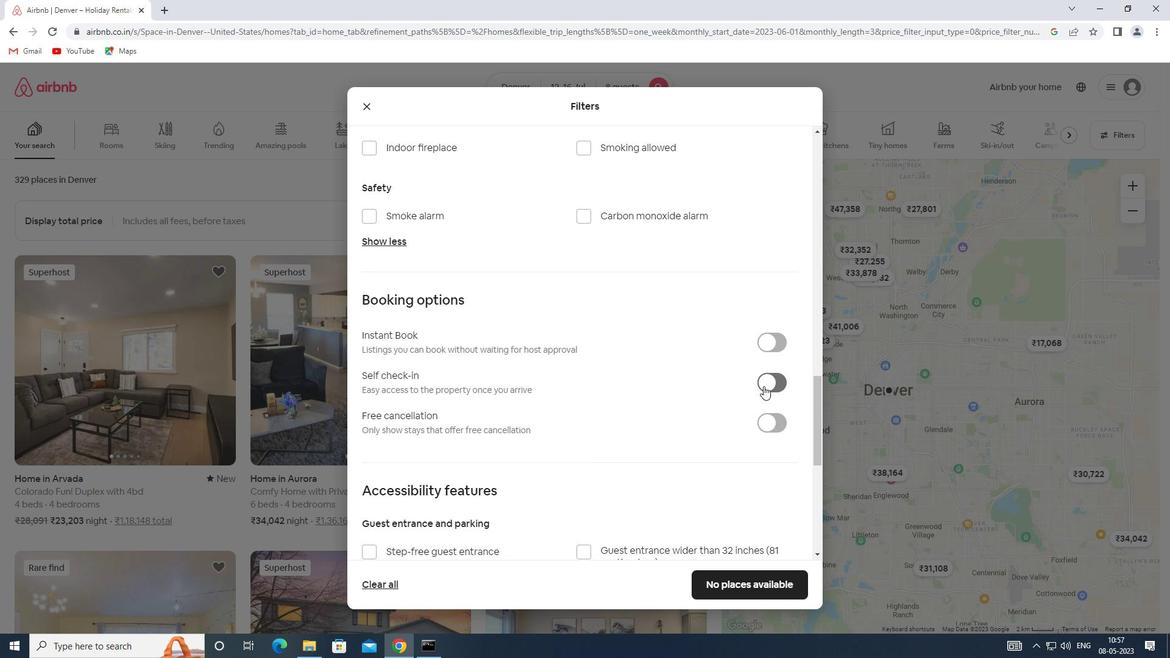 
Action: Mouse moved to (560, 398)
Screenshot: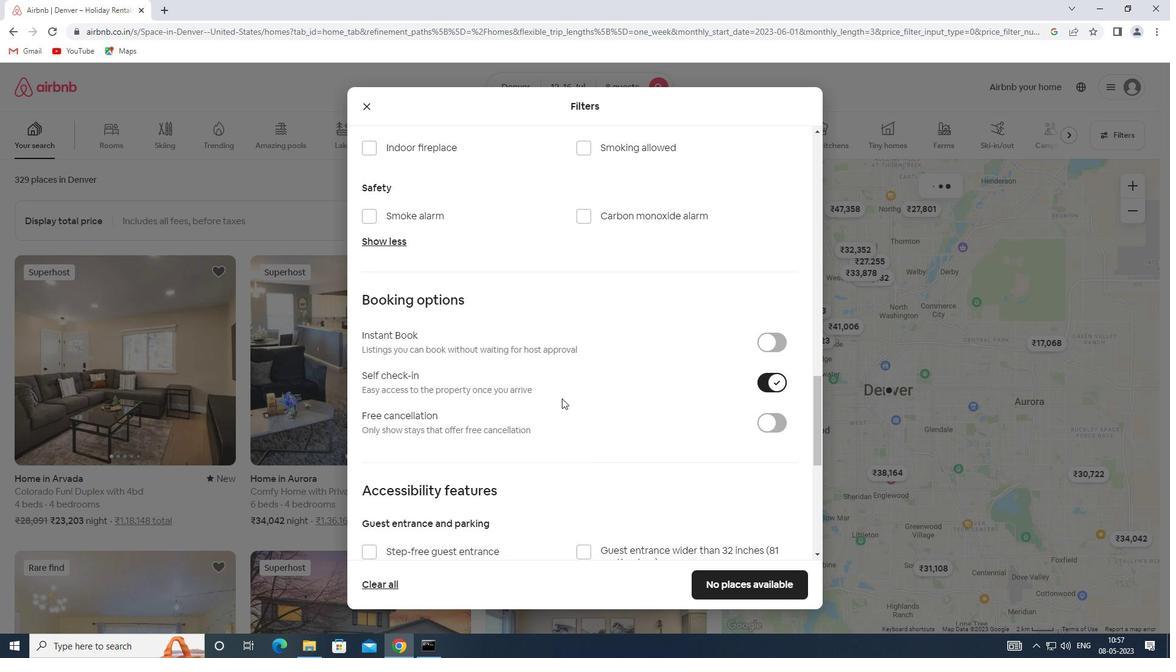 
Action: Mouse scrolled (560, 398) with delta (0, 0)
Screenshot: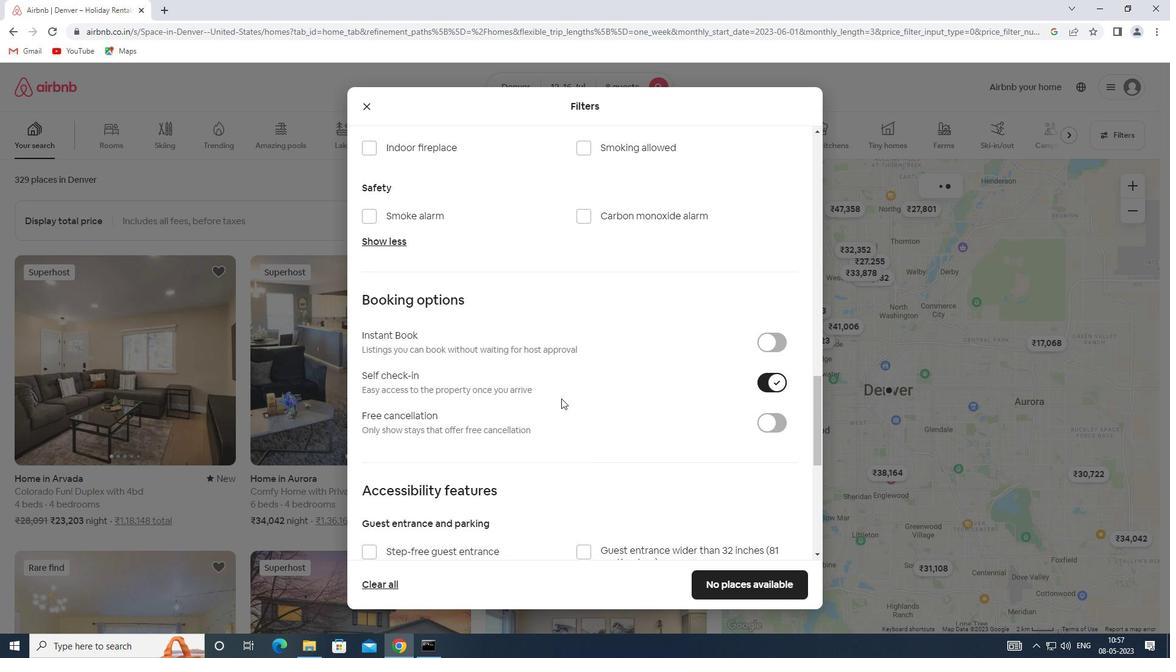
Action: Mouse scrolled (560, 398) with delta (0, 0)
Screenshot: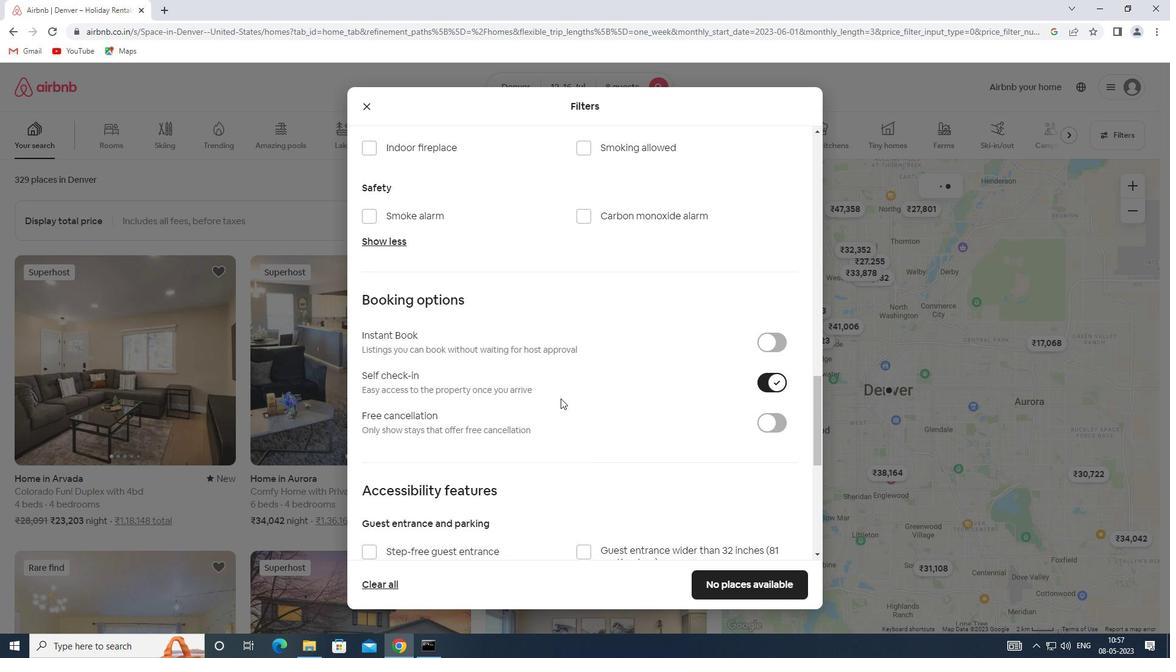 
Action: Mouse scrolled (560, 398) with delta (0, 0)
Screenshot: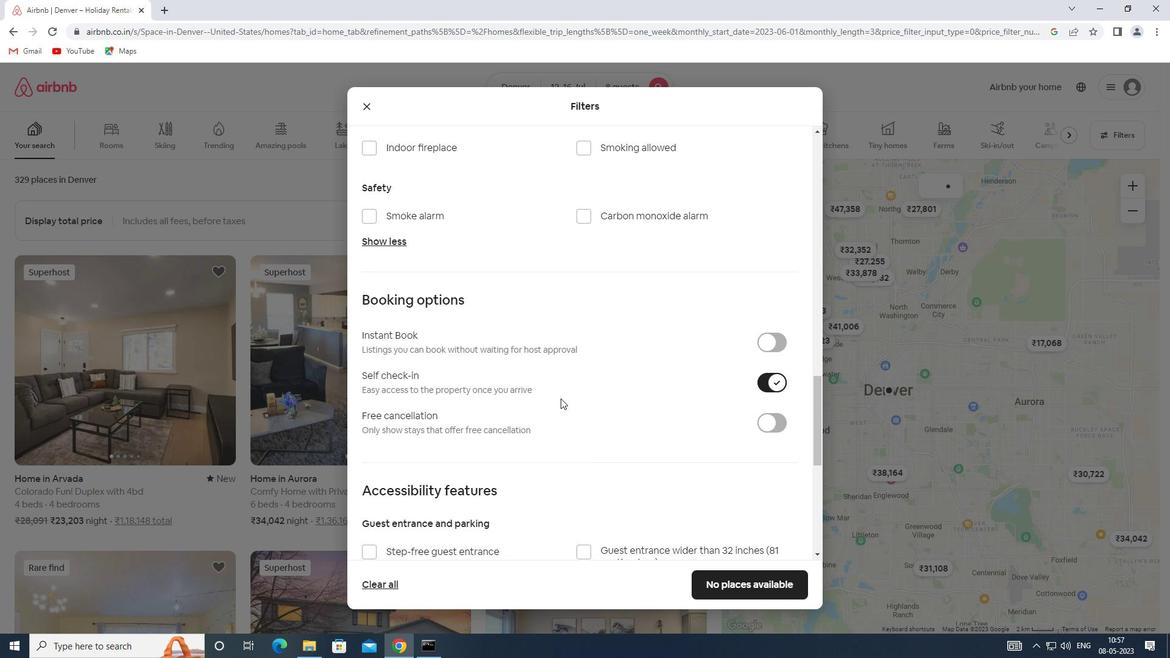 
Action: Mouse moved to (553, 399)
Screenshot: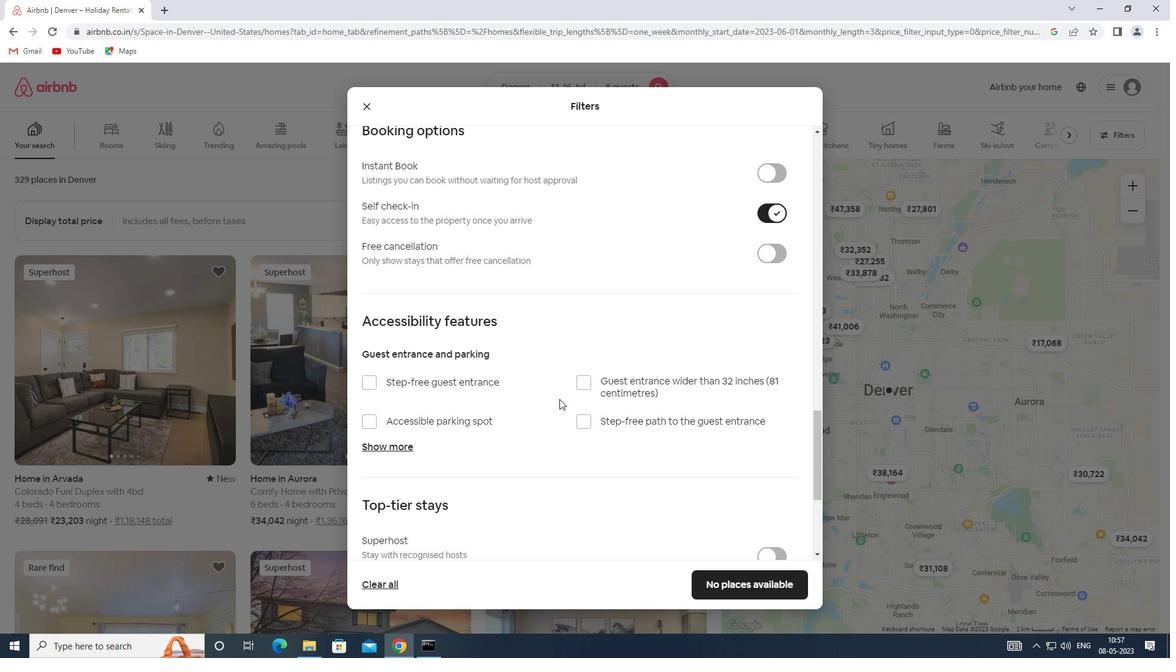 
Action: Mouse scrolled (553, 398) with delta (0, 0)
Screenshot: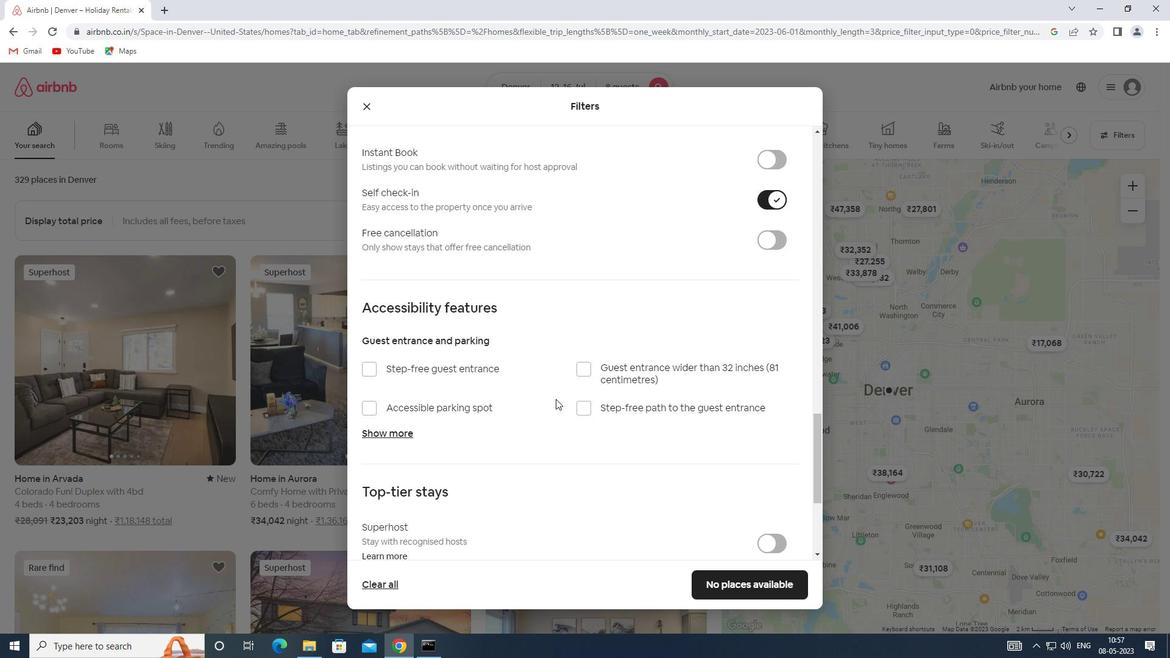 
Action: Mouse scrolled (553, 398) with delta (0, 0)
Screenshot: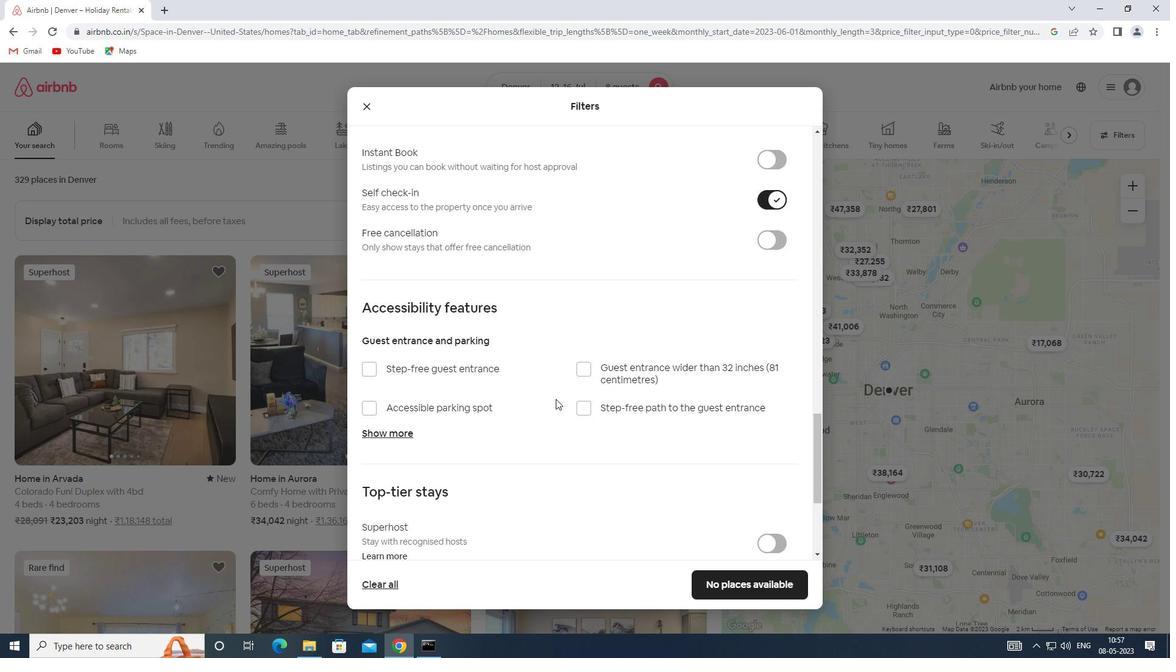 
Action: Mouse scrolled (553, 398) with delta (0, 0)
Screenshot: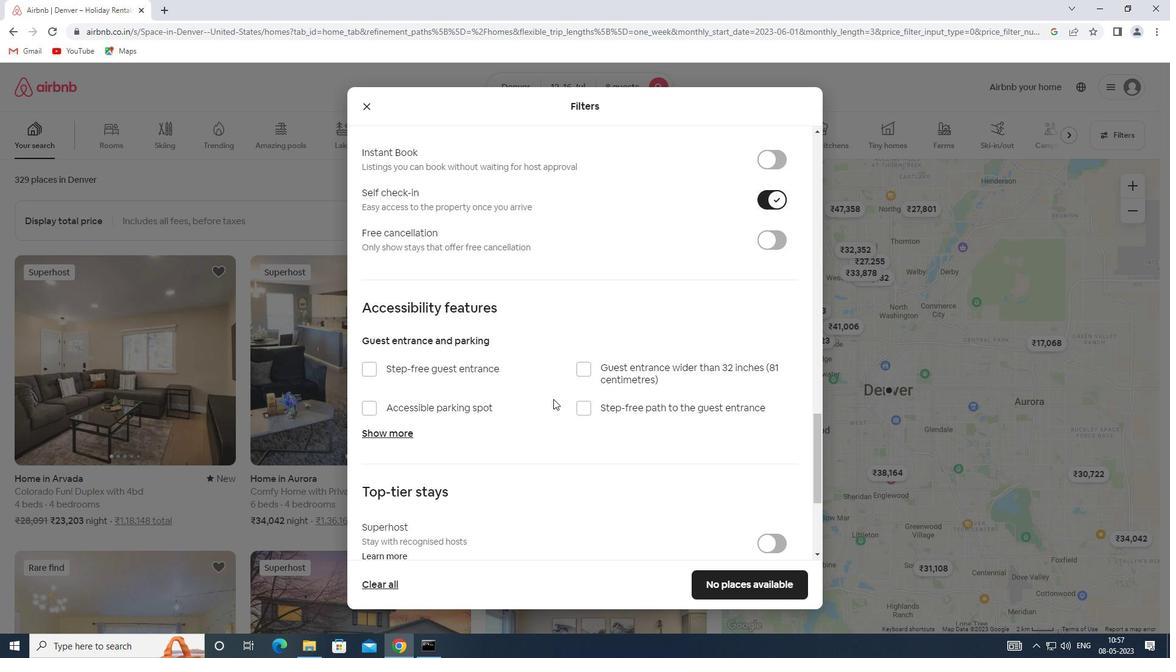 
Action: Mouse scrolled (553, 398) with delta (0, 0)
Screenshot: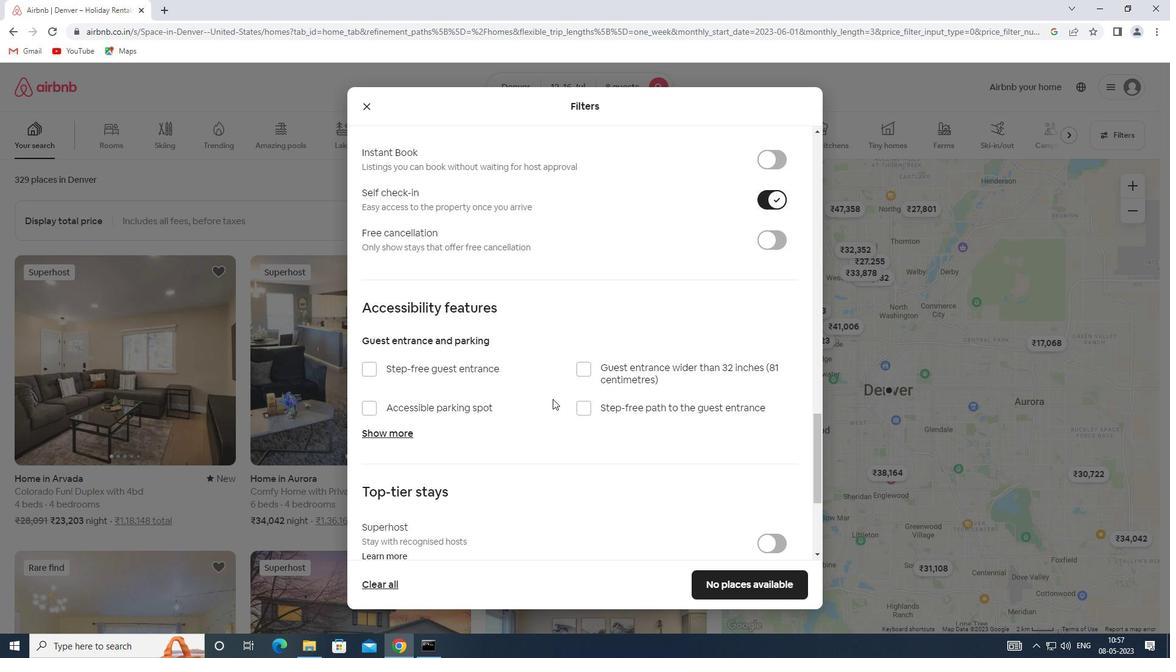 
Action: Mouse moved to (394, 475)
Screenshot: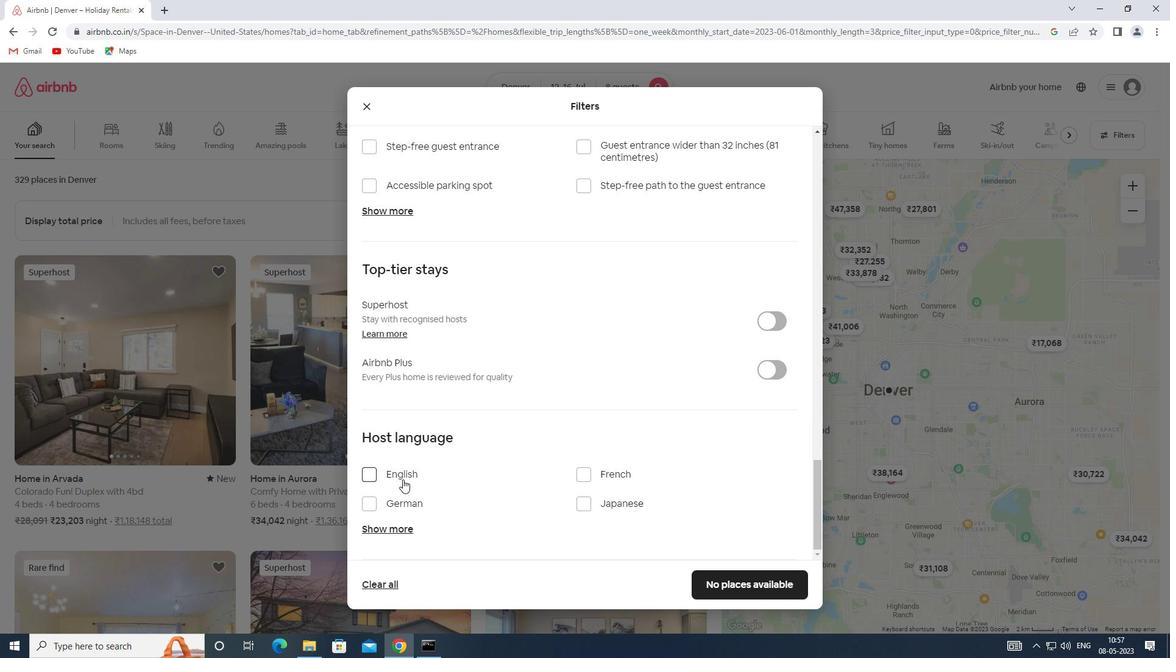 
Action: Mouse pressed left at (394, 475)
Screenshot: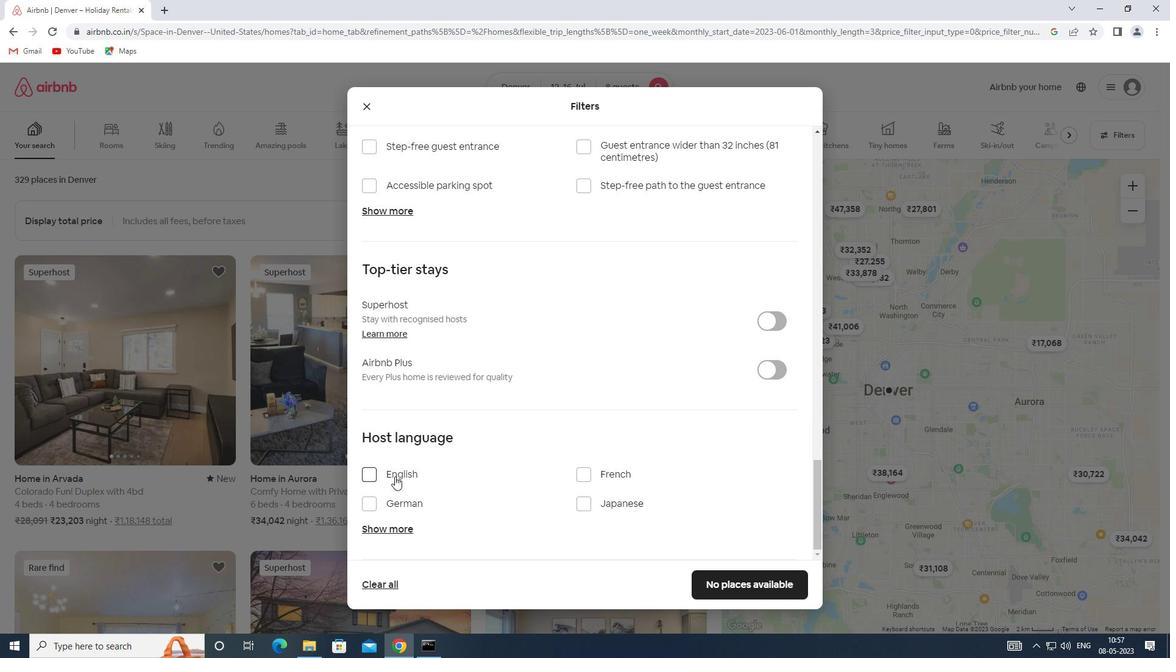 
Action: Mouse moved to (730, 588)
Screenshot: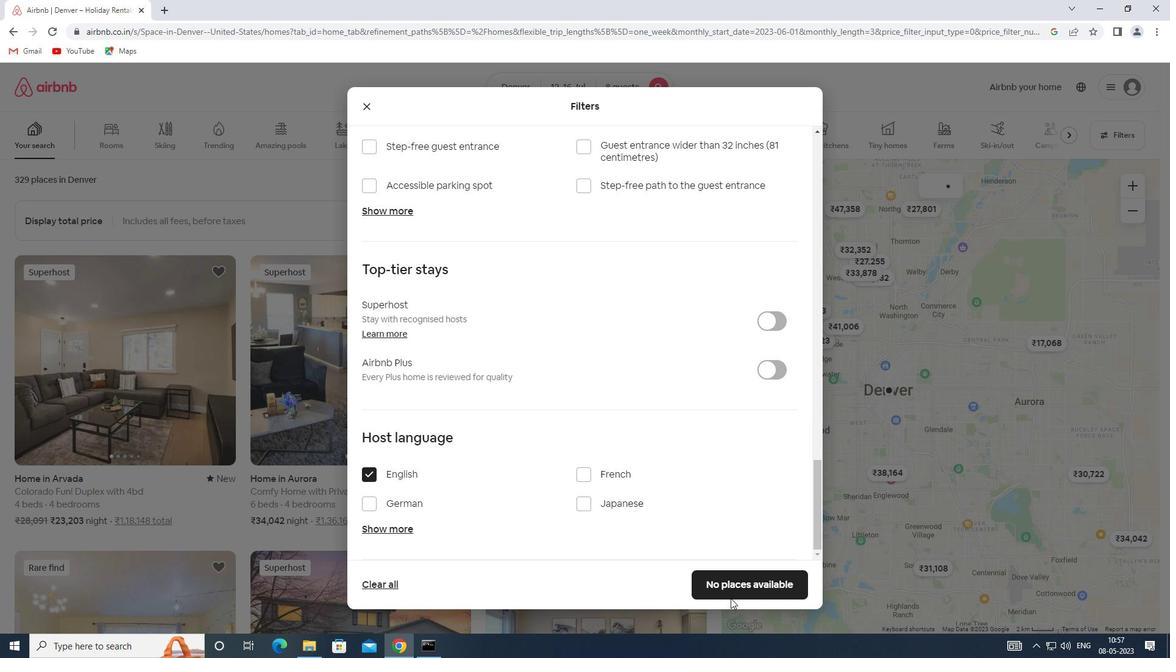 
Action: Mouse pressed left at (730, 588)
Screenshot: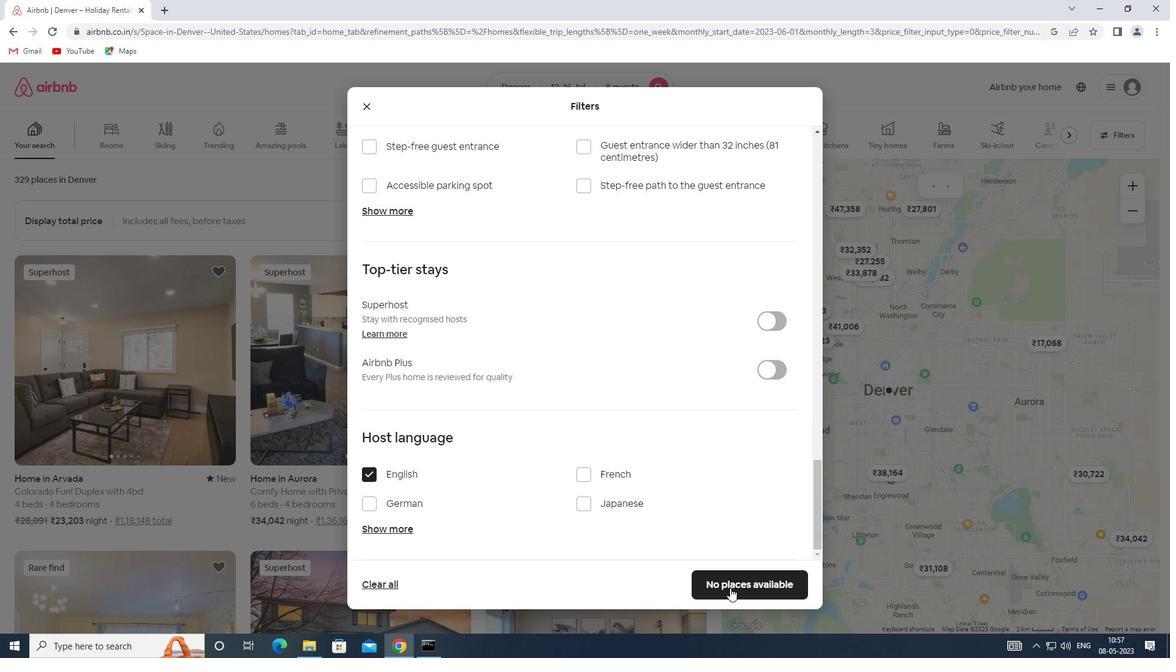 
Action: Mouse moved to (733, 599)
Screenshot: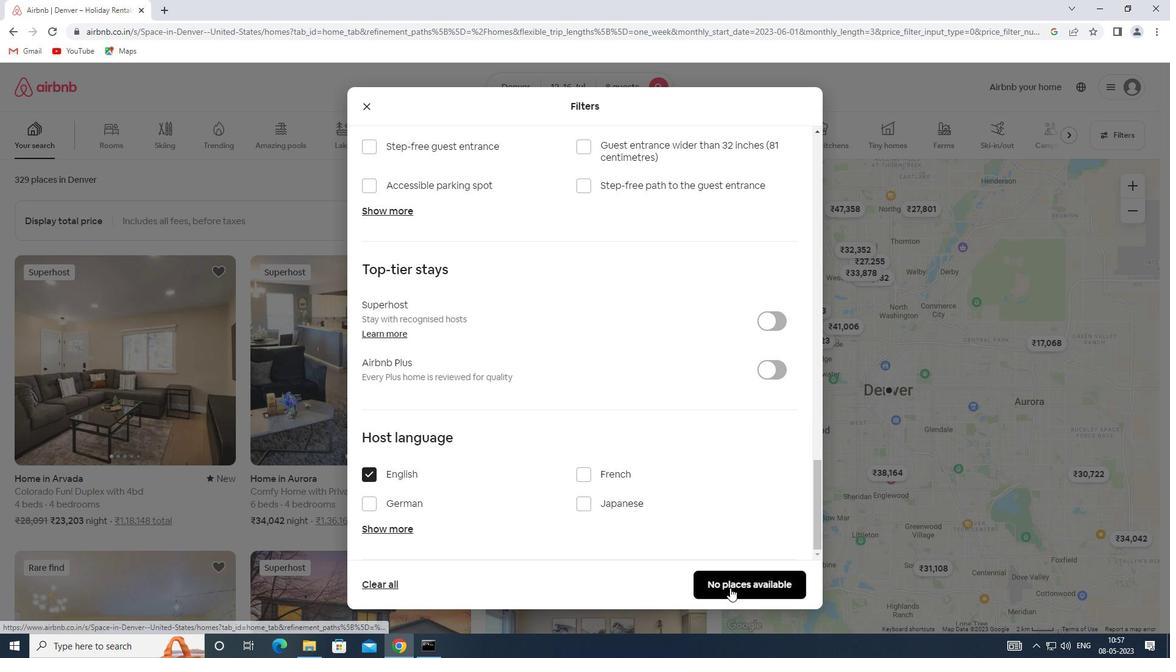 
